 Task: Find connections with filter location Châtellerault with filter topic #sustainabilitywith filter profile language German with filter current company Altair with filter school Kendriya Vidyalaya with filter industry Plastics and Rubber Product Manufacturing with filter service category Life Insurance with filter keywords title Barber
Action: Mouse moved to (565, 72)
Screenshot: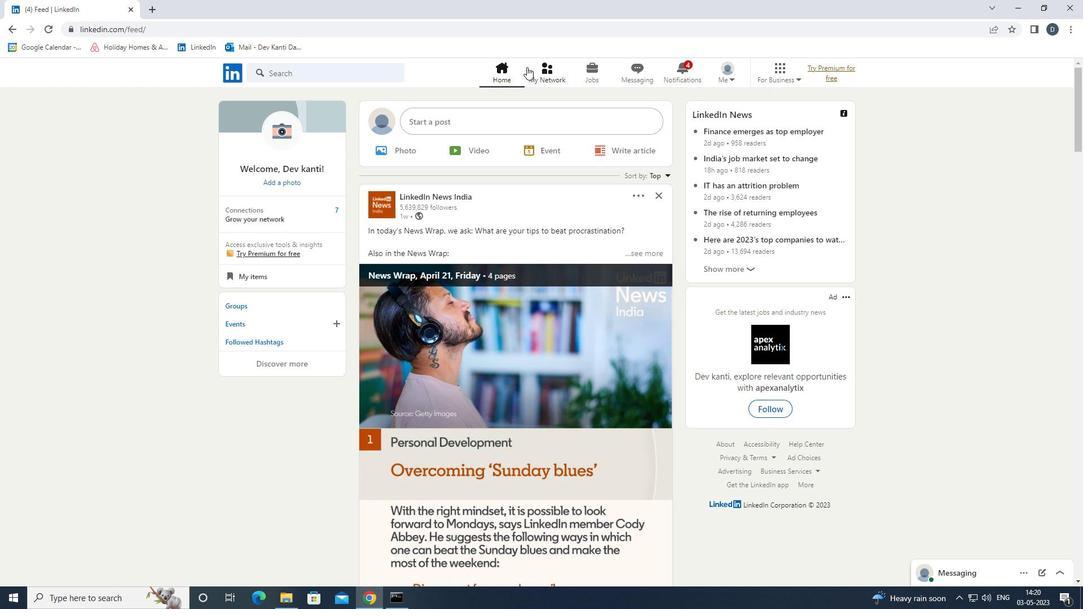 
Action: Mouse pressed left at (565, 72)
Screenshot: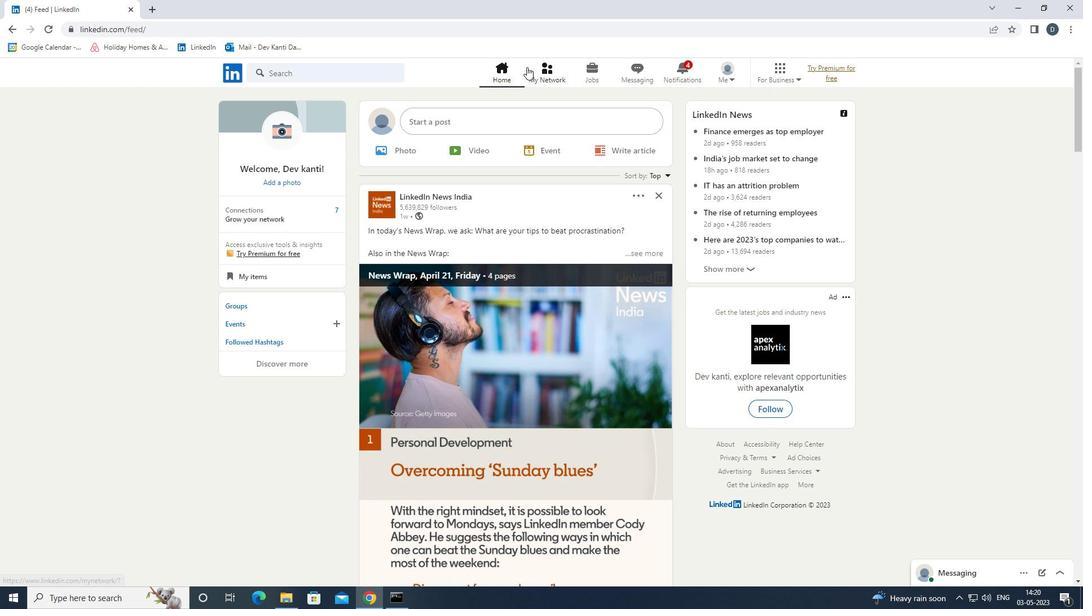 
Action: Mouse moved to (374, 131)
Screenshot: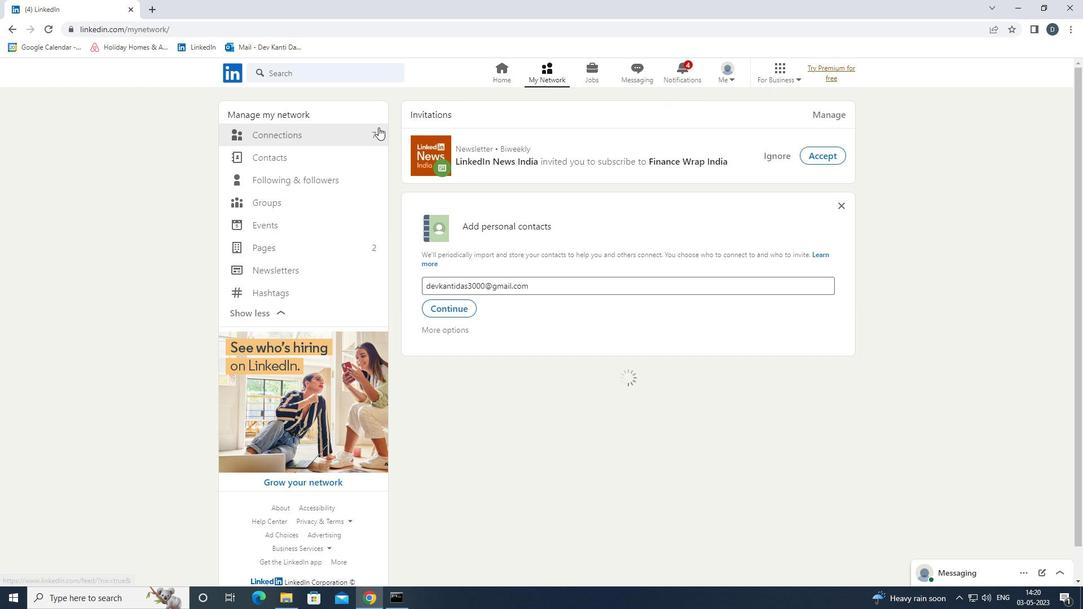 
Action: Mouse pressed left at (374, 131)
Screenshot: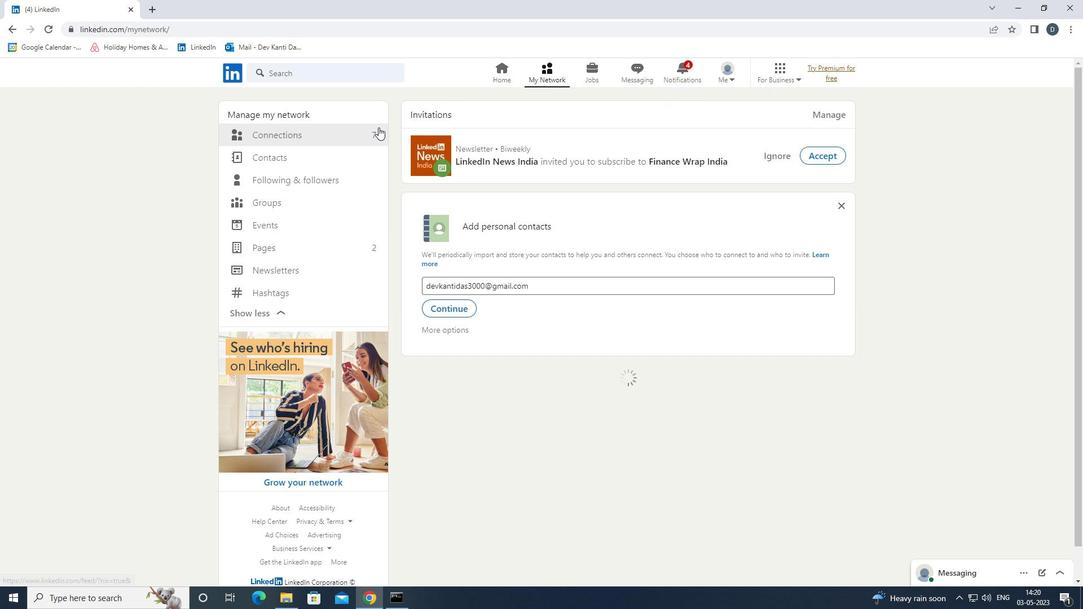 
Action: Mouse moved to (605, 134)
Screenshot: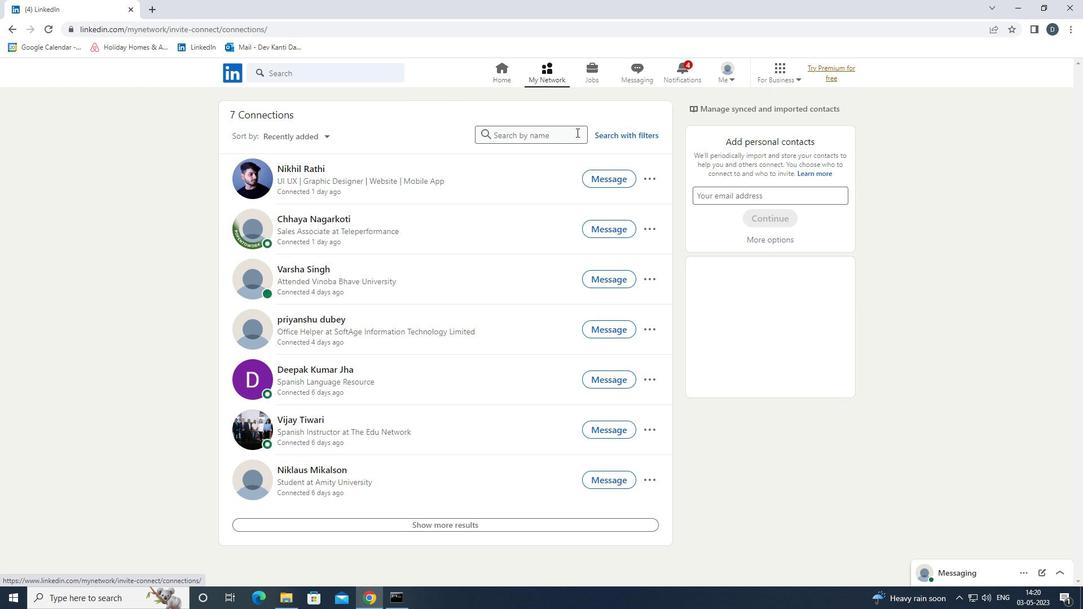 
Action: Mouse pressed left at (605, 134)
Screenshot: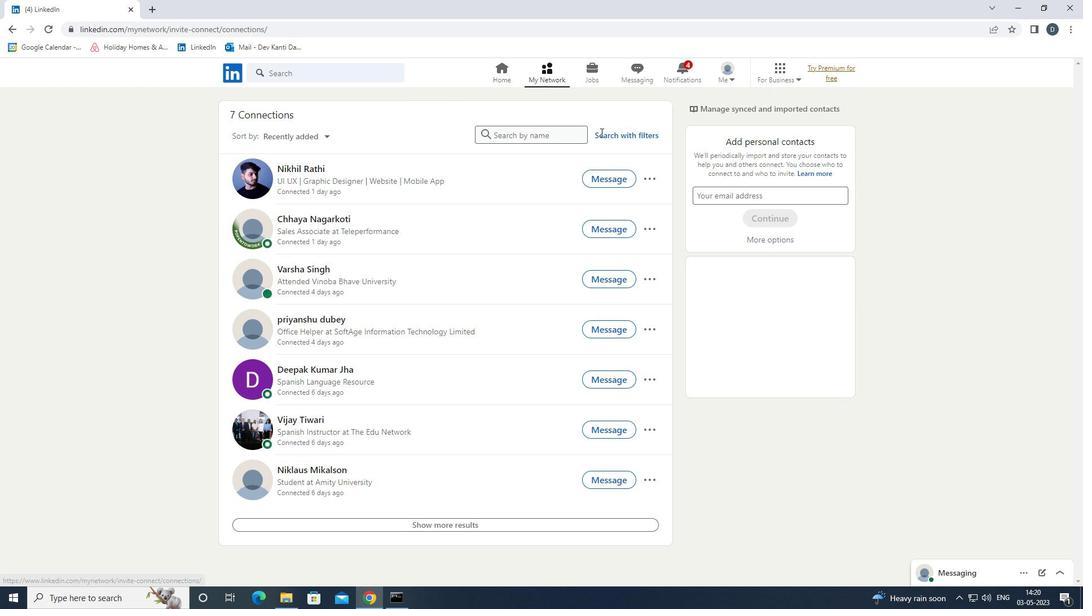 
Action: Mouse moved to (579, 105)
Screenshot: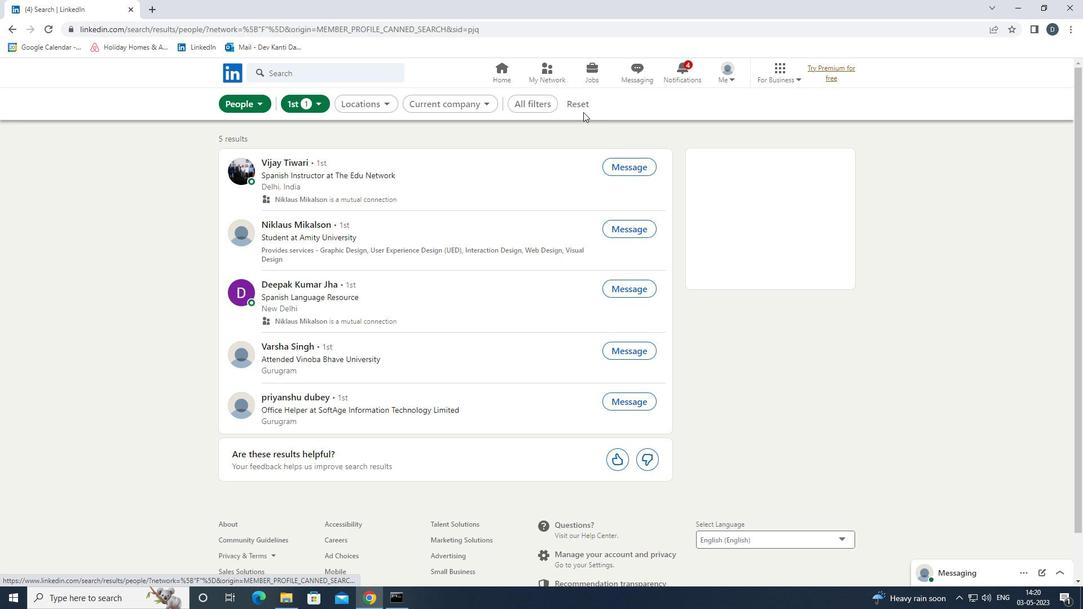 
Action: Mouse pressed left at (579, 105)
Screenshot: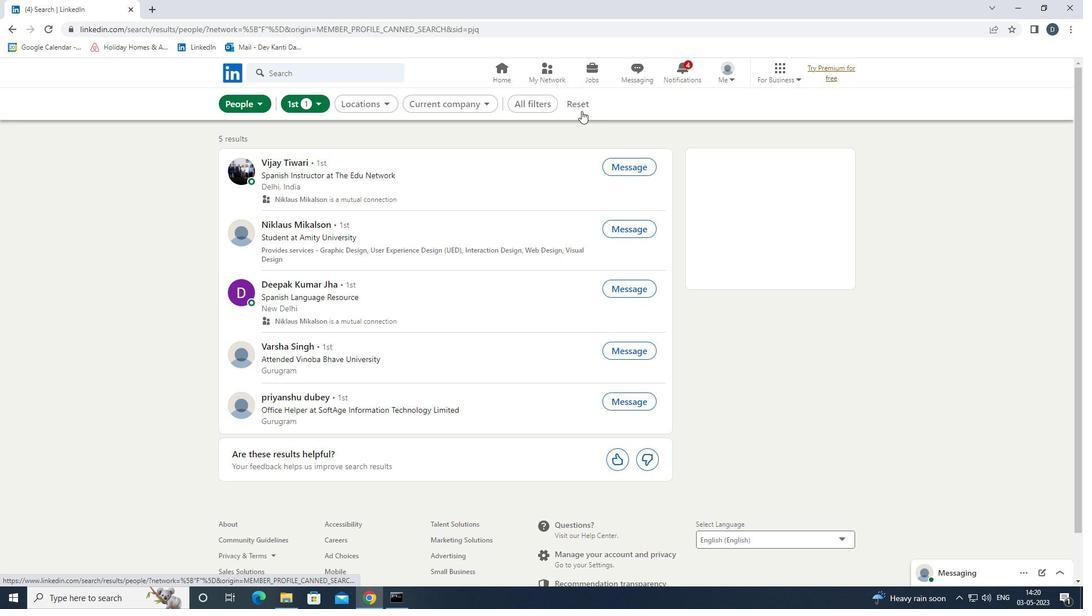 
Action: Mouse moved to (561, 106)
Screenshot: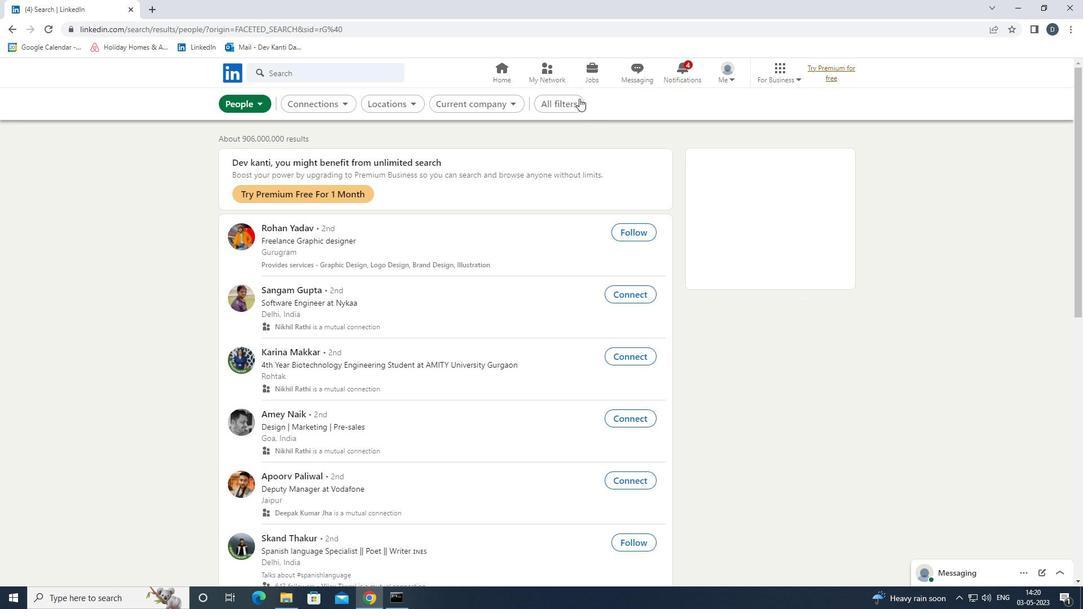 
Action: Mouse pressed left at (561, 106)
Screenshot: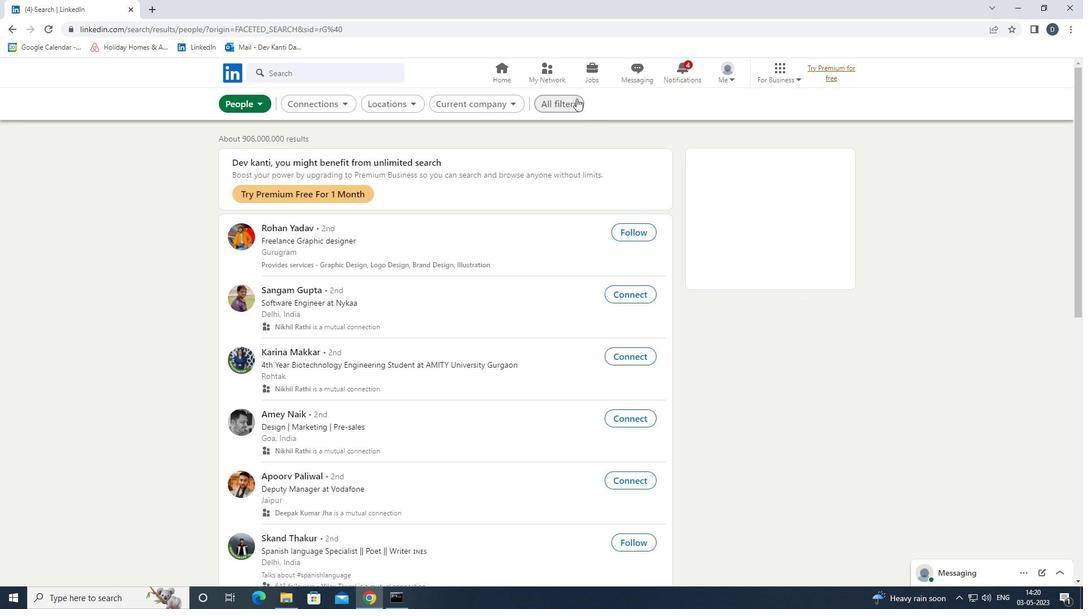 
Action: Mouse moved to (1029, 361)
Screenshot: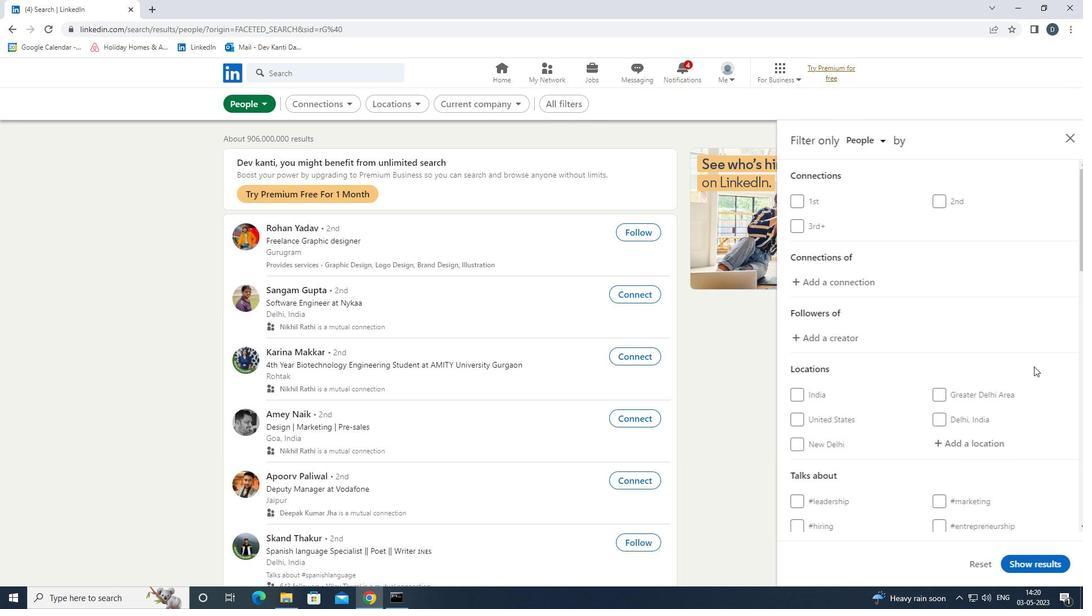 
Action: Mouse scrolled (1029, 361) with delta (0, 0)
Screenshot: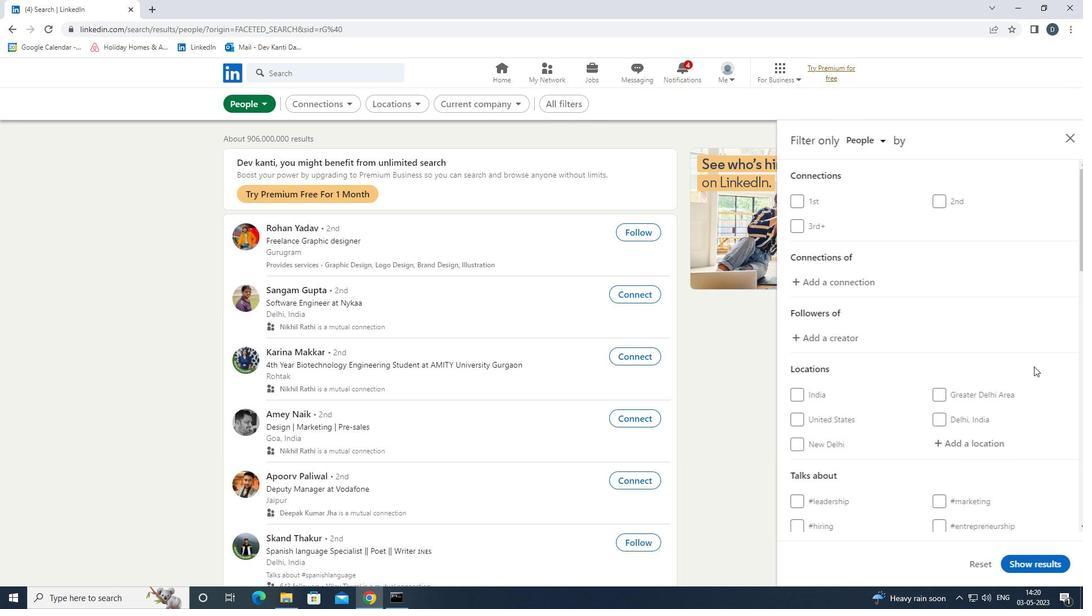 
Action: Mouse moved to (1028, 361)
Screenshot: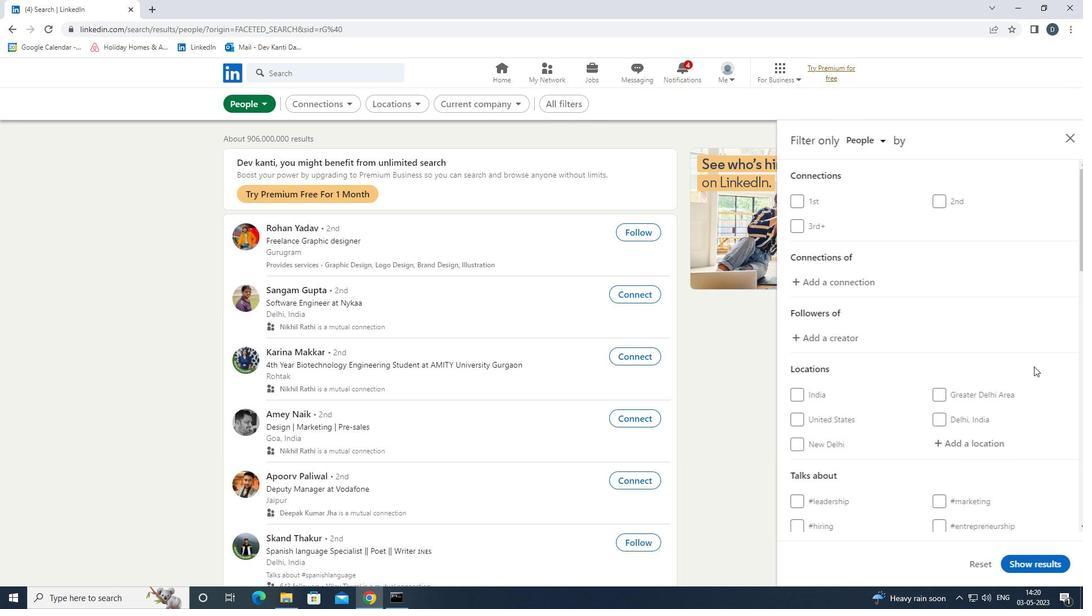 
Action: Mouse scrolled (1028, 360) with delta (0, 0)
Screenshot: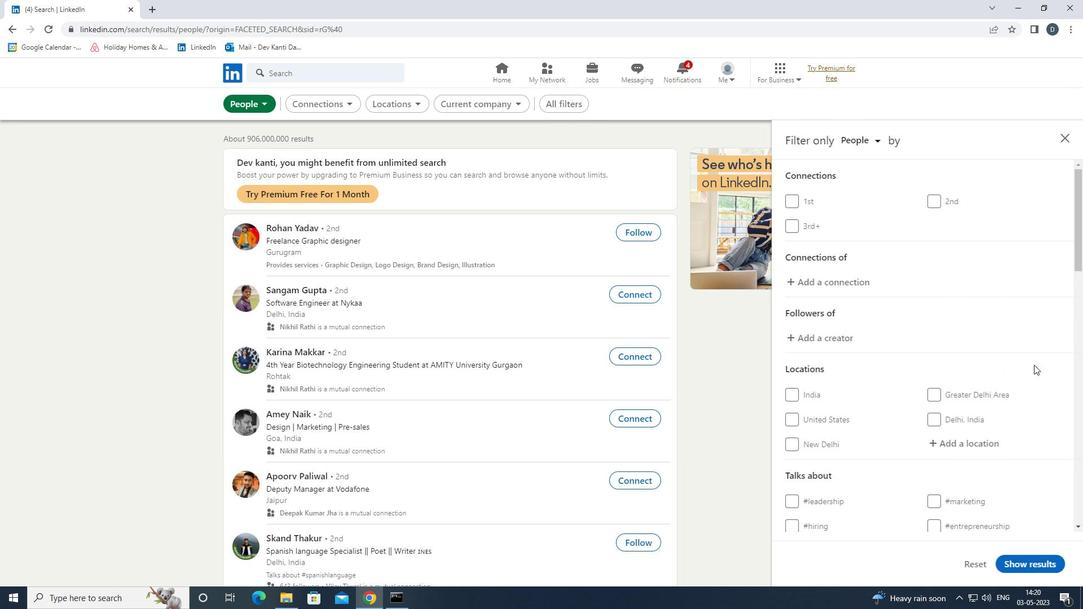 
Action: Mouse moved to (982, 335)
Screenshot: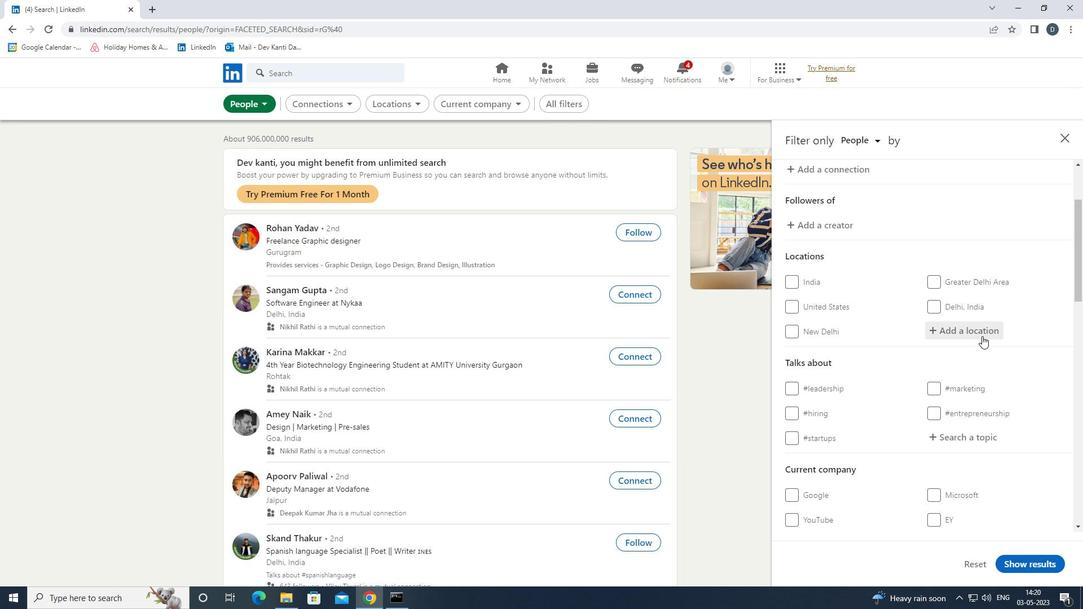 
Action: Mouse pressed left at (982, 335)
Screenshot: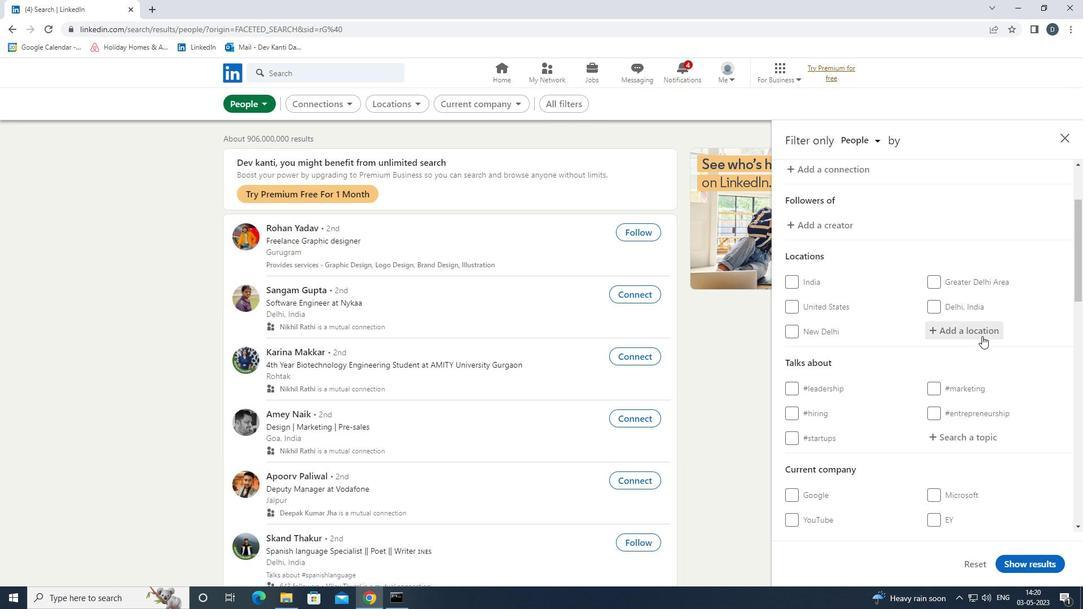 
Action: Mouse moved to (984, 334)
Screenshot: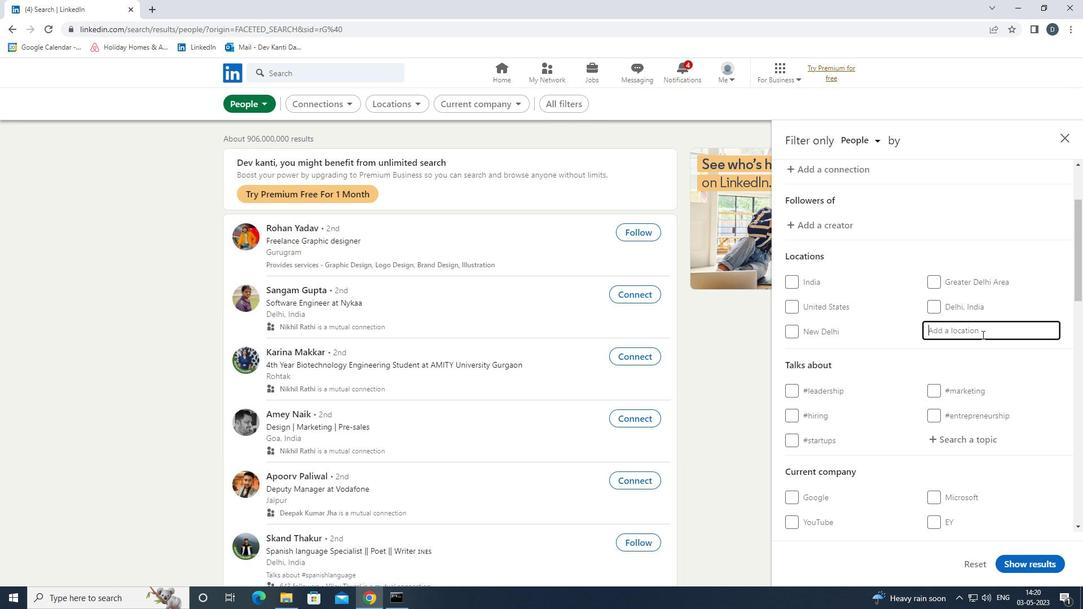 
Action: Key pressed <Key.shift>CHATELLER<Key.down><Key.enter>
Screenshot: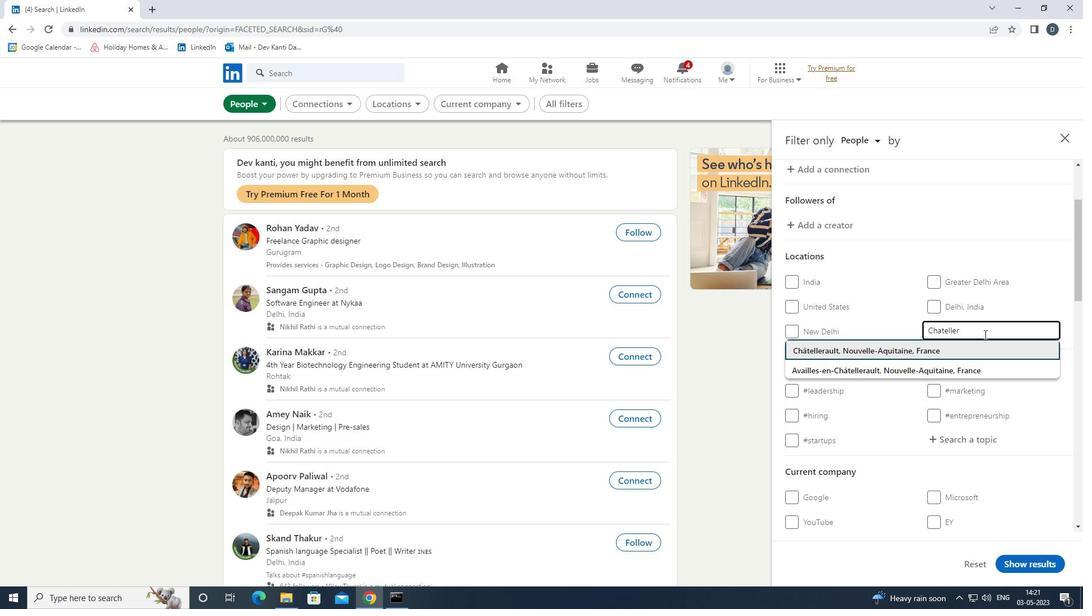 
Action: Mouse moved to (967, 327)
Screenshot: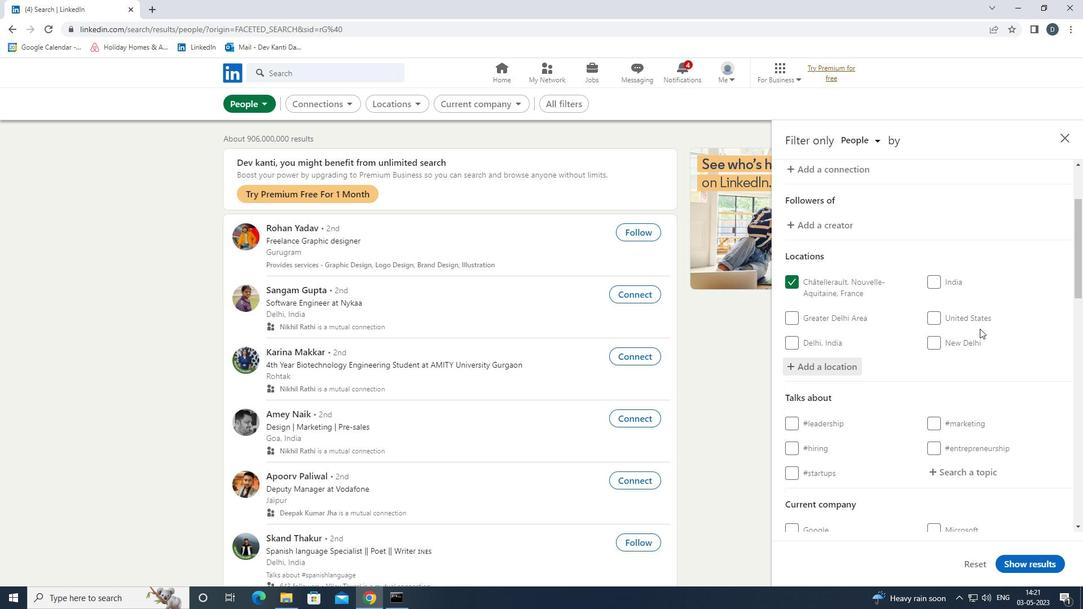 
Action: Mouse scrolled (967, 326) with delta (0, 0)
Screenshot: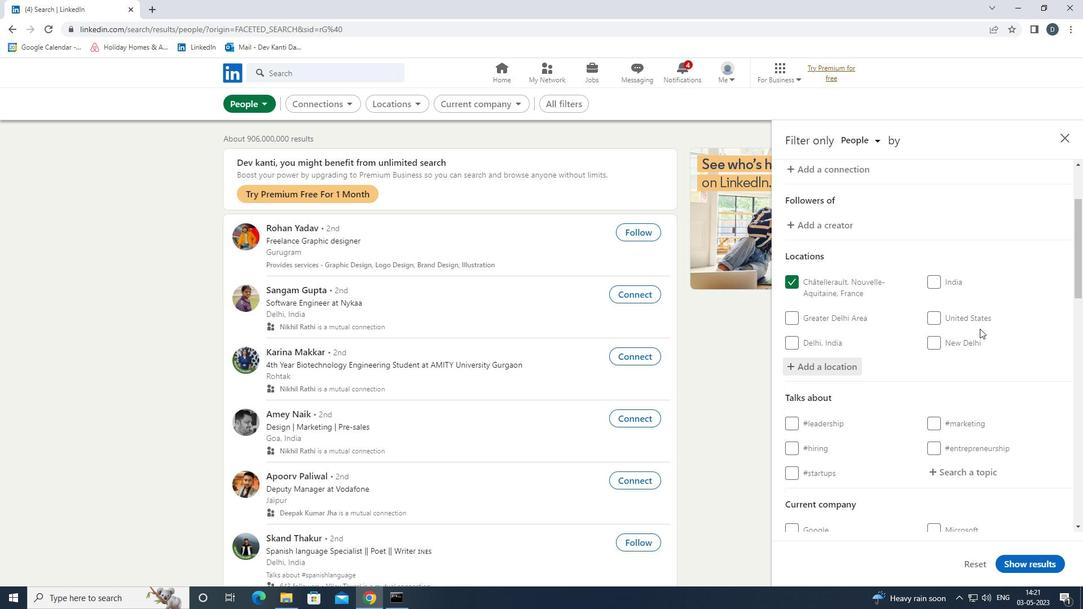 
Action: Mouse moved to (972, 331)
Screenshot: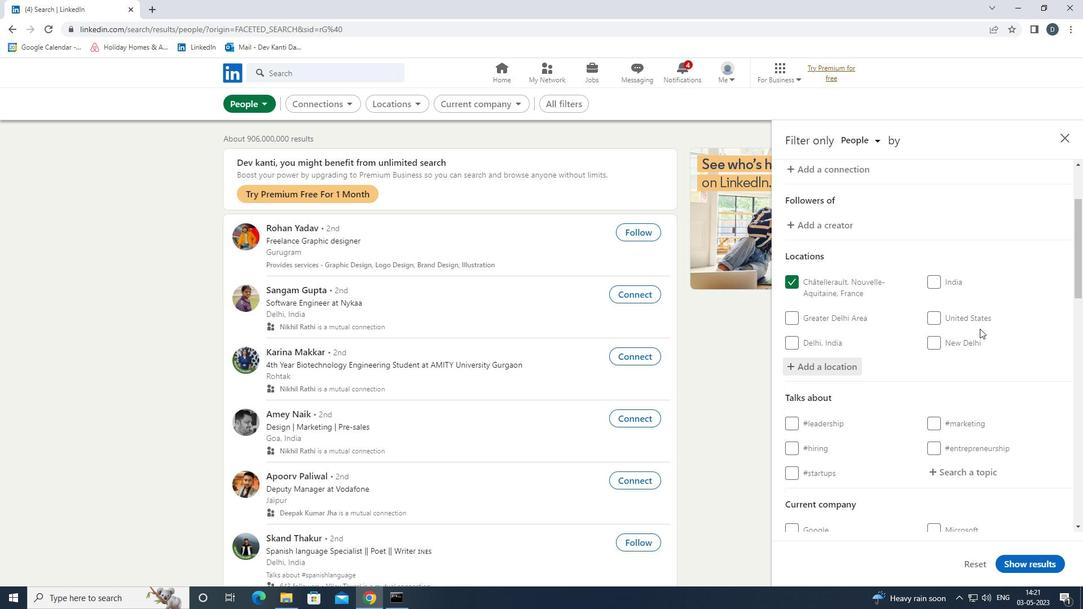 
Action: Mouse scrolled (972, 331) with delta (0, 0)
Screenshot: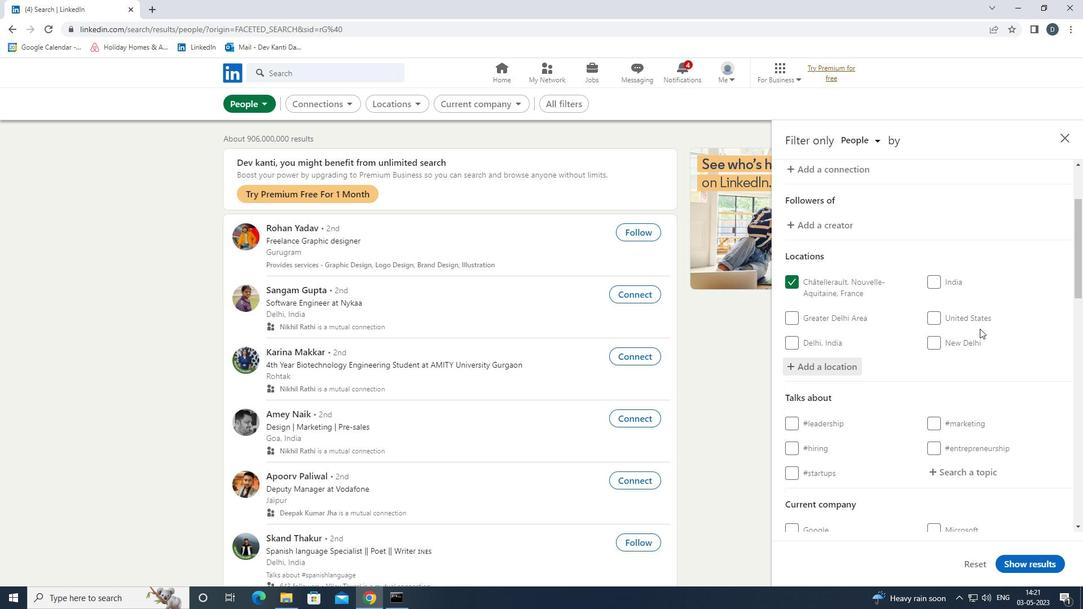 
Action: Mouse moved to (986, 356)
Screenshot: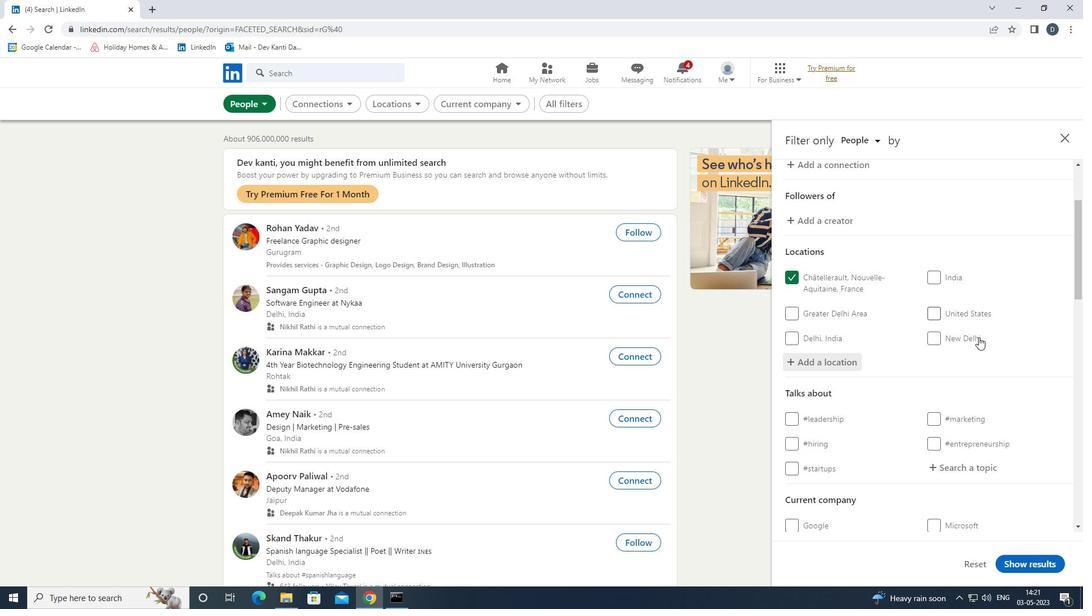 
Action: Mouse pressed left at (986, 356)
Screenshot: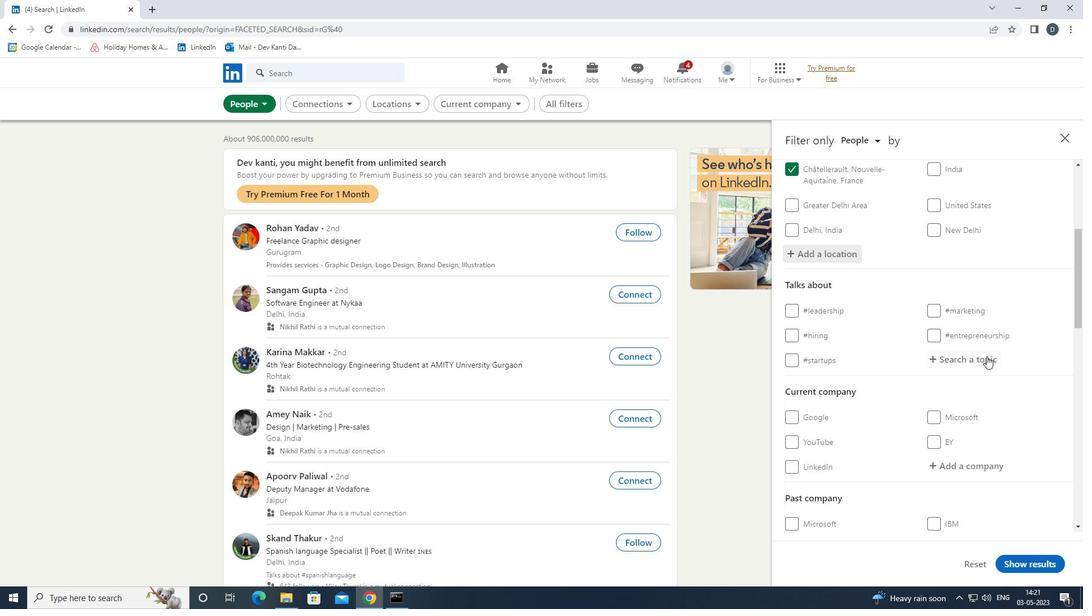 
Action: Key pressed US<Key.backspace><Key.backspace>U<Key.backspace><Key.backspace>SUSTAINIBILITY<Key.down><Key.enter>
Screenshot: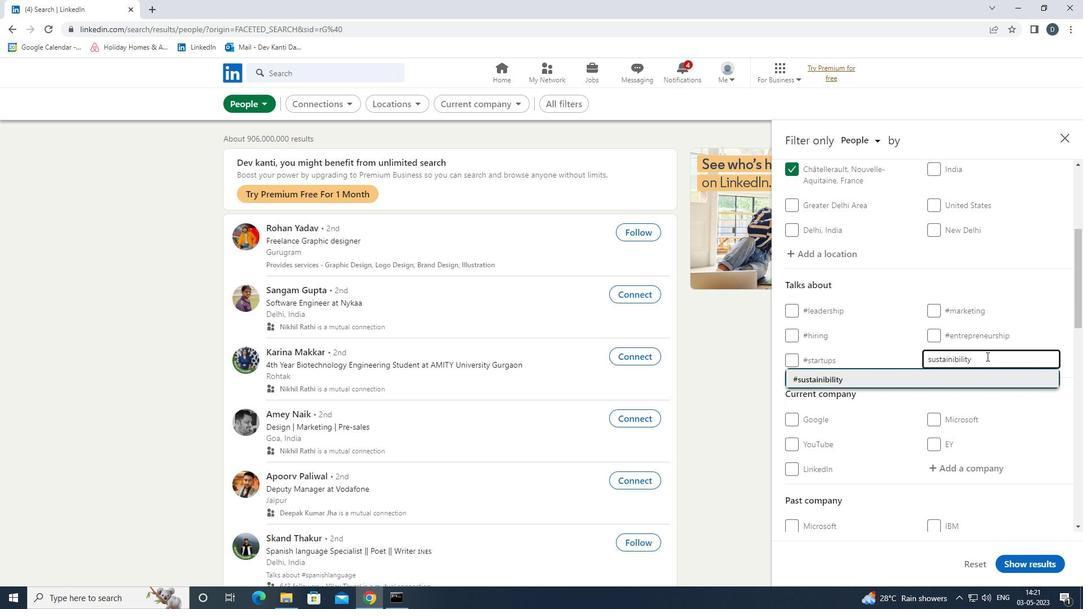 
Action: Mouse moved to (1011, 319)
Screenshot: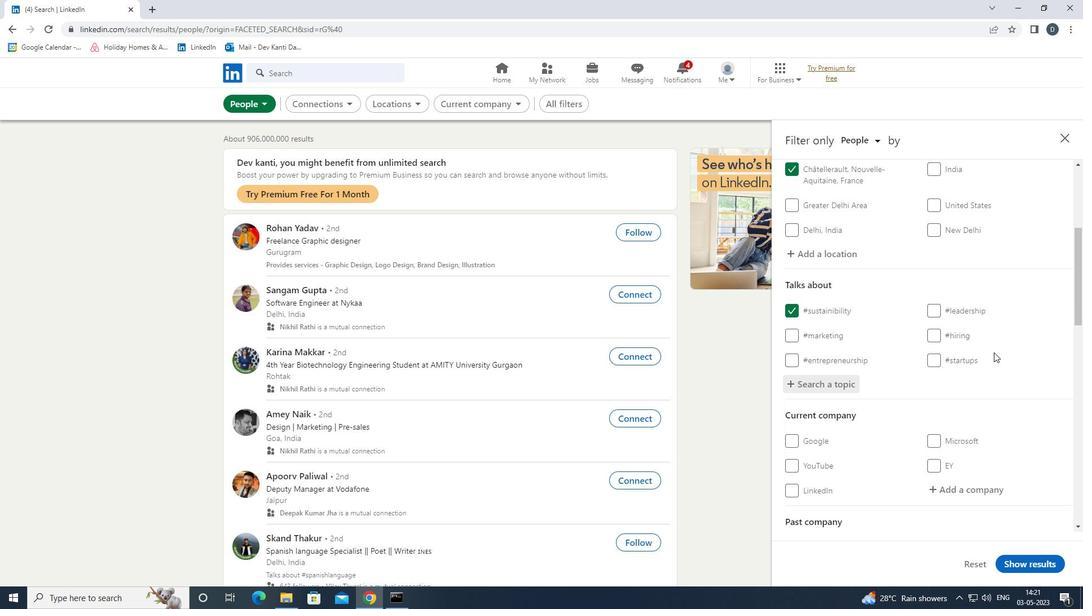 
Action: Mouse scrolled (1011, 318) with delta (0, 0)
Screenshot: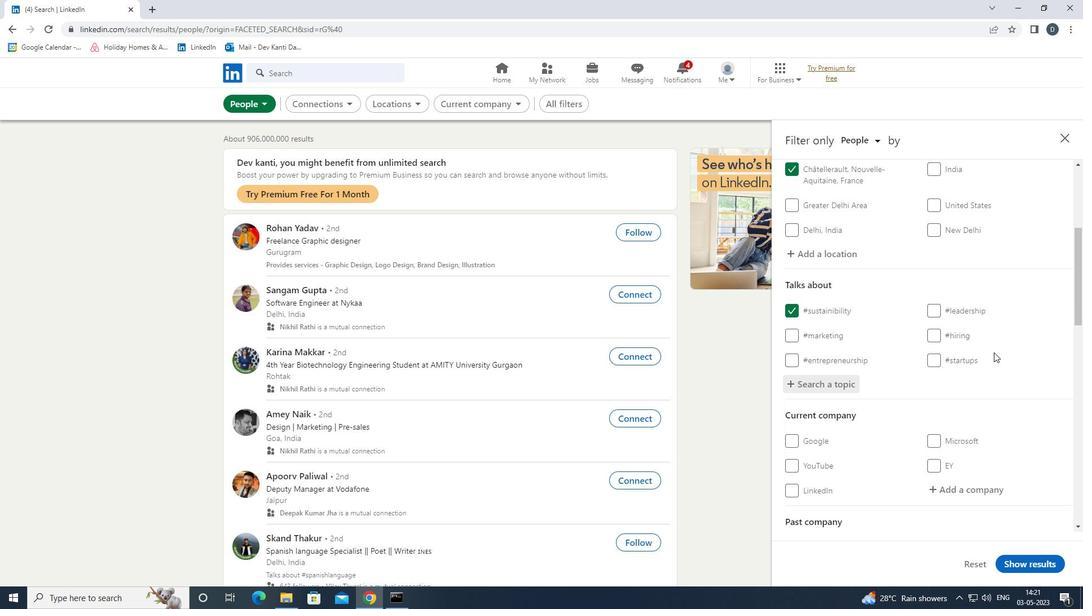 
Action: Mouse moved to (1009, 327)
Screenshot: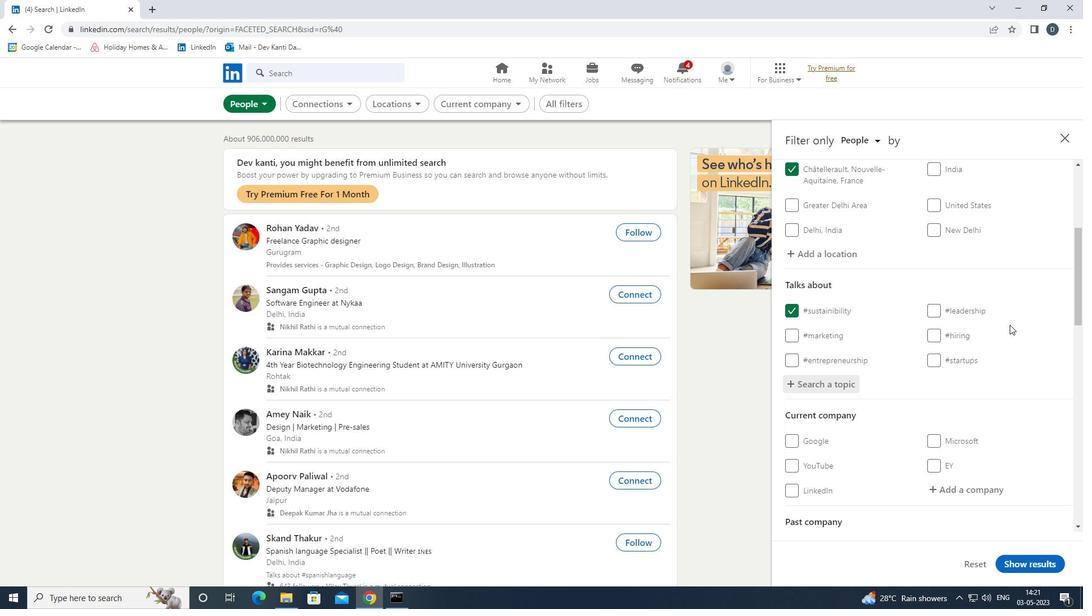 
Action: Mouse scrolled (1009, 327) with delta (0, 0)
Screenshot: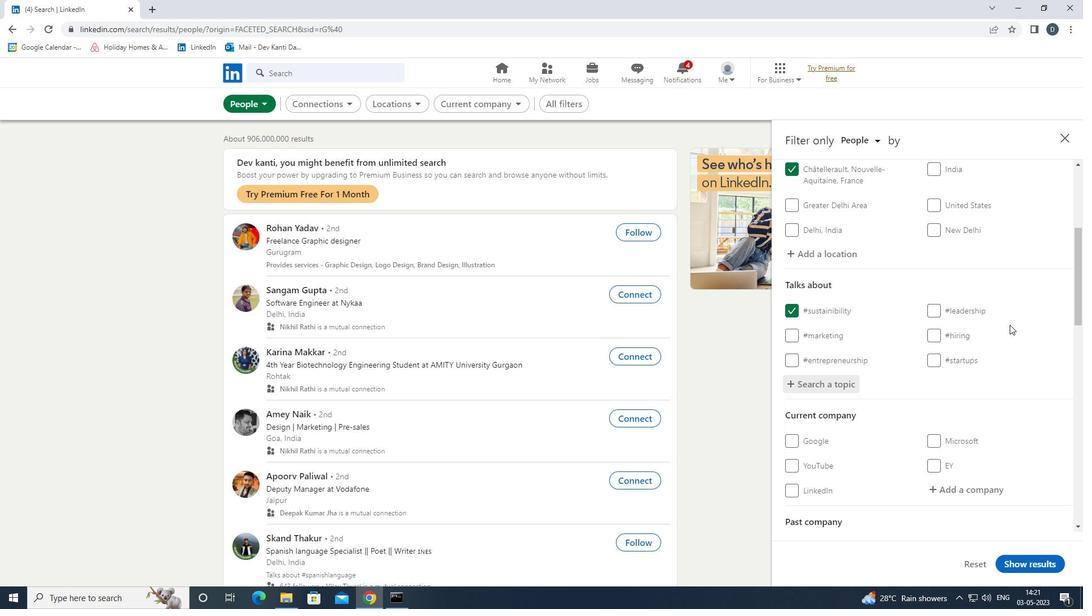 
Action: Mouse moved to (1008, 332)
Screenshot: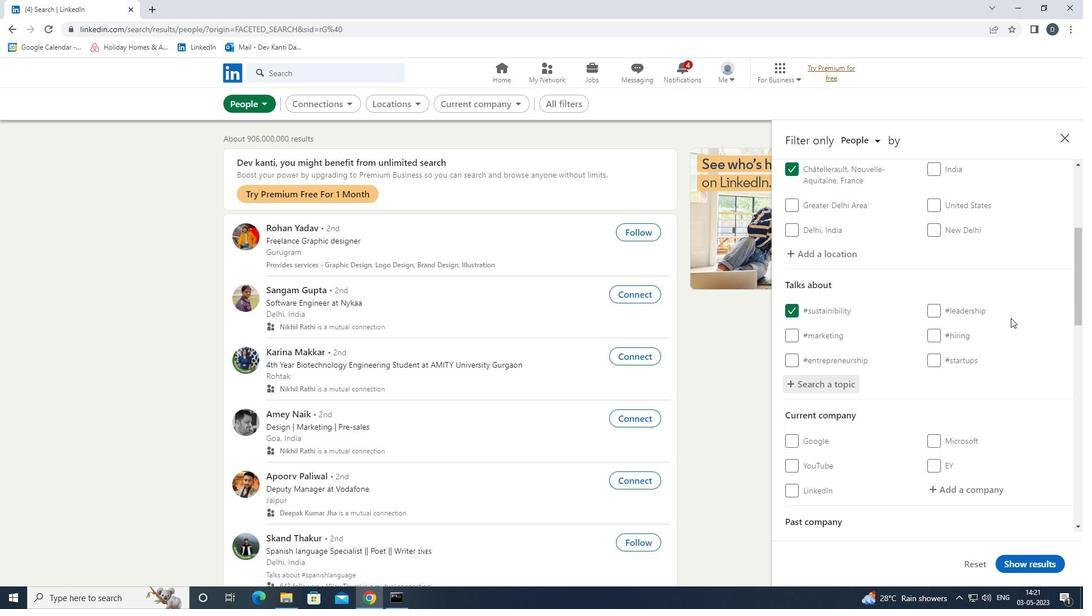 
Action: Mouse scrolled (1008, 331) with delta (0, 0)
Screenshot: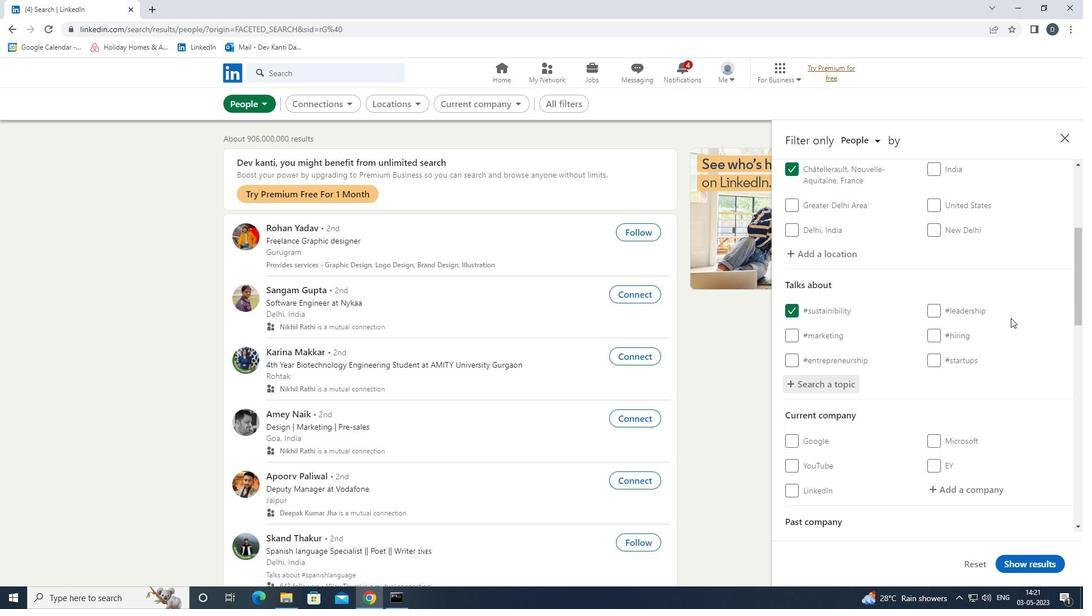 
Action: Mouse moved to (1008, 332)
Screenshot: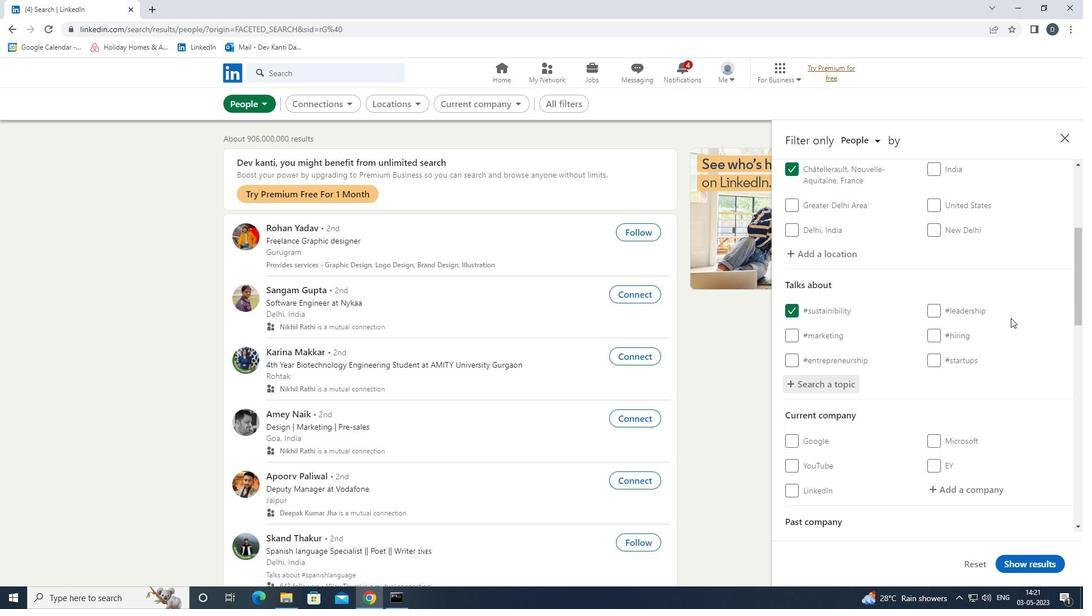 
Action: Mouse scrolled (1008, 332) with delta (0, 0)
Screenshot: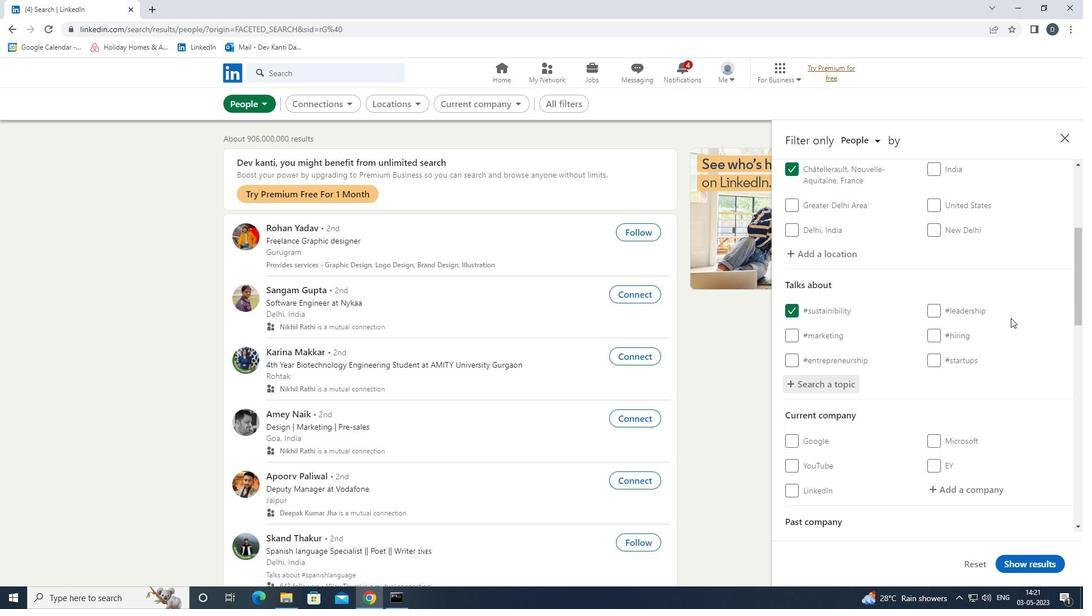 
Action: Mouse moved to (1008, 333)
Screenshot: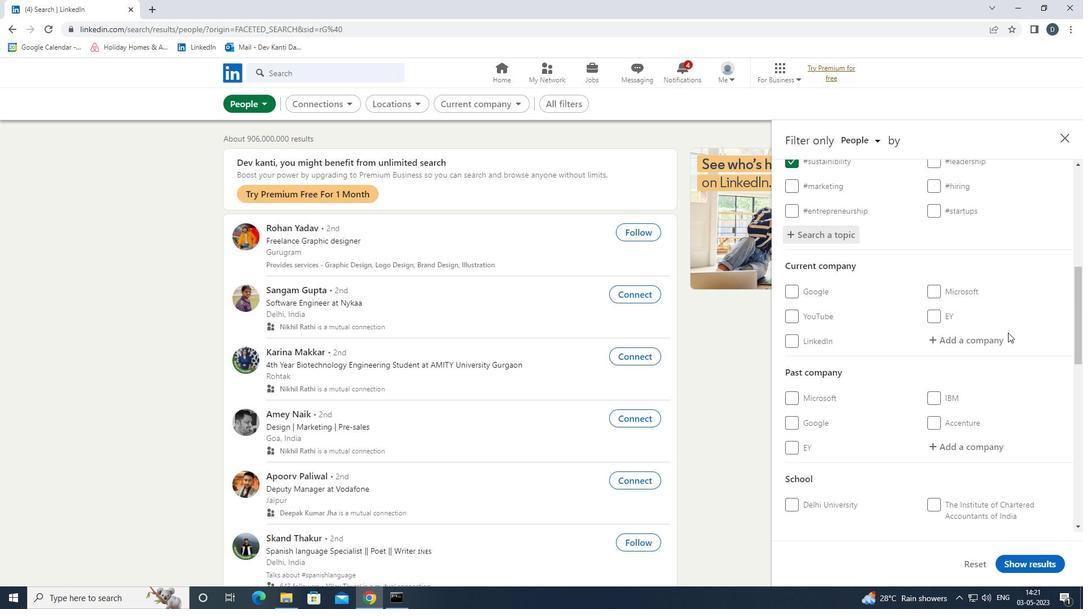 
Action: Mouse scrolled (1008, 332) with delta (0, 0)
Screenshot: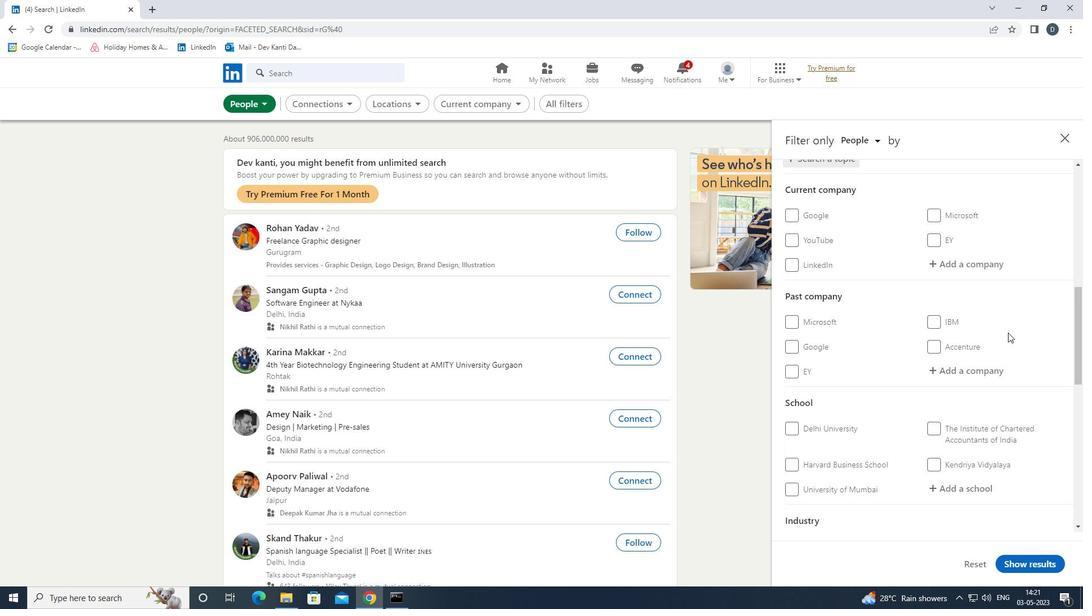 
Action: Mouse moved to (1008, 333)
Screenshot: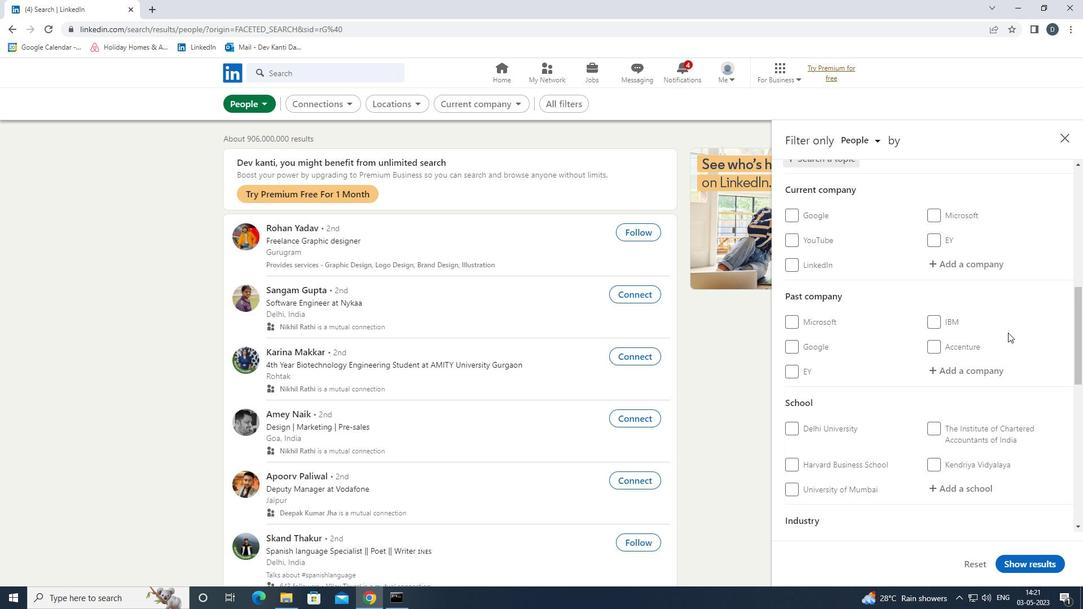 
Action: Mouse scrolled (1008, 332) with delta (0, 0)
Screenshot: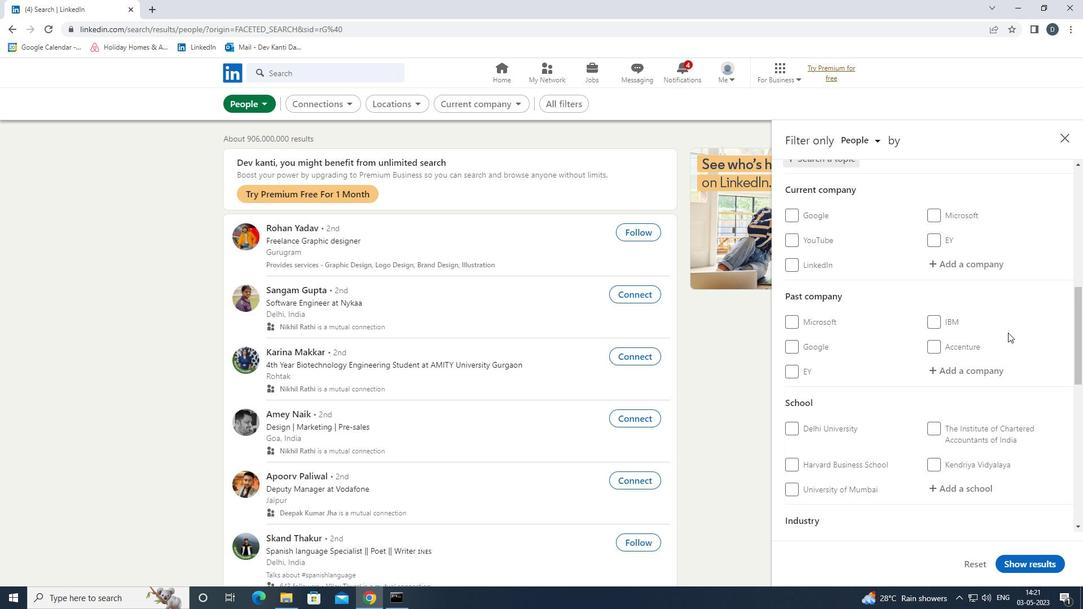 
Action: Mouse moved to (955, 376)
Screenshot: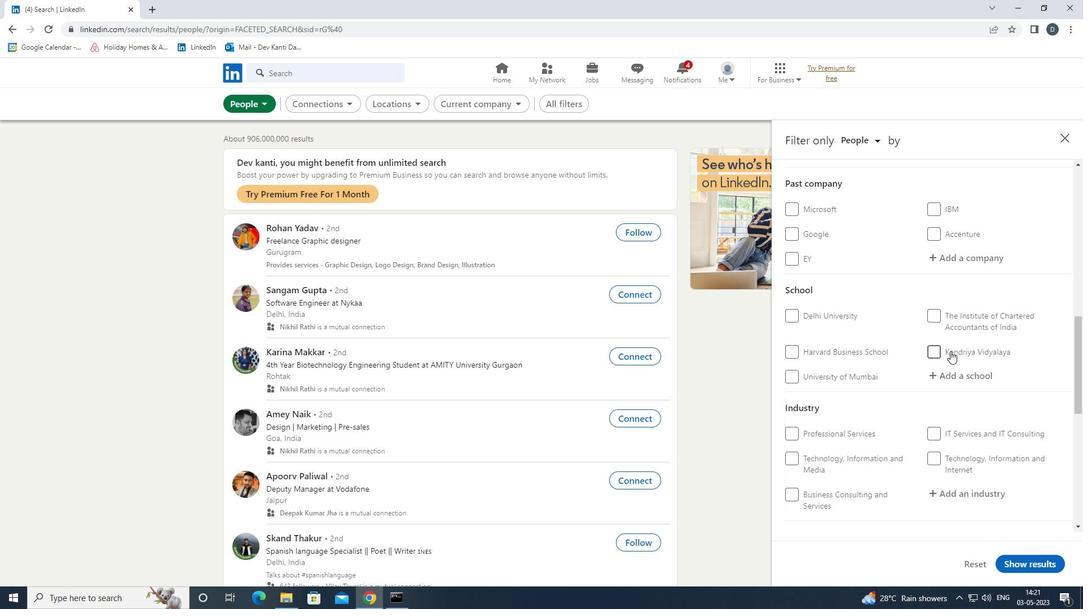 
Action: Mouse scrolled (955, 376) with delta (0, 0)
Screenshot: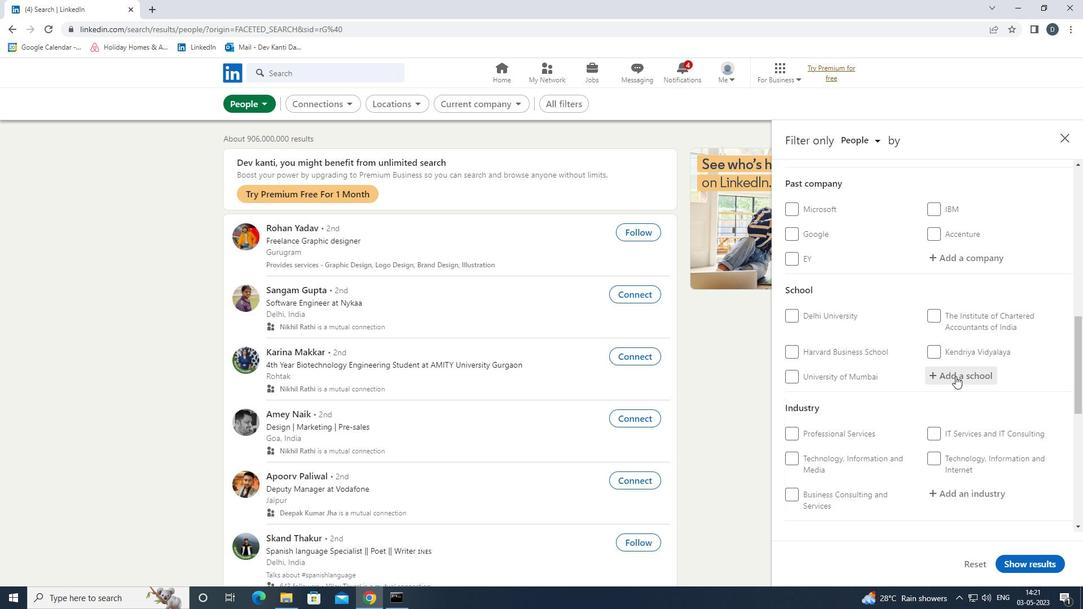 
Action: Mouse scrolled (955, 376) with delta (0, 0)
Screenshot: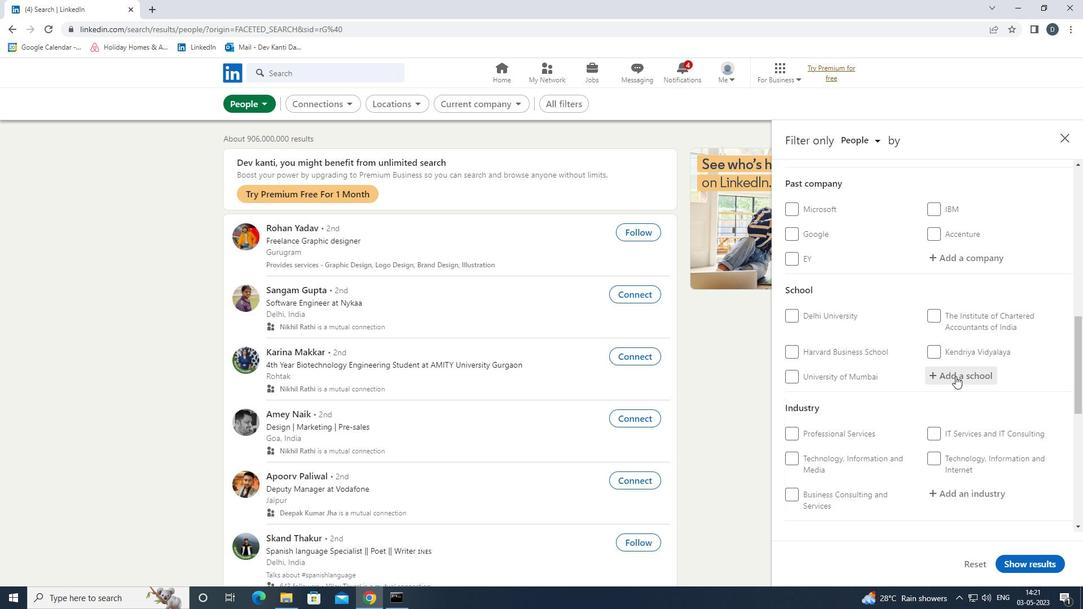
Action: Mouse scrolled (955, 376) with delta (0, 0)
Screenshot: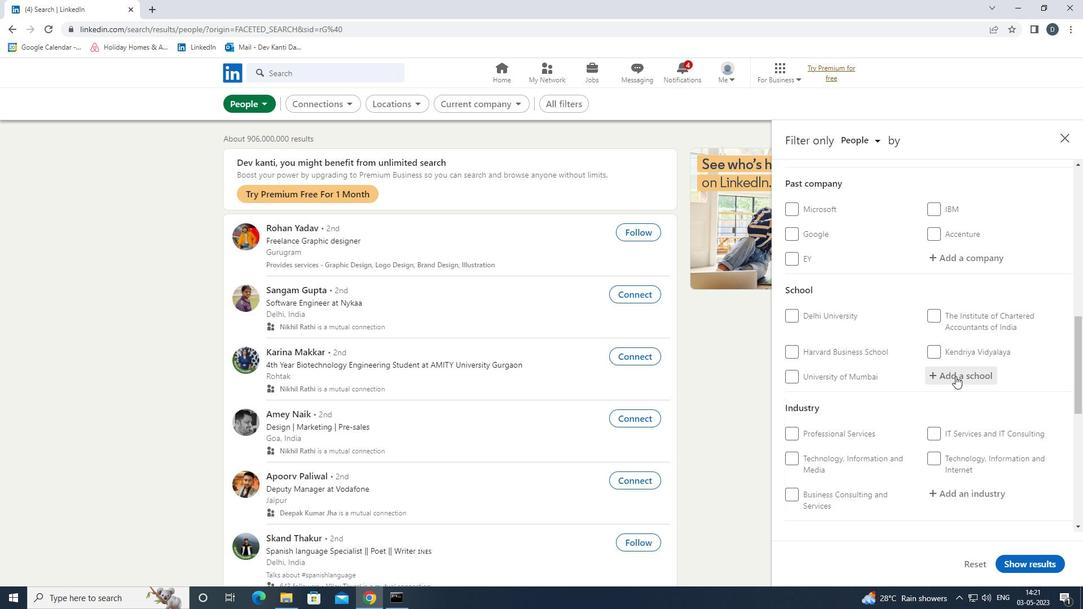 
Action: Mouse scrolled (955, 376) with delta (0, 0)
Screenshot: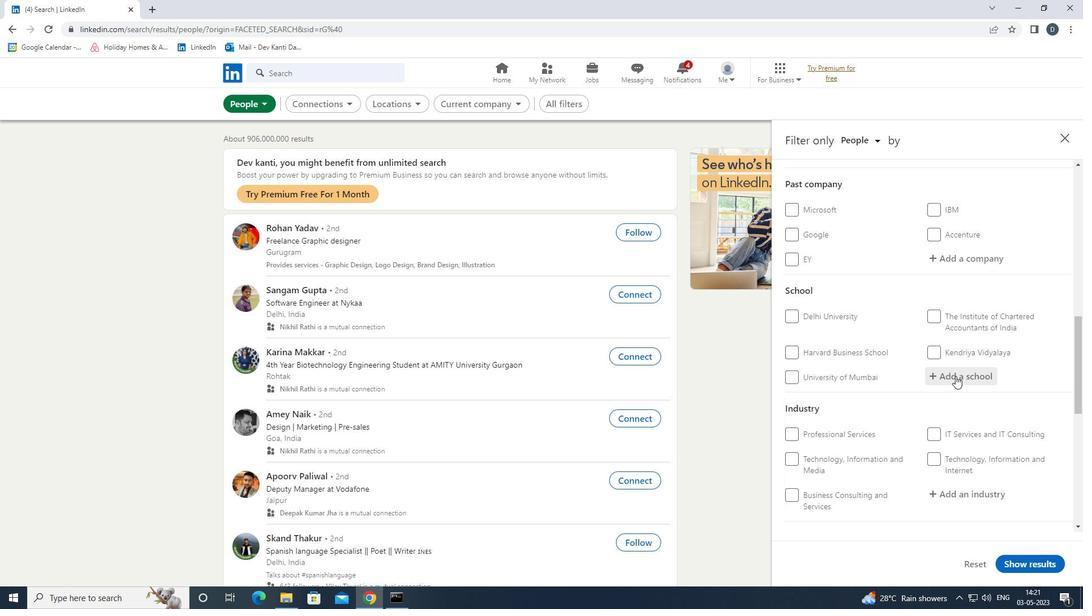 
Action: Mouse scrolled (955, 375) with delta (0, 0)
Screenshot: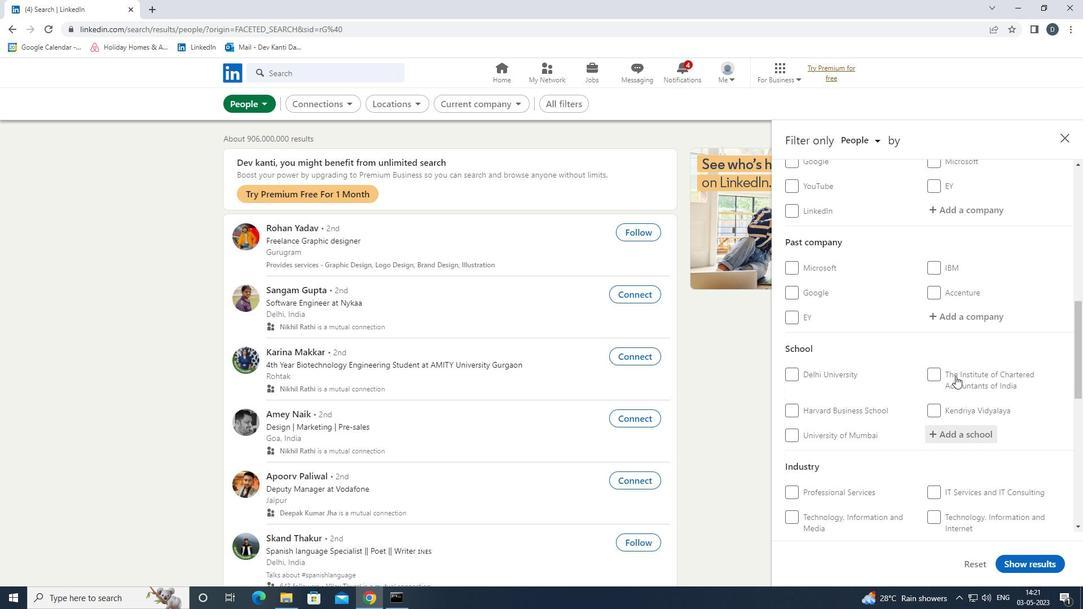 
Action: Mouse scrolled (955, 375) with delta (0, 0)
Screenshot: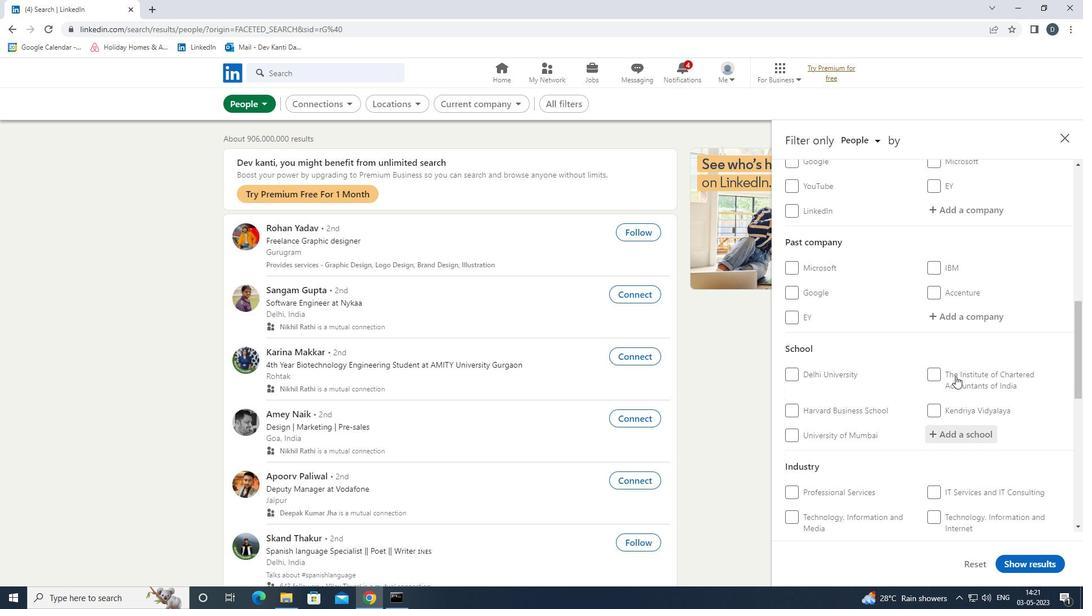 
Action: Mouse scrolled (955, 375) with delta (0, 0)
Screenshot: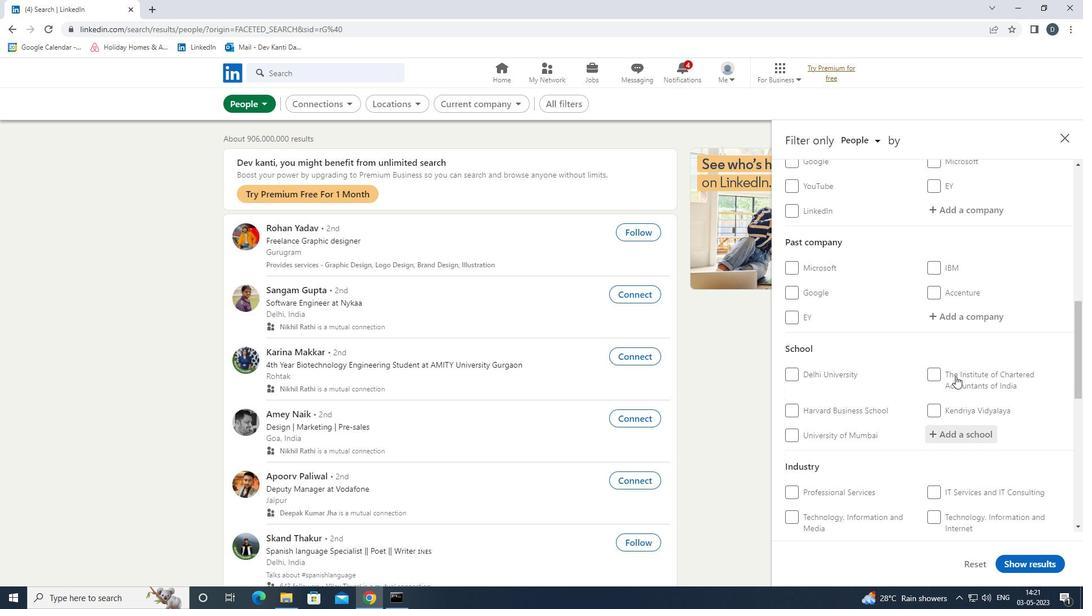 
Action: Mouse scrolled (955, 375) with delta (0, 0)
Screenshot: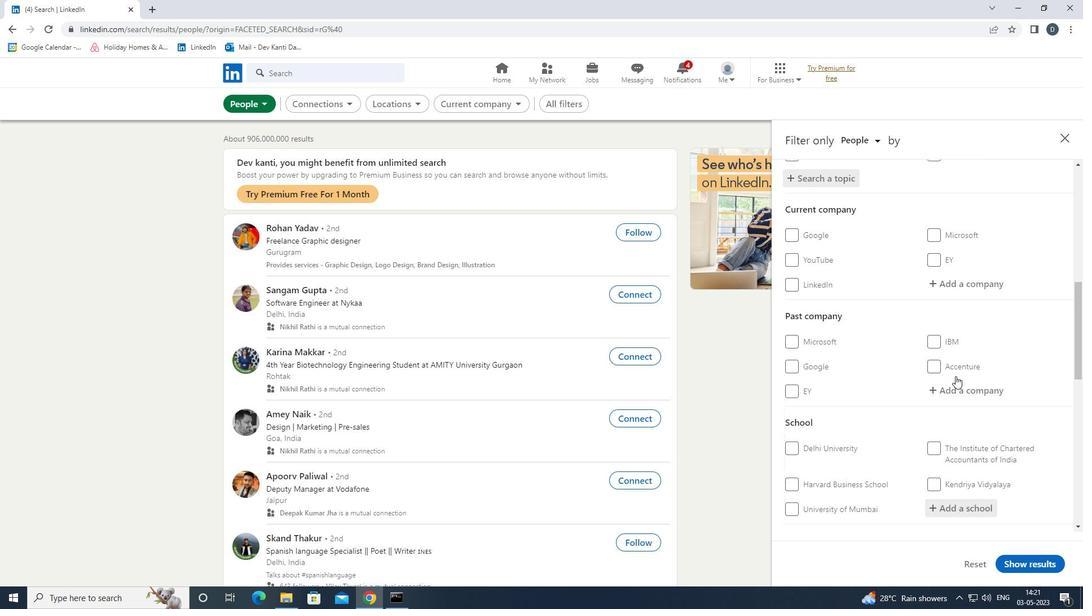 
Action: Mouse scrolled (955, 375) with delta (0, 0)
Screenshot: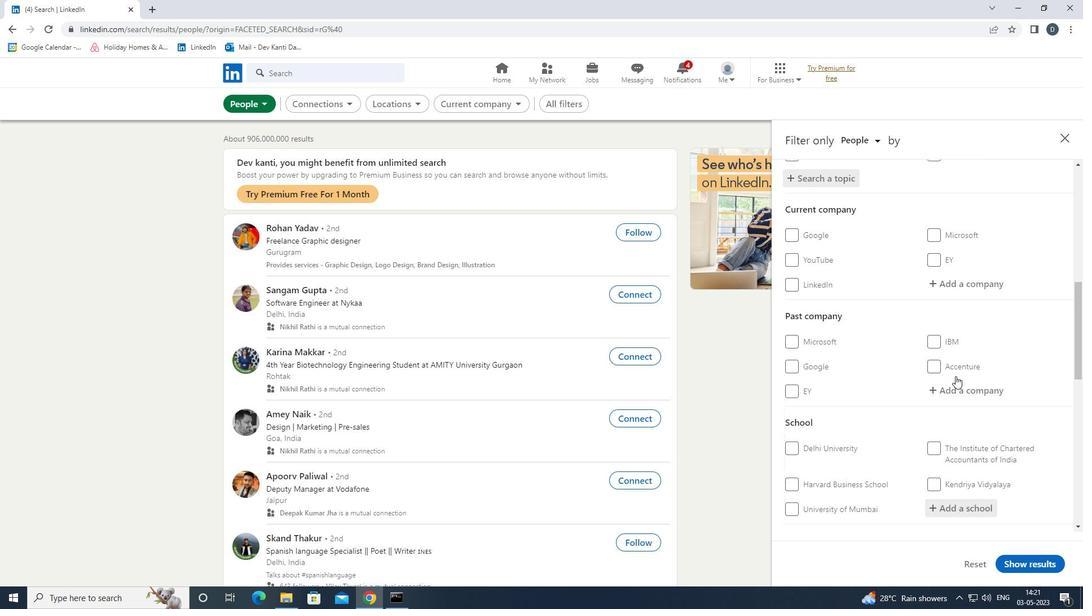 
Action: Mouse scrolled (955, 375) with delta (0, 0)
Screenshot: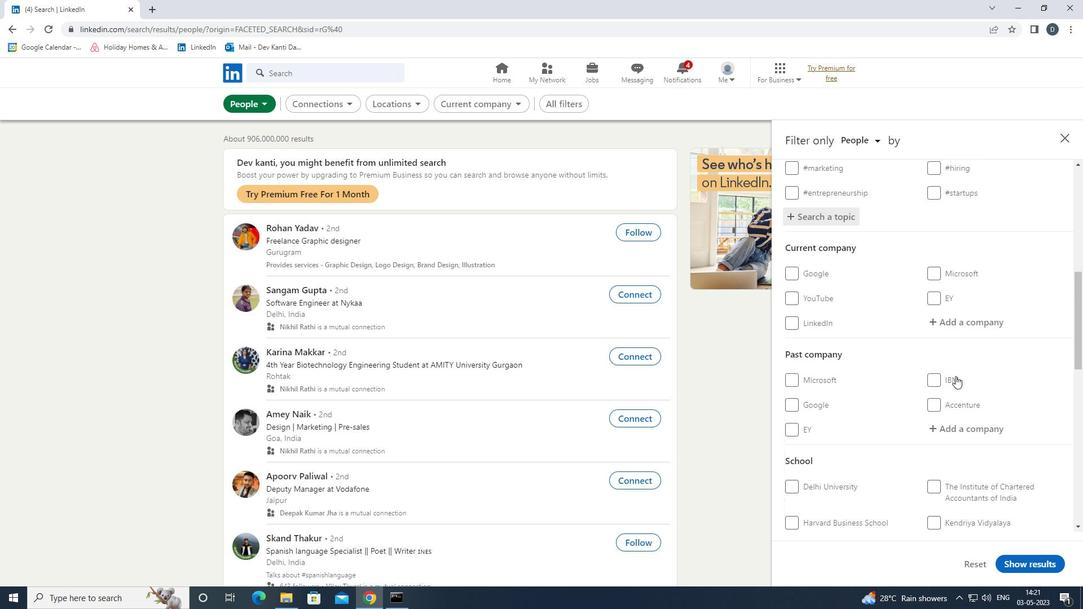 
Action: Mouse scrolled (955, 375) with delta (0, 0)
Screenshot: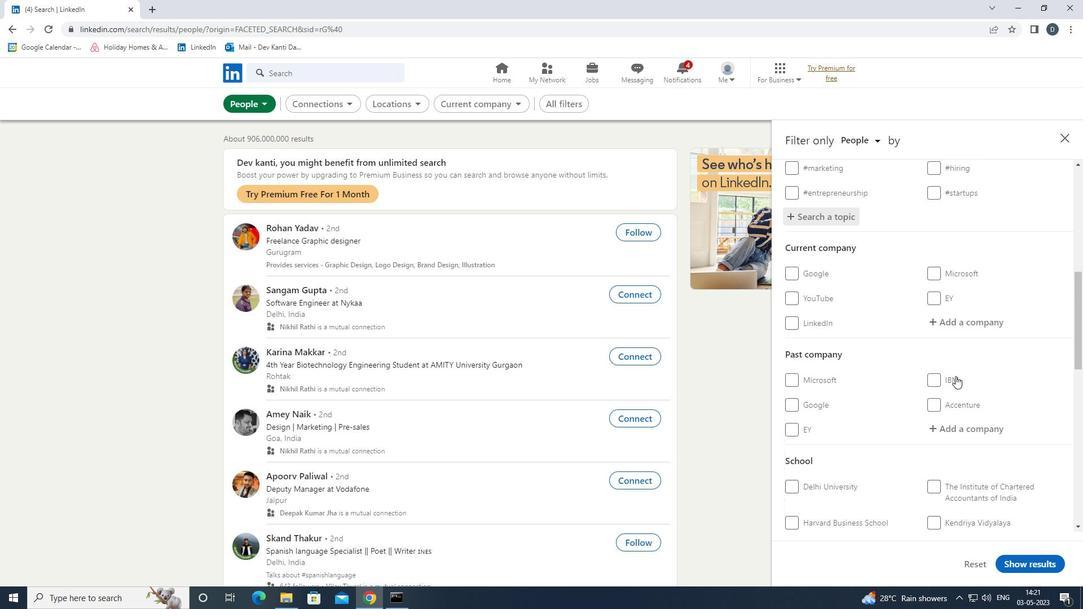 
Action: Mouse scrolled (955, 375) with delta (0, 0)
Screenshot: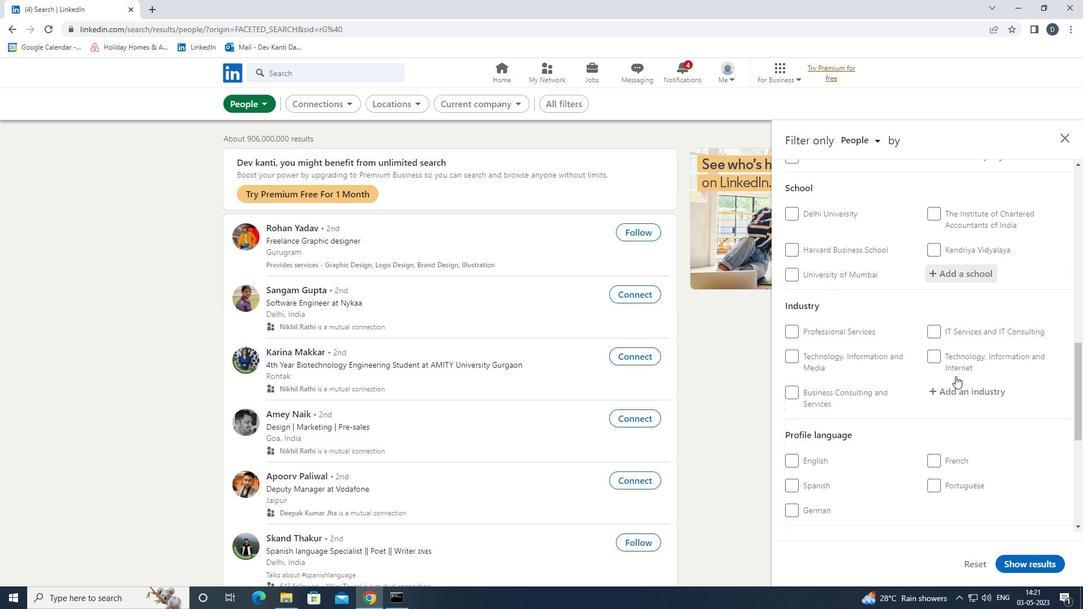 
Action: Mouse scrolled (955, 375) with delta (0, 0)
Screenshot: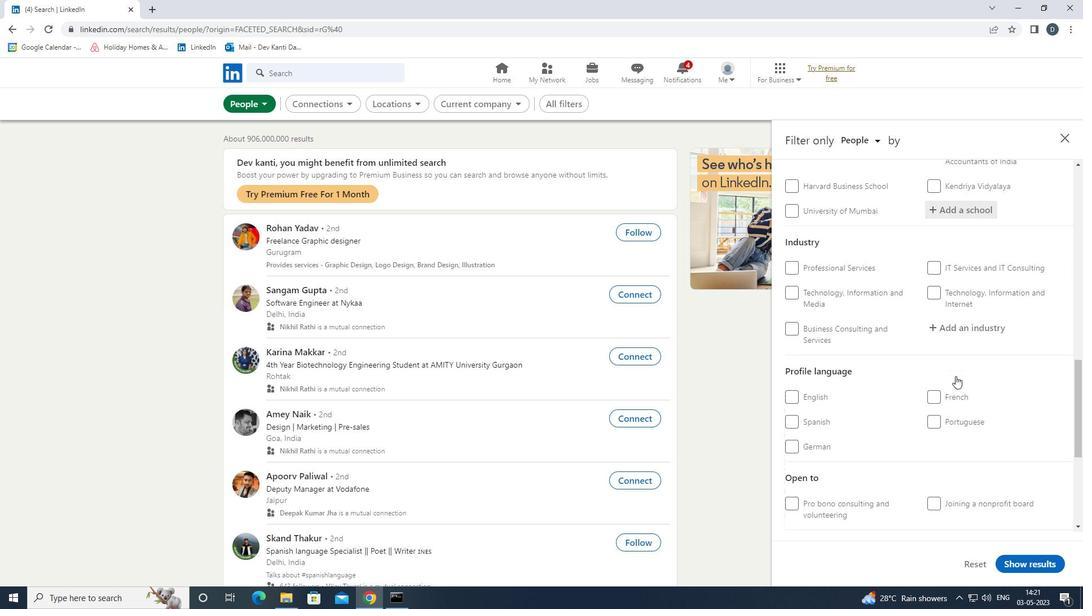 
Action: Mouse moved to (806, 333)
Screenshot: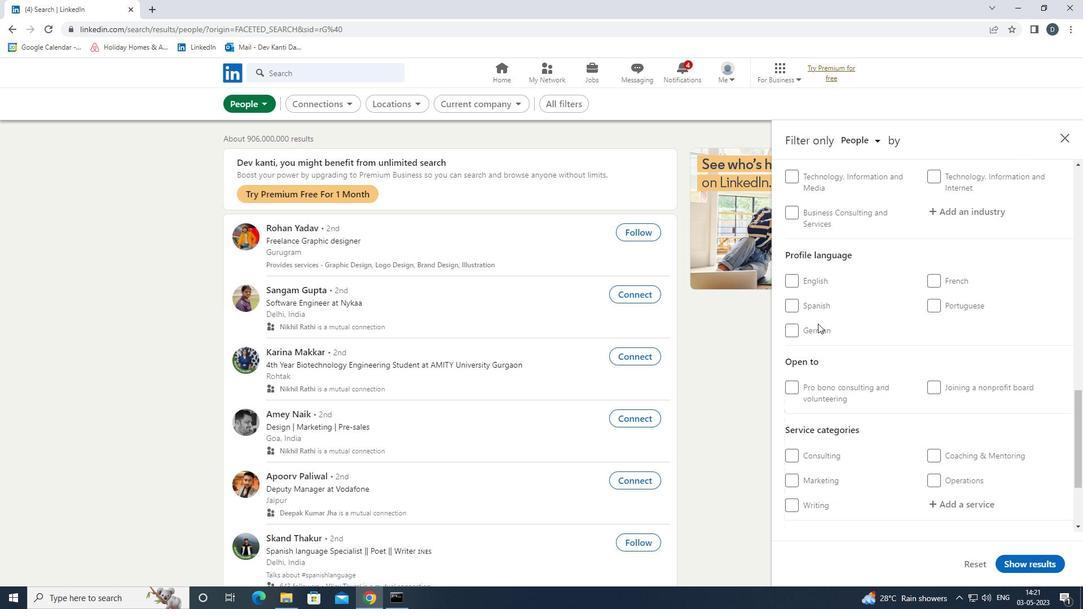 
Action: Mouse pressed left at (806, 333)
Screenshot: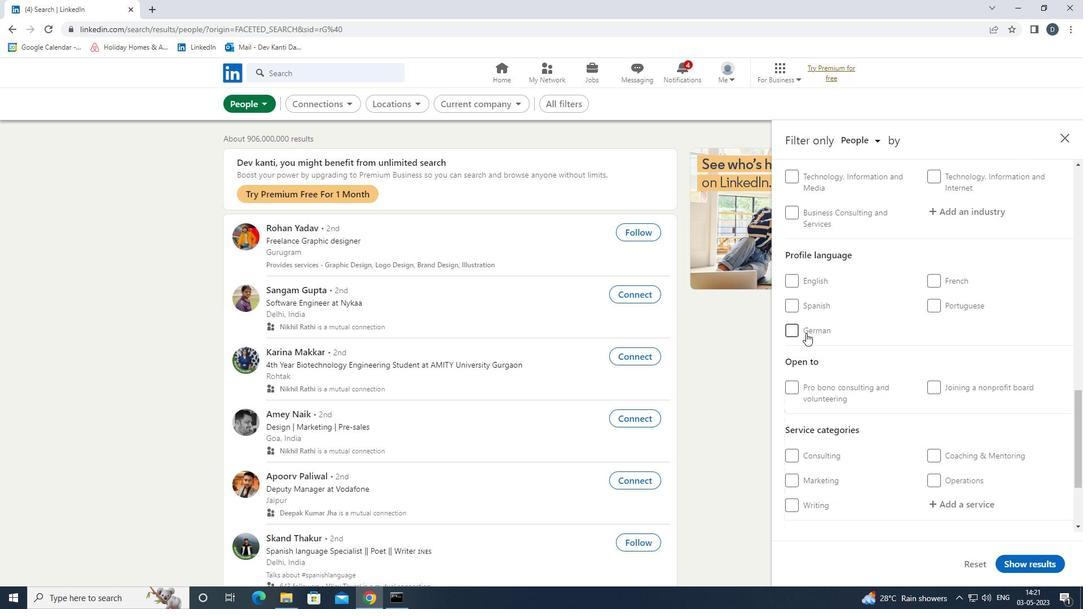 
Action: Mouse moved to (849, 334)
Screenshot: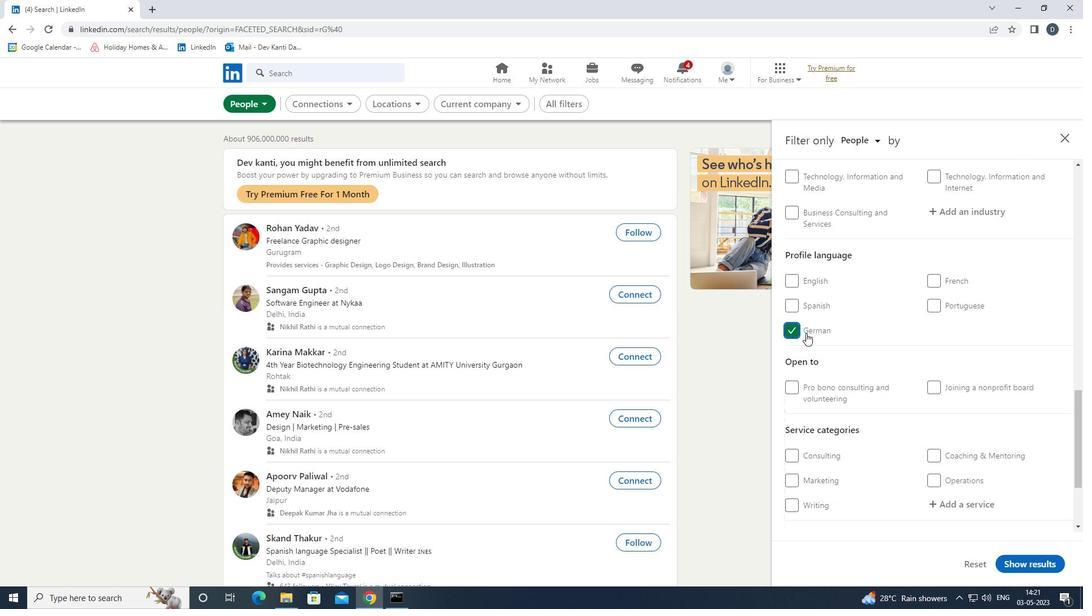
Action: Mouse scrolled (849, 335) with delta (0, 0)
Screenshot: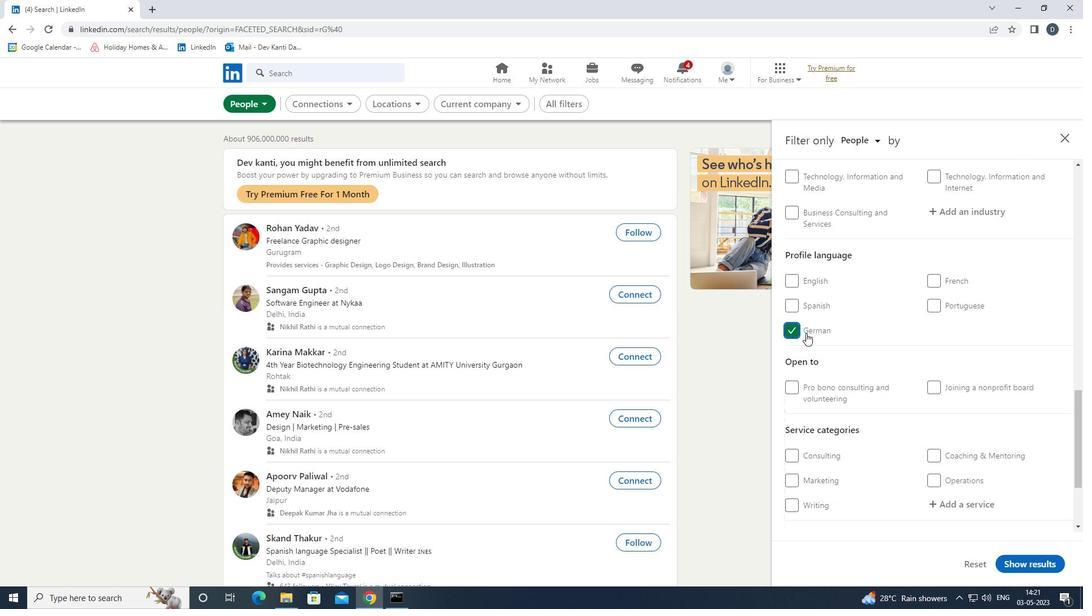
Action: Mouse moved to (849, 334)
Screenshot: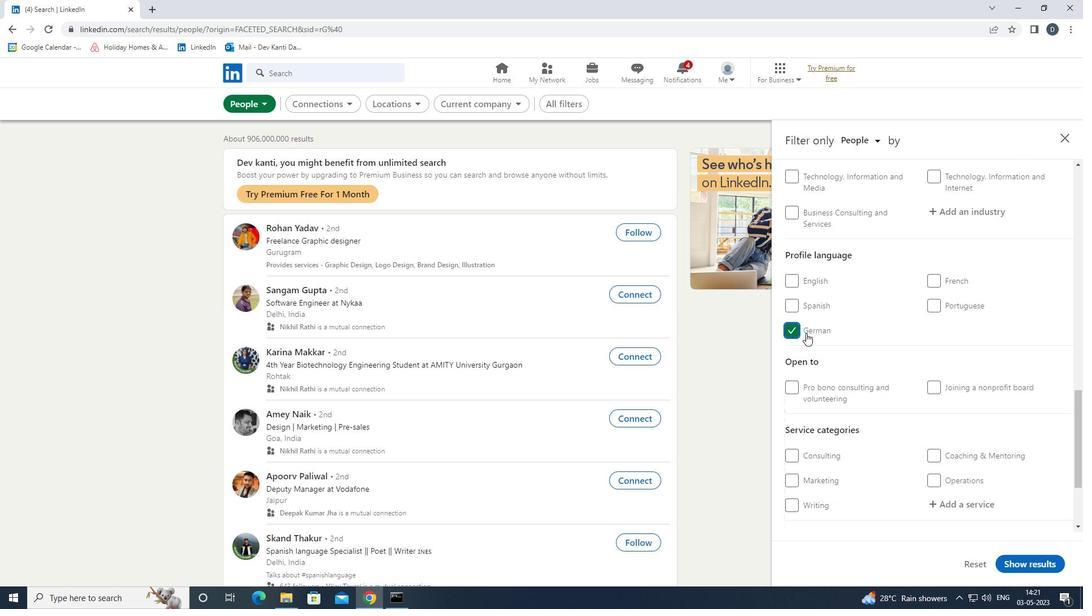 
Action: Mouse scrolled (849, 335) with delta (0, 0)
Screenshot: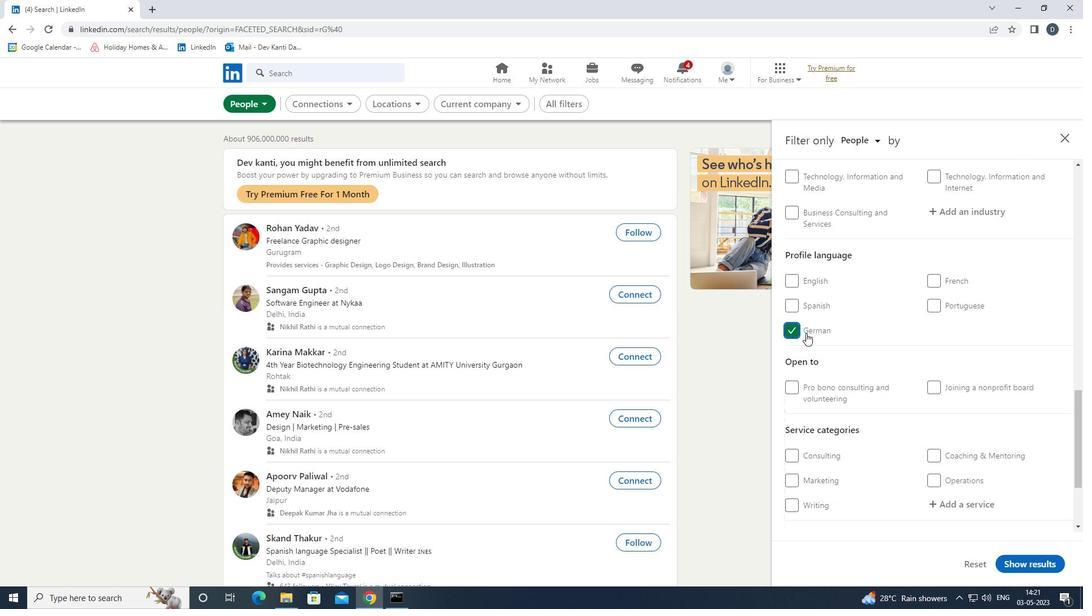 
Action: Mouse scrolled (849, 335) with delta (0, 0)
Screenshot: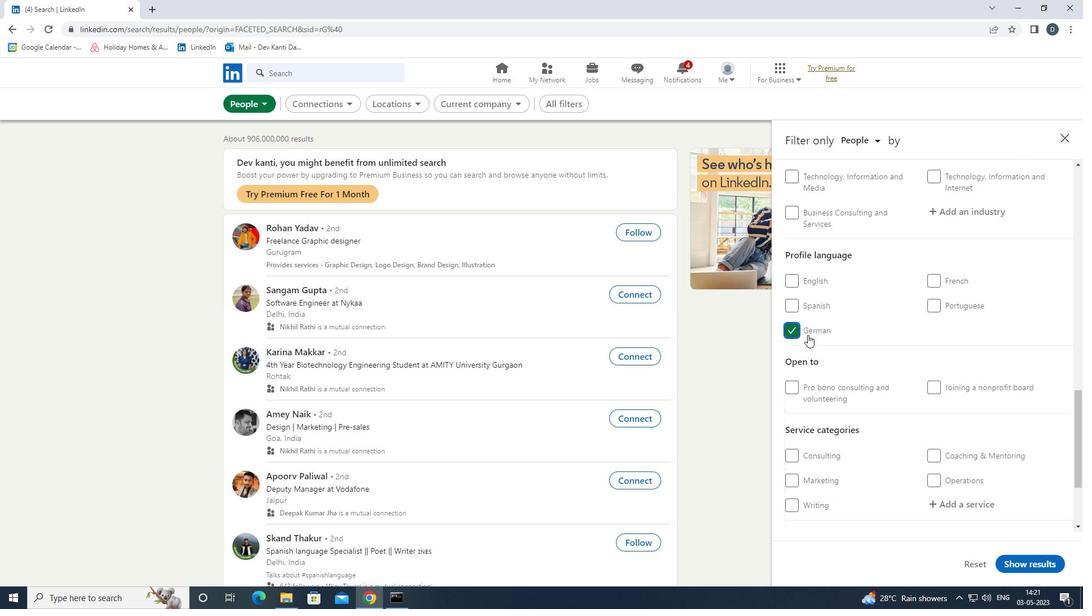 
Action: Mouse scrolled (849, 335) with delta (0, 0)
Screenshot: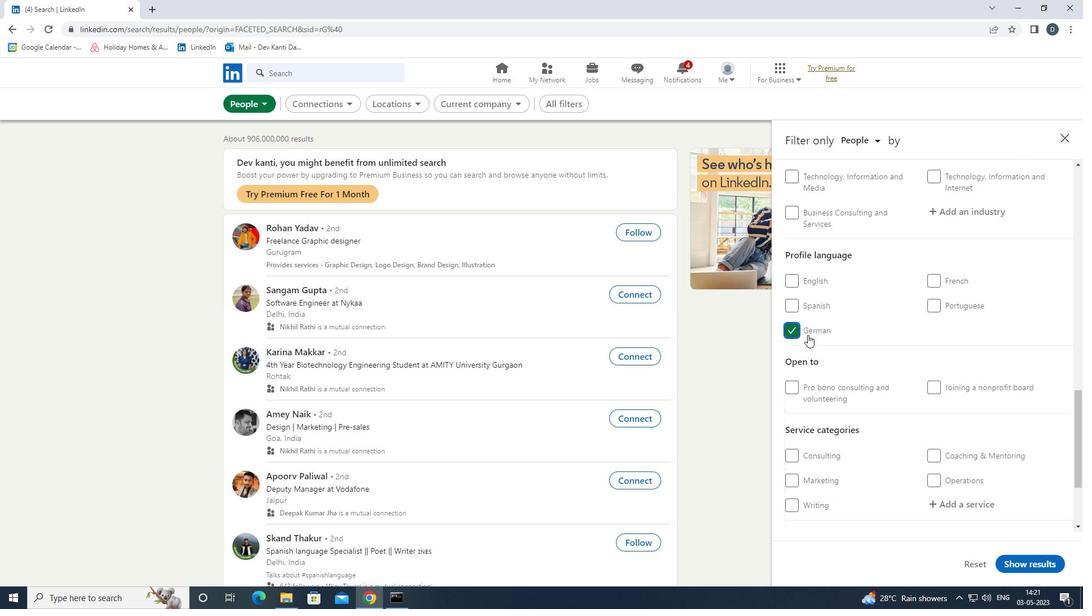 
Action: Mouse scrolled (849, 335) with delta (0, 0)
Screenshot: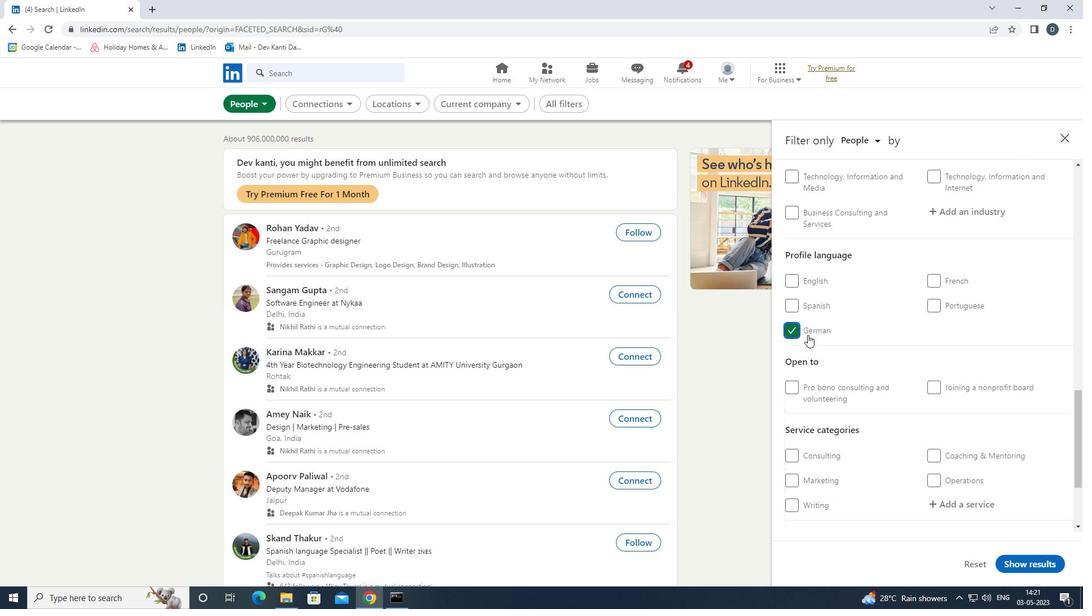 
Action: Mouse scrolled (849, 335) with delta (0, 0)
Screenshot: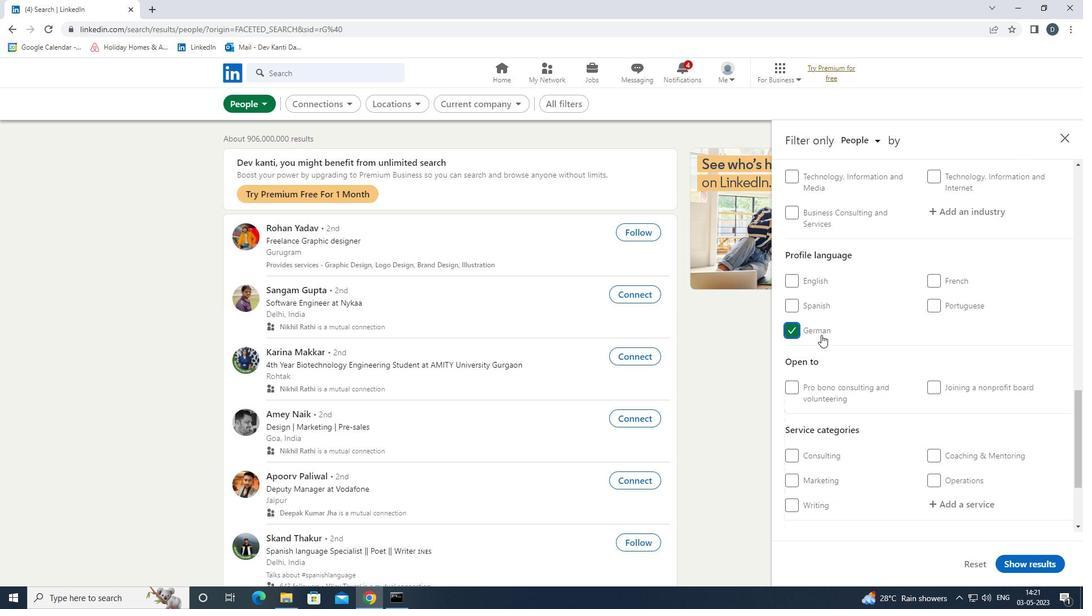 
Action: Mouse scrolled (849, 335) with delta (0, 0)
Screenshot: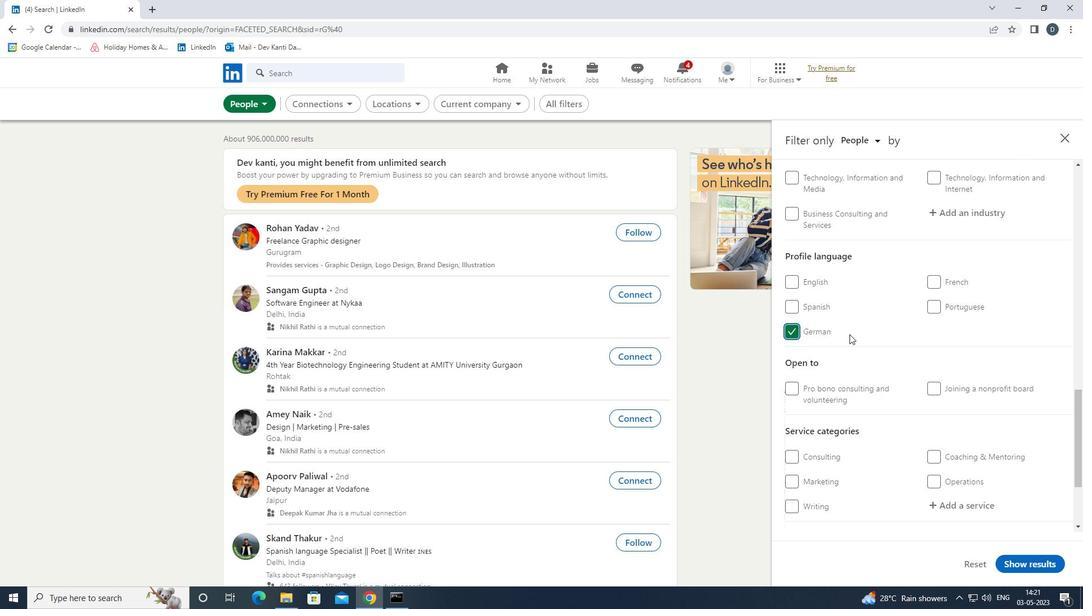 
Action: Mouse moved to (959, 267)
Screenshot: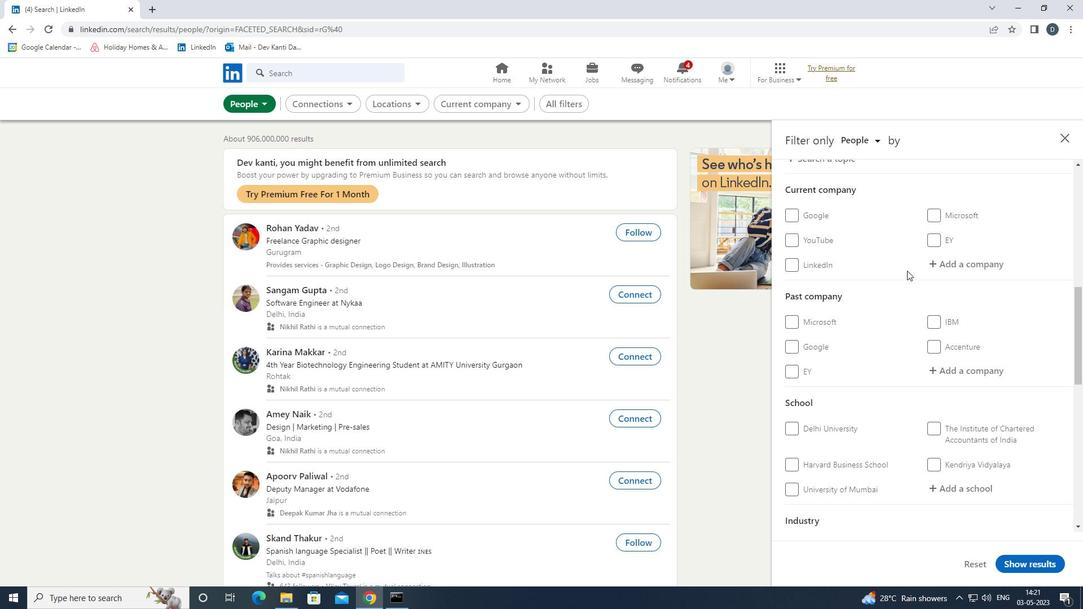 
Action: Mouse pressed left at (959, 267)
Screenshot: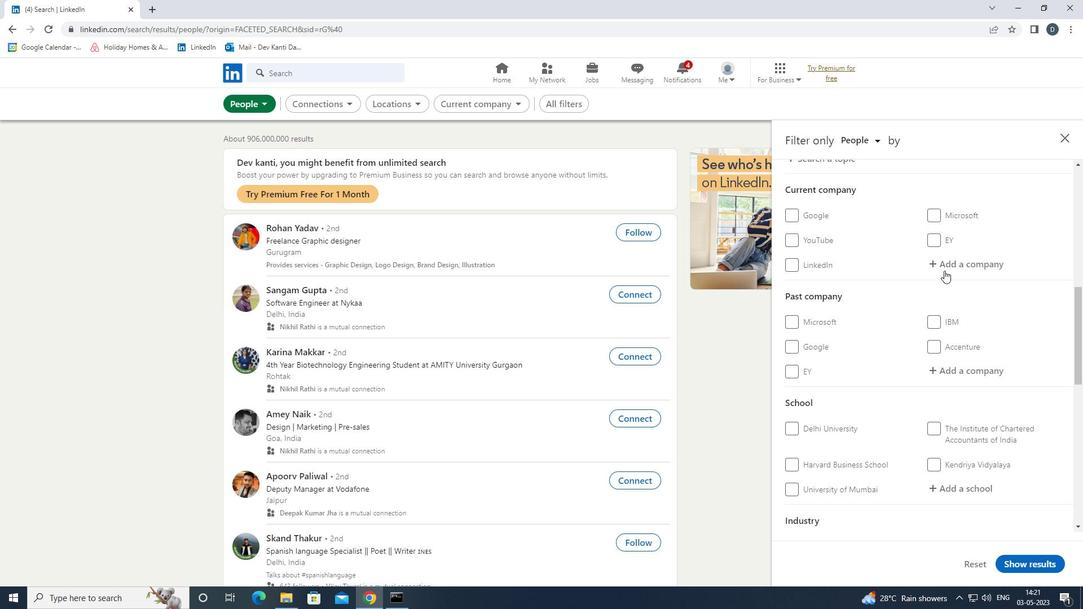 
Action: Key pressed <Key.shift><Key.shift>ALTAIR<Key.down><Key.enter>
Screenshot: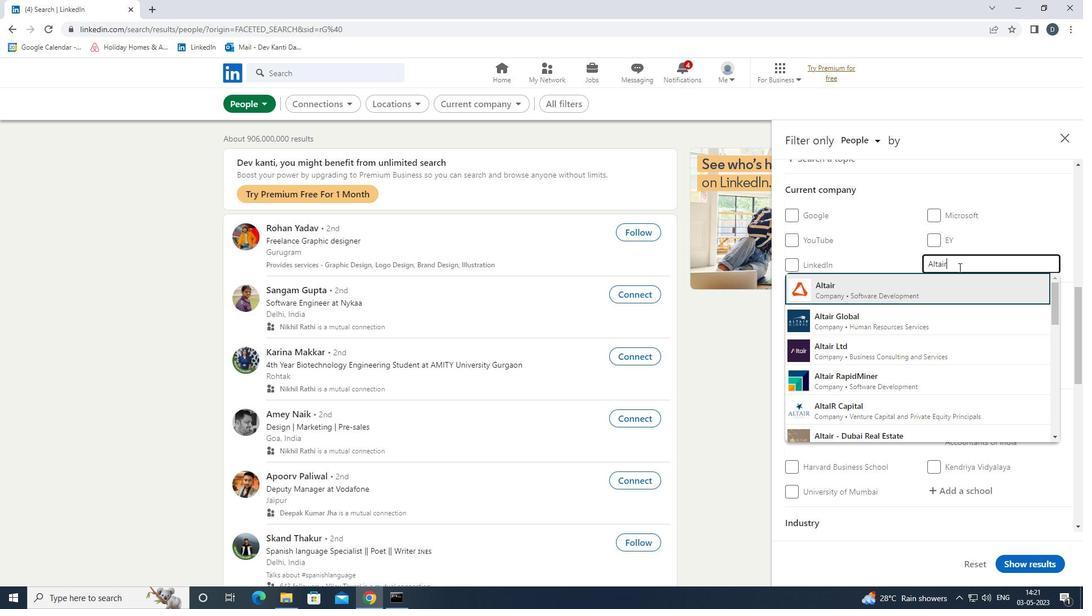 
Action: Mouse scrolled (959, 266) with delta (0, 0)
Screenshot: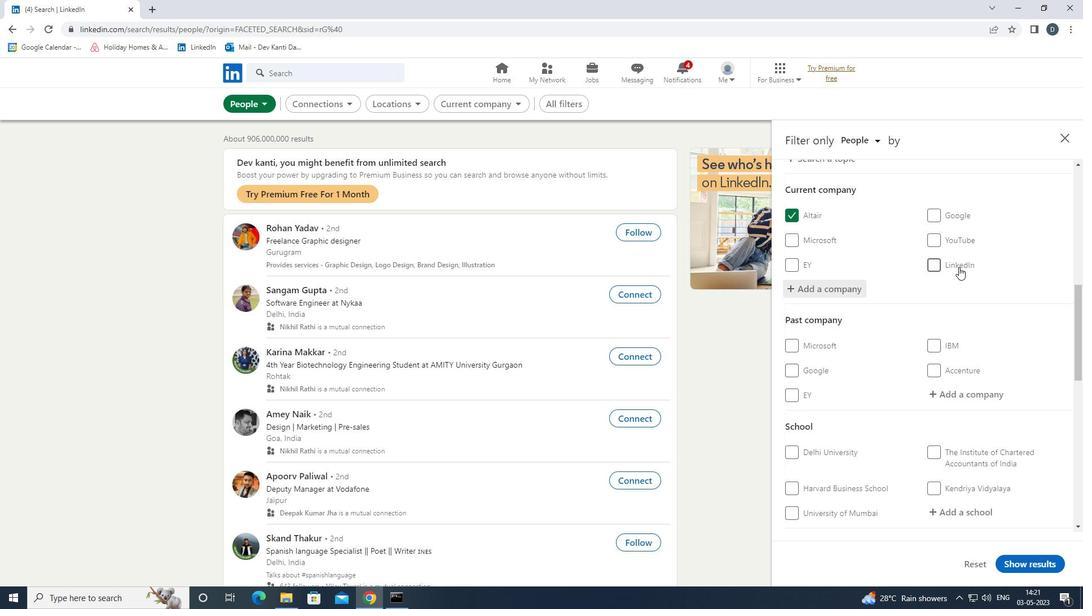 
Action: Mouse scrolled (959, 266) with delta (0, 0)
Screenshot: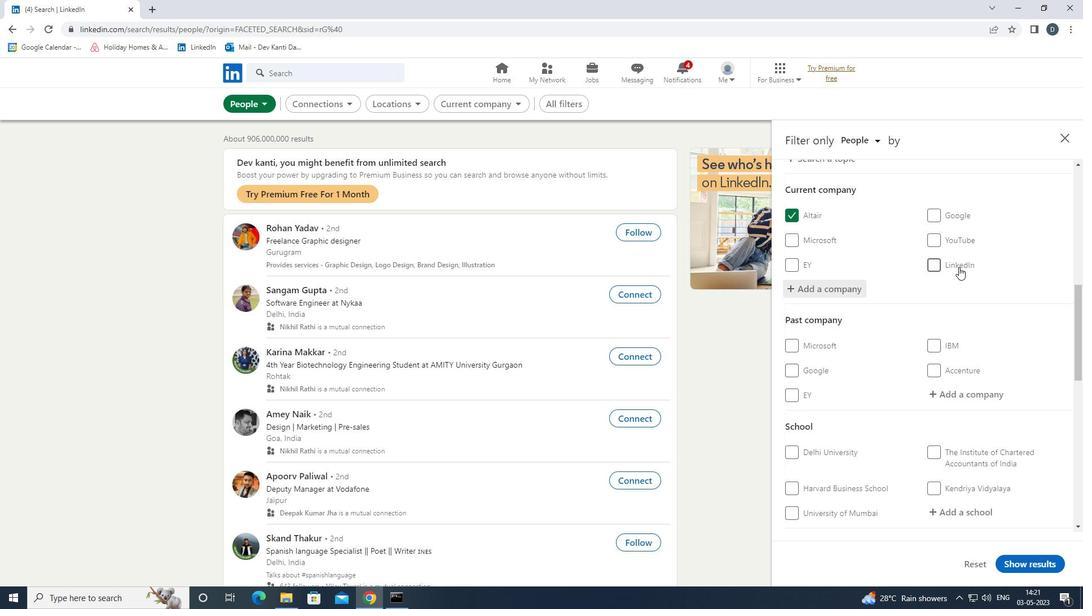 
Action: Mouse scrolled (959, 266) with delta (0, 0)
Screenshot: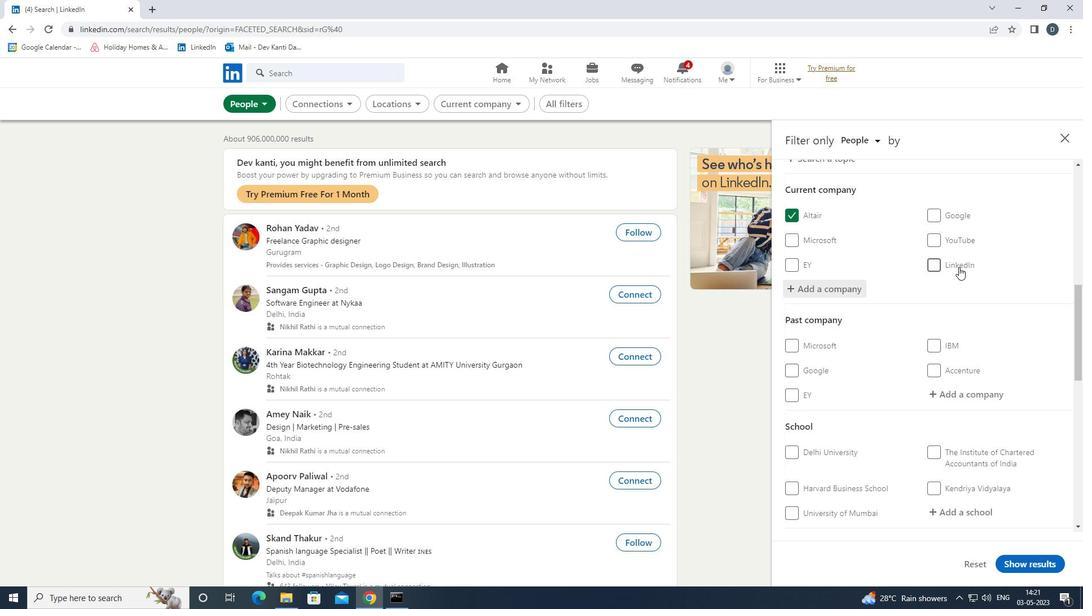 
Action: Mouse scrolled (959, 266) with delta (0, 0)
Screenshot: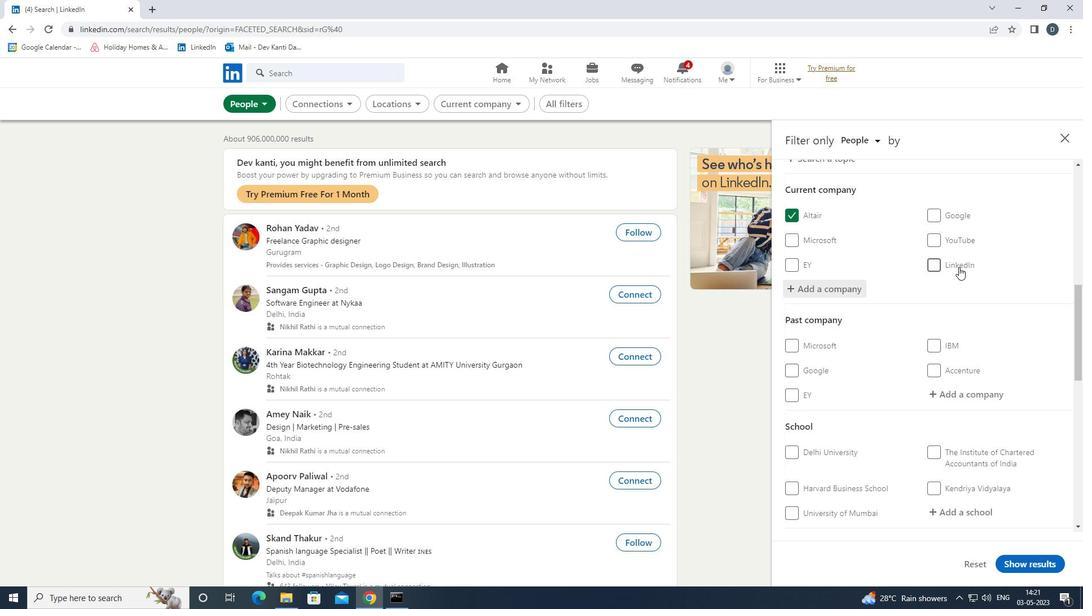 
Action: Mouse moved to (968, 288)
Screenshot: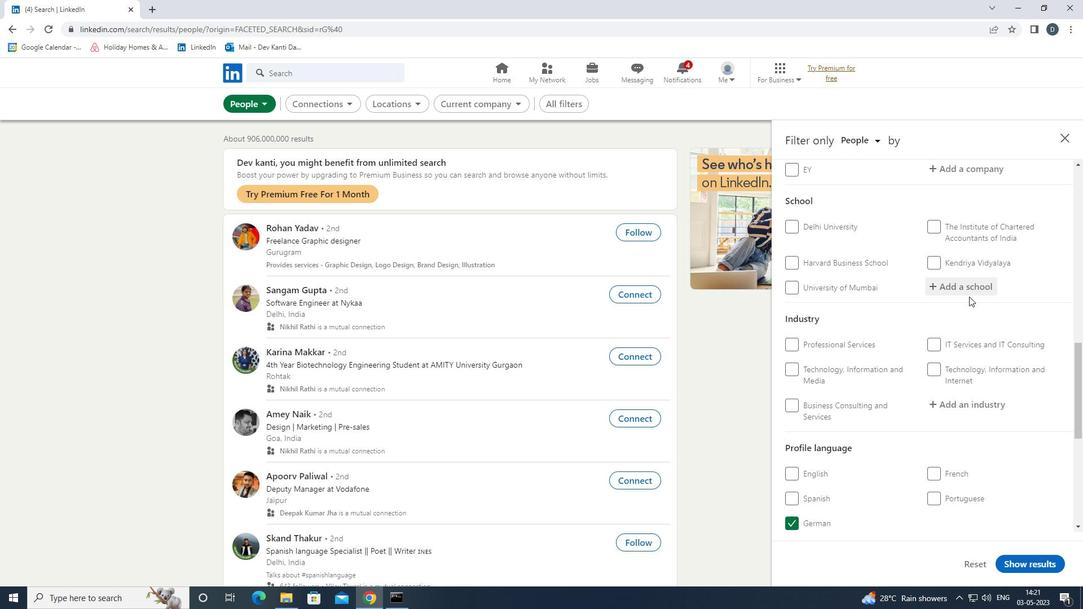 
Action: Mouse pressed left at (968, 288)
Screenshot: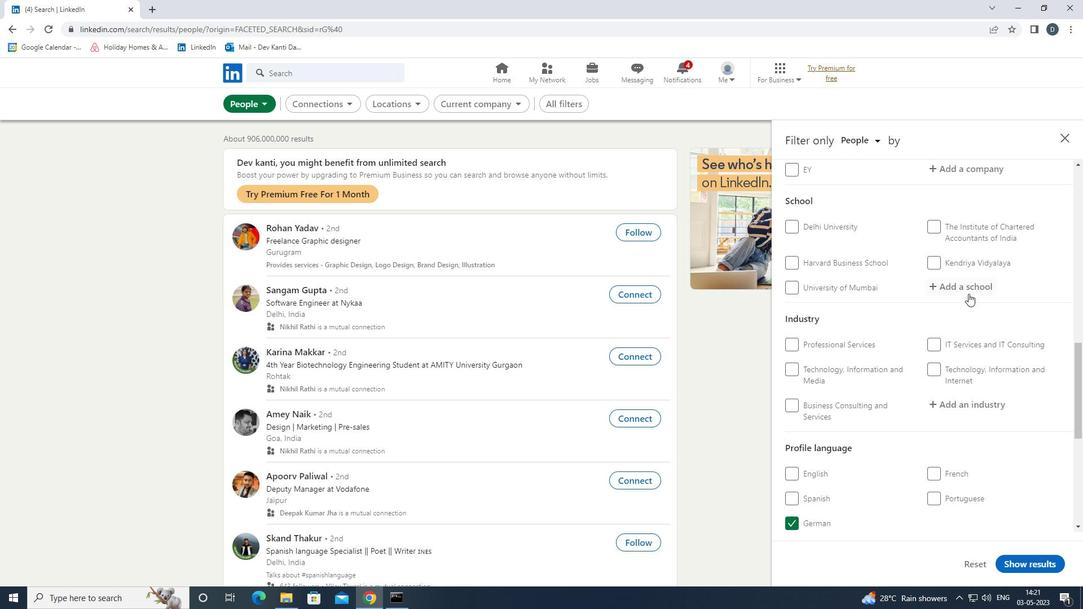 
Action: Key pressed <Key.shift>KENDRIYA<Key.space><Key.down><Key.enter>
Screenshot: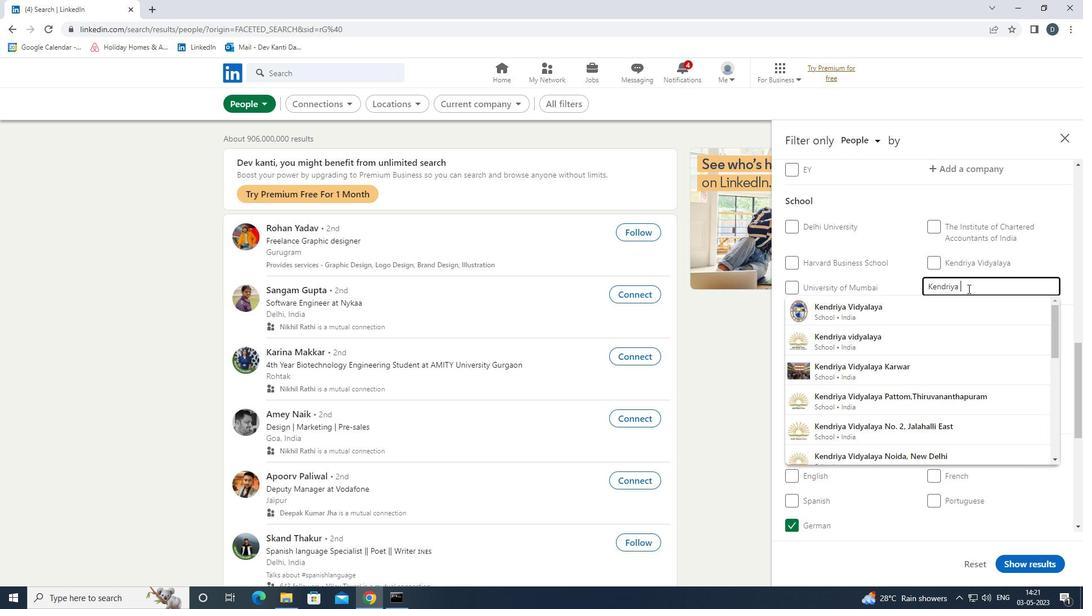 
Action: Mouse moved to (967, 288)
Screenshot: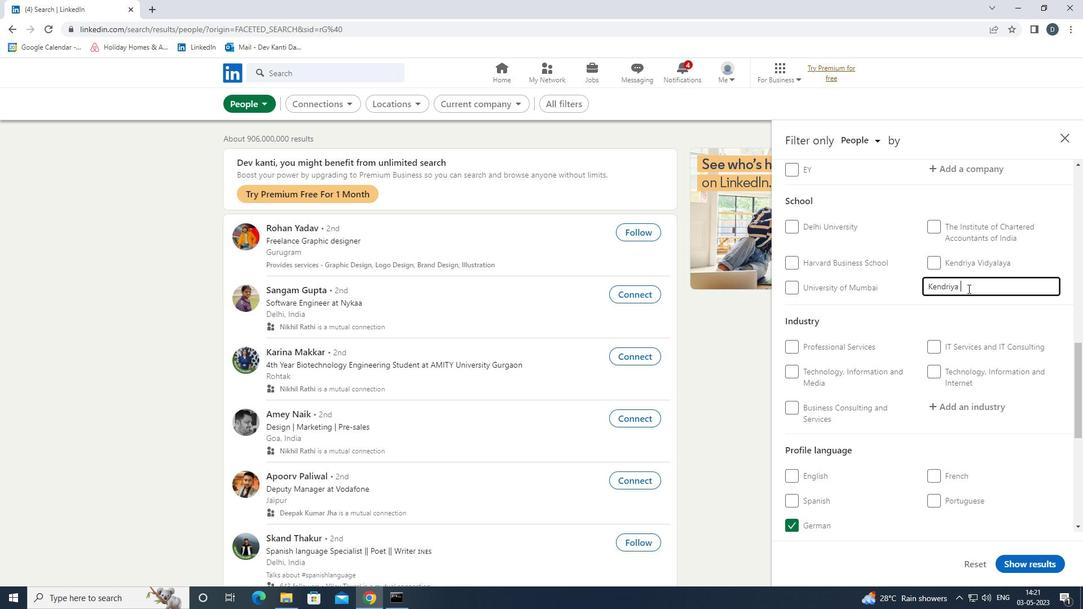 
Action: Key pressed <Key.down><Key.down><Key.down><Key.down><Key.enter>
Screenshot: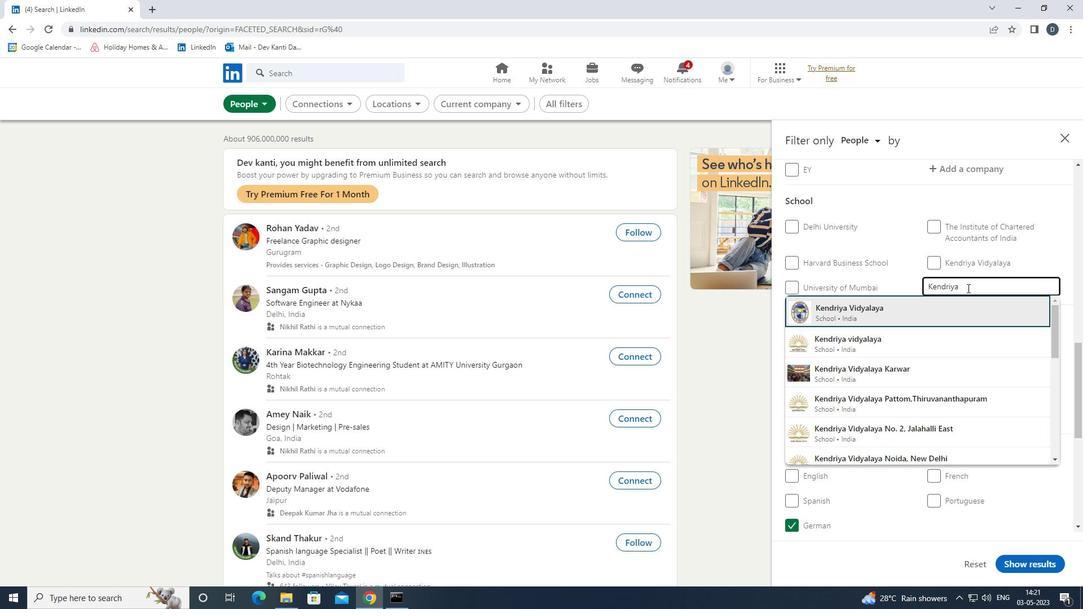 
Action: Mouse moved to (967, 288)
Screenshot: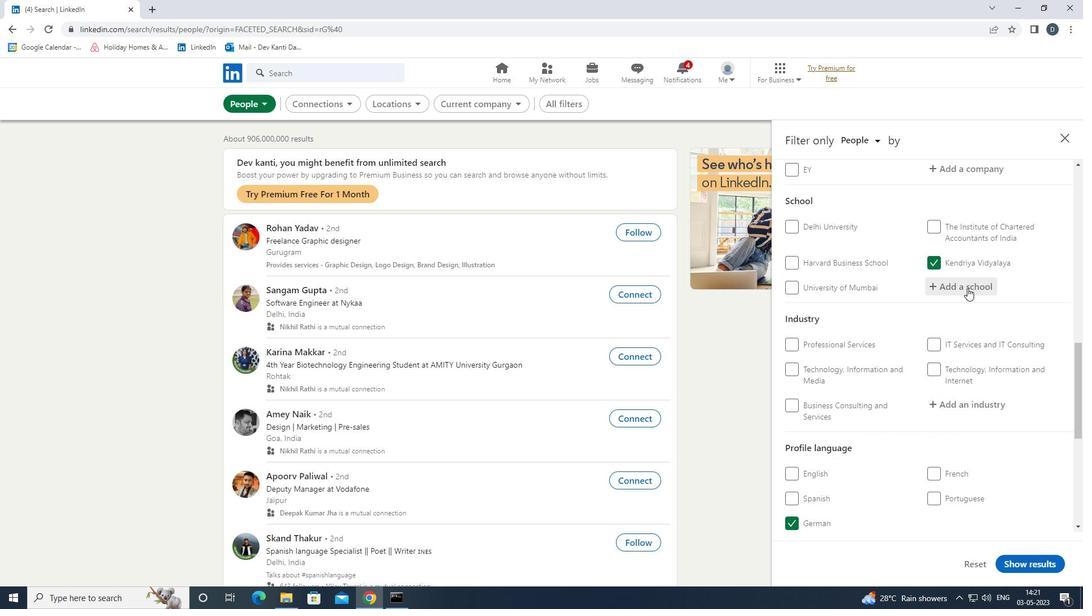 
Action: Mouse scrolled (967, 287) with delta (0, 0)
Screenshot: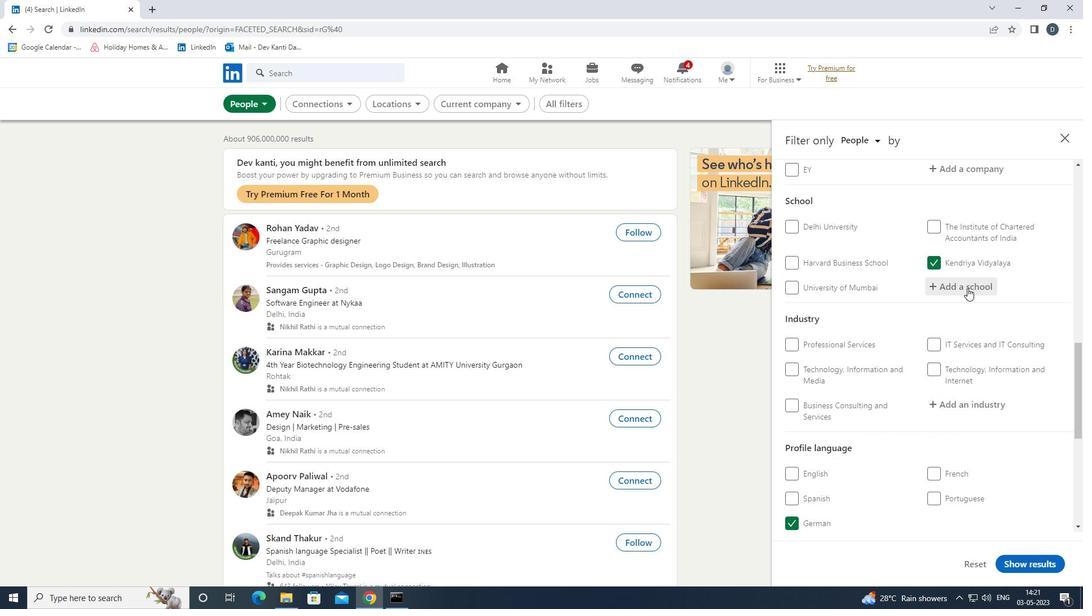 
Action: Mouse scrolled (967, 287) with delta (0, 0)
Screenshot: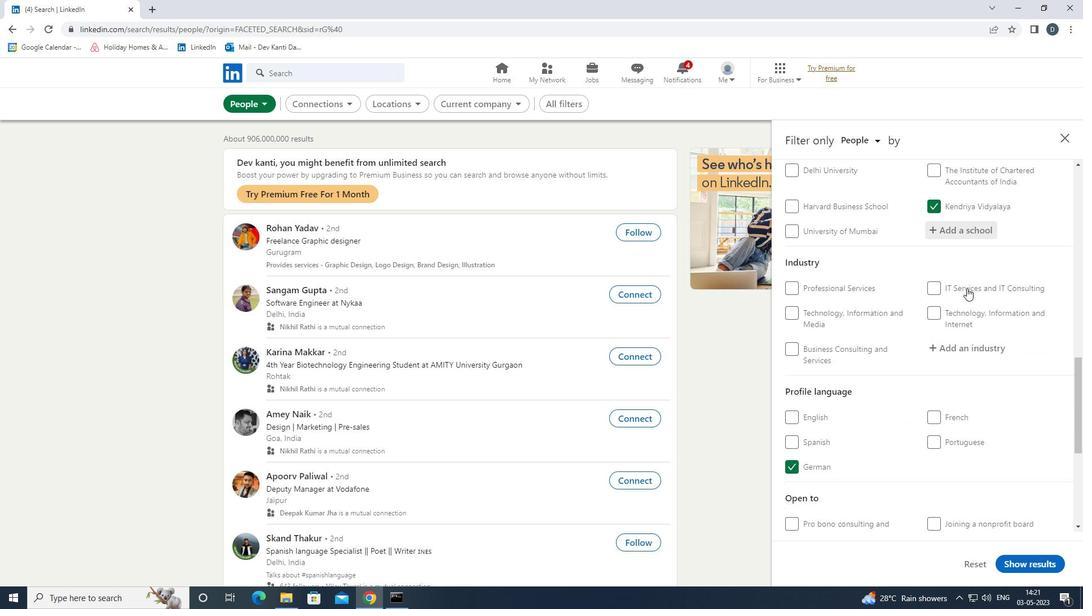 
Action: Mouse scrolled (967, 287) with delta (0, 0)
Screenshot: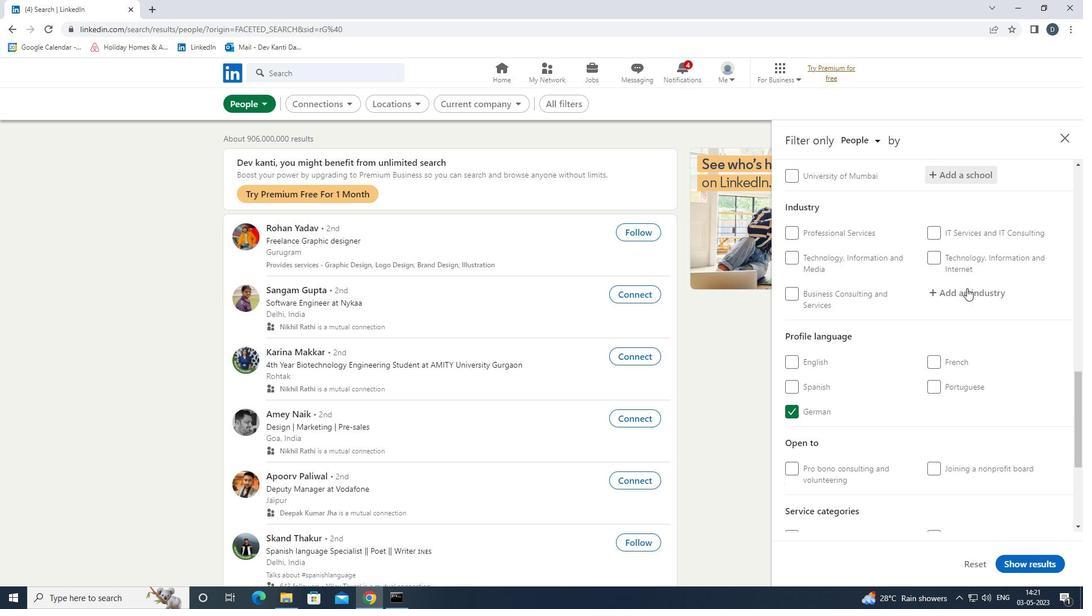 
Action: Mouse moved to (956, 280)
Screenshot: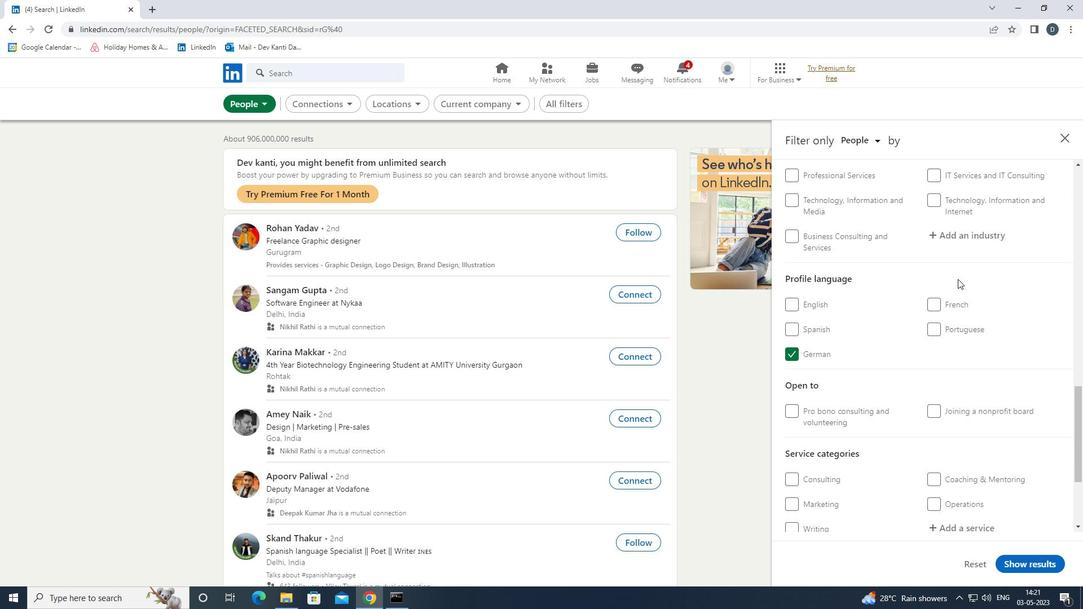 
Action: Mouse scrolled (956, 280) with delta (0, 0)
Screenshot: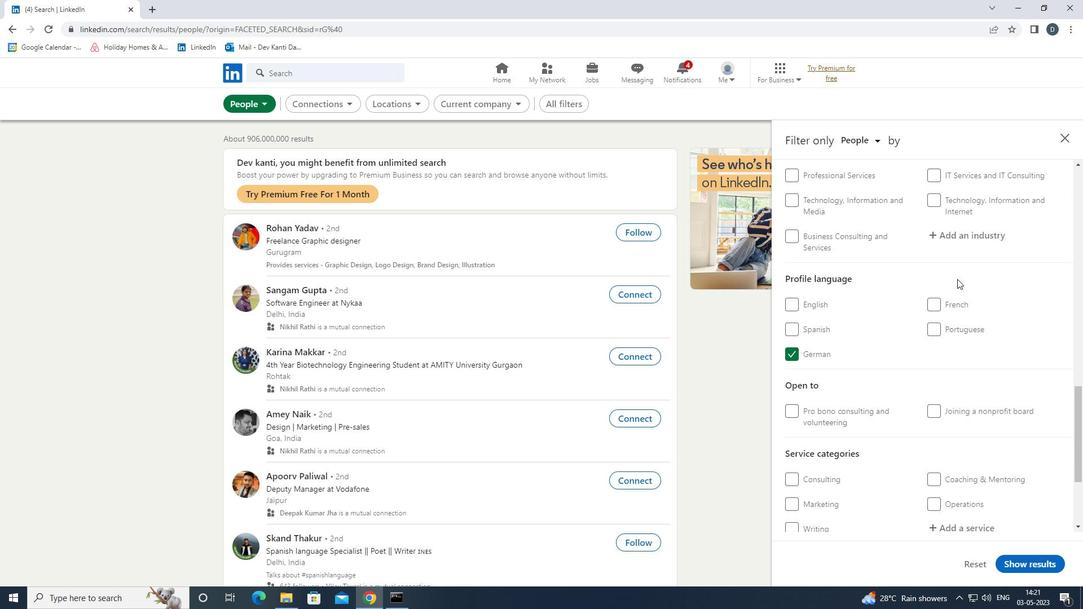 
Action: Mouse scrolled (956, 280) with delta (0, 0)
Screenshot: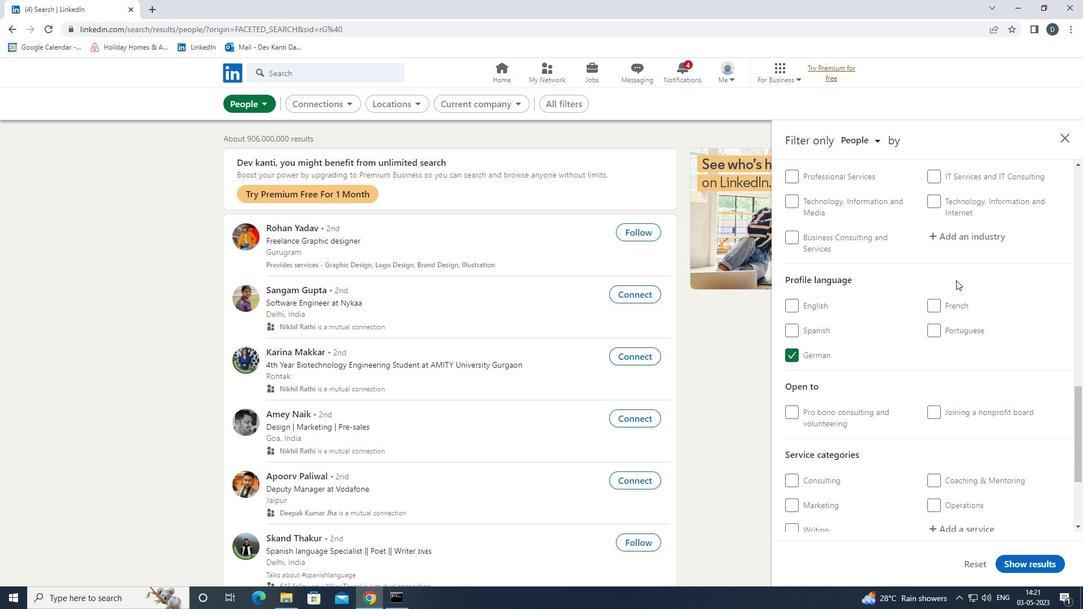 
Action: Mouse scrolled (956, 279) with delta (0, 0)
Screenshot: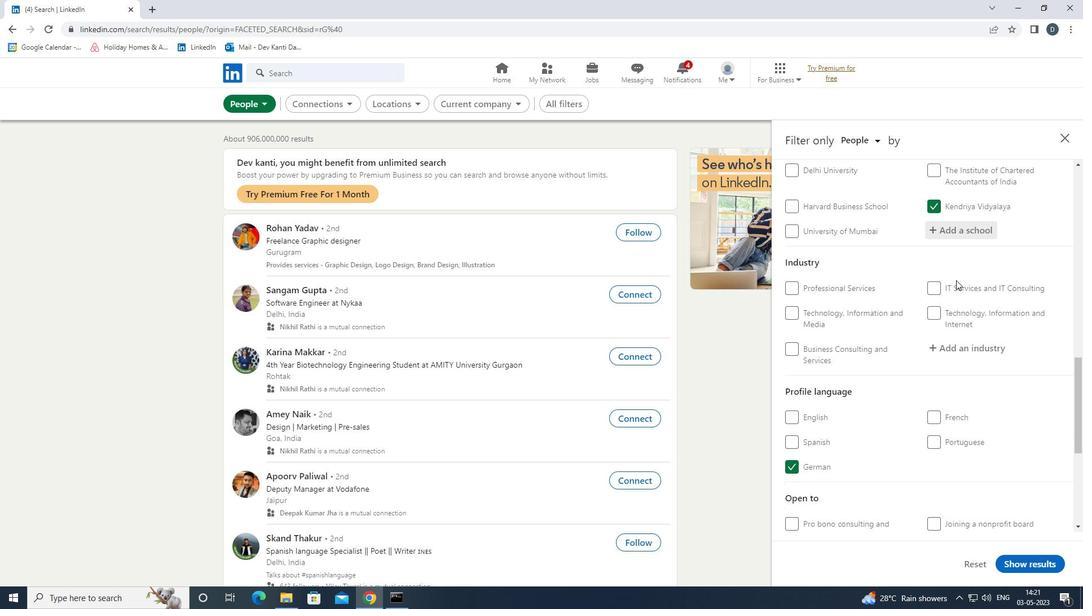 
Action: Mouse scrolled (956, 279) with delta (0, 0)
Screenshot: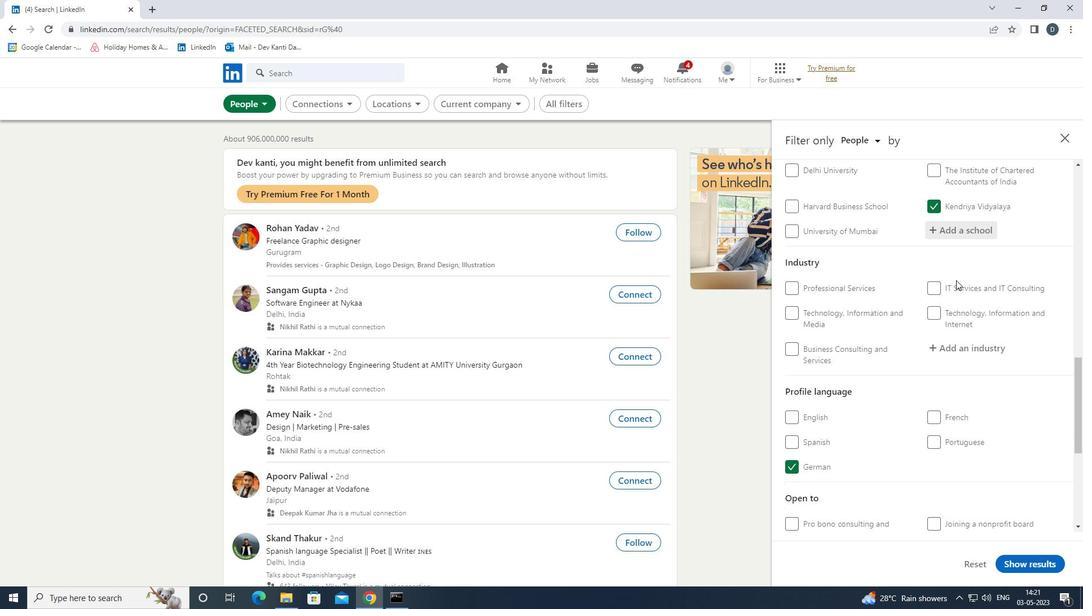 
Action: Mouse moved to (956, 326)
Screenshot: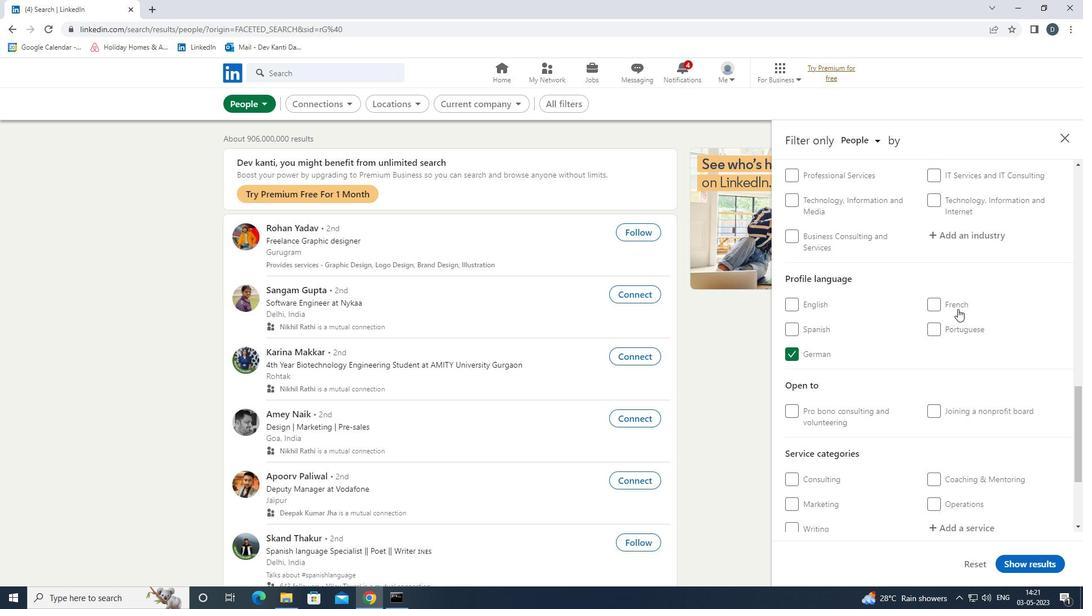 
Action: Mouse scrolled (956, 325) with delta (0, 0)
Screenshot: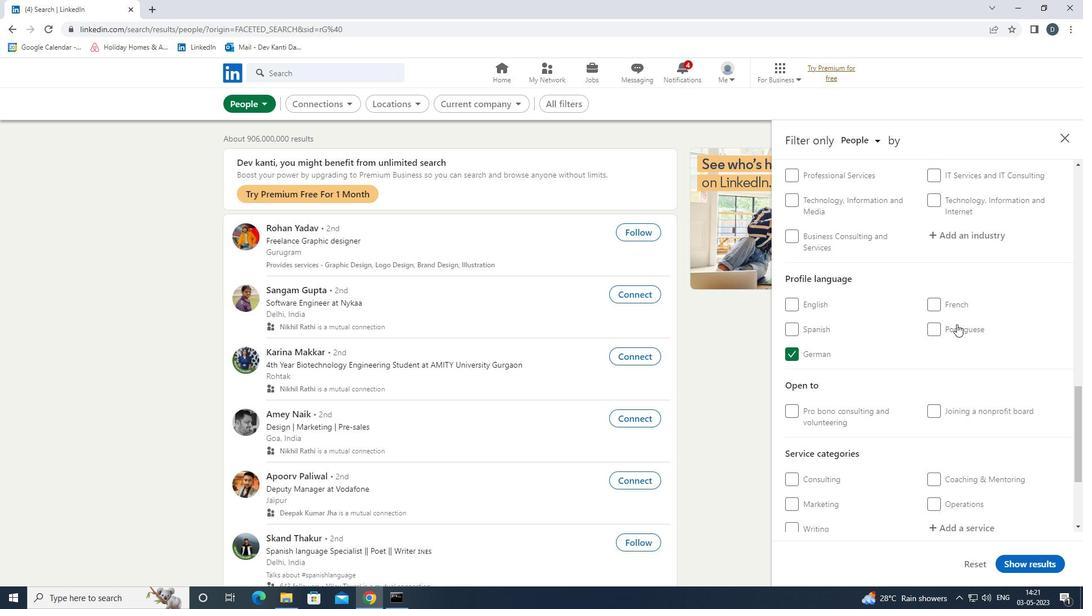 
Action: Mouse scrolled (956, 325) with delta (0, 0)
Screenshot: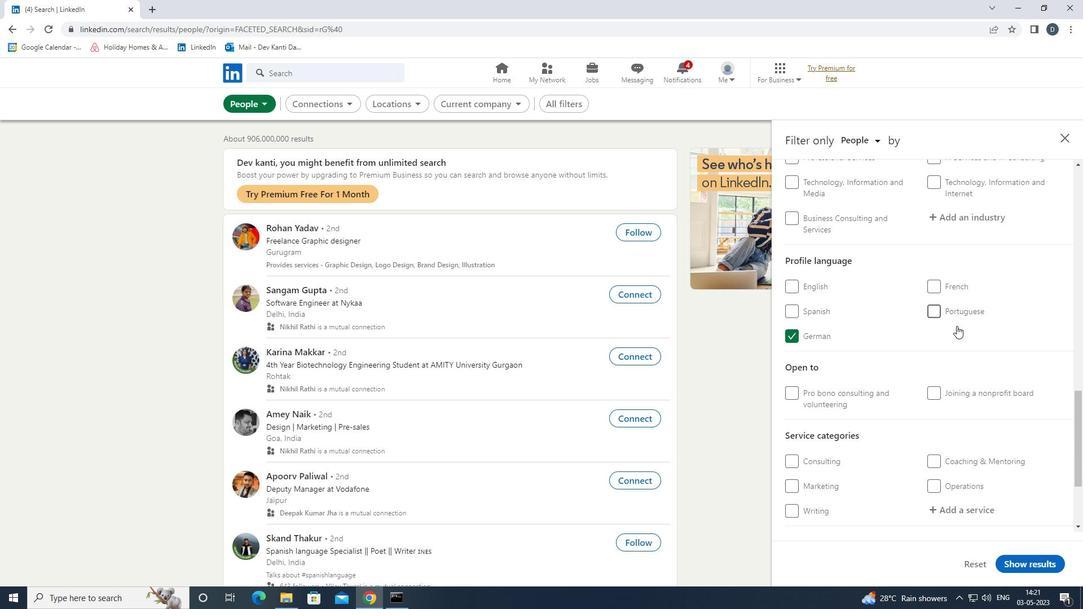 
Action: Mouse scrolled (956, 325) with delta (0, 0)
Screenshot: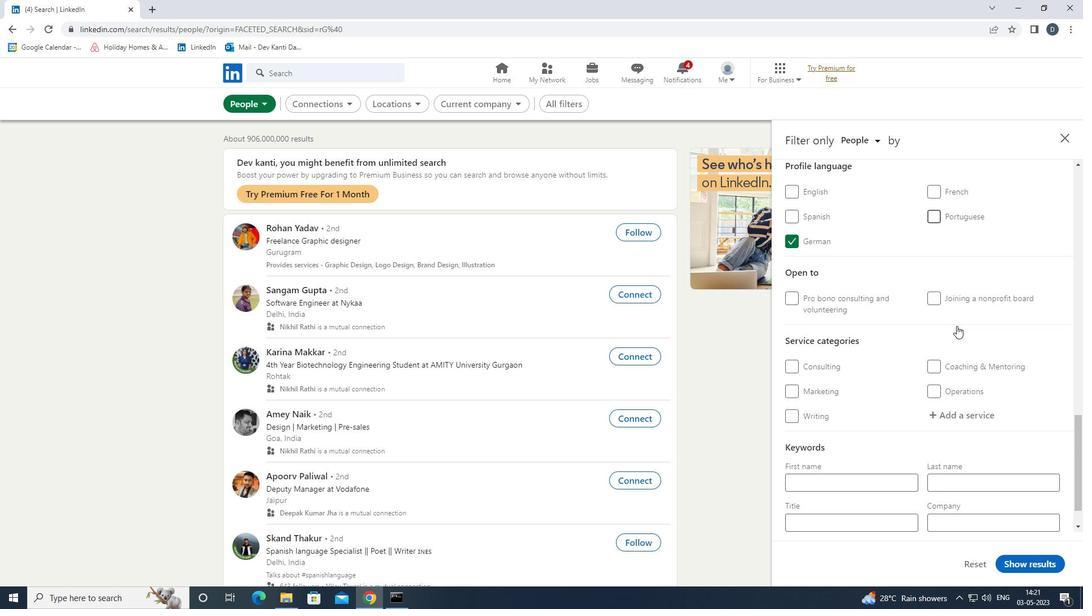 
Action: Mouse scrolled (956, 325) with delta (0, 0)
Screenshot: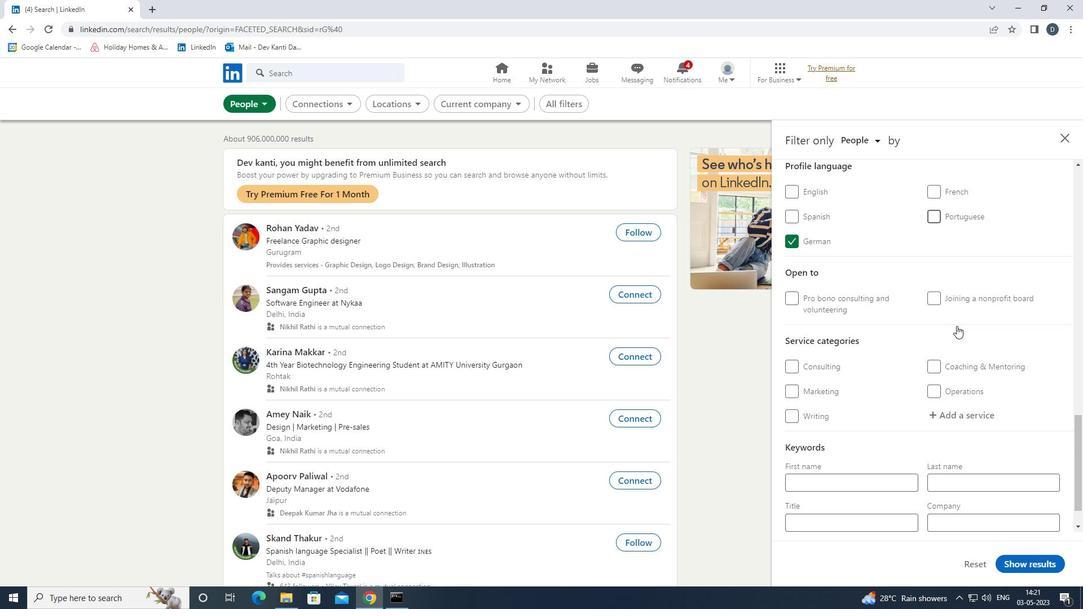 
Action: Mouse moved to (959, 366)
Screenshot: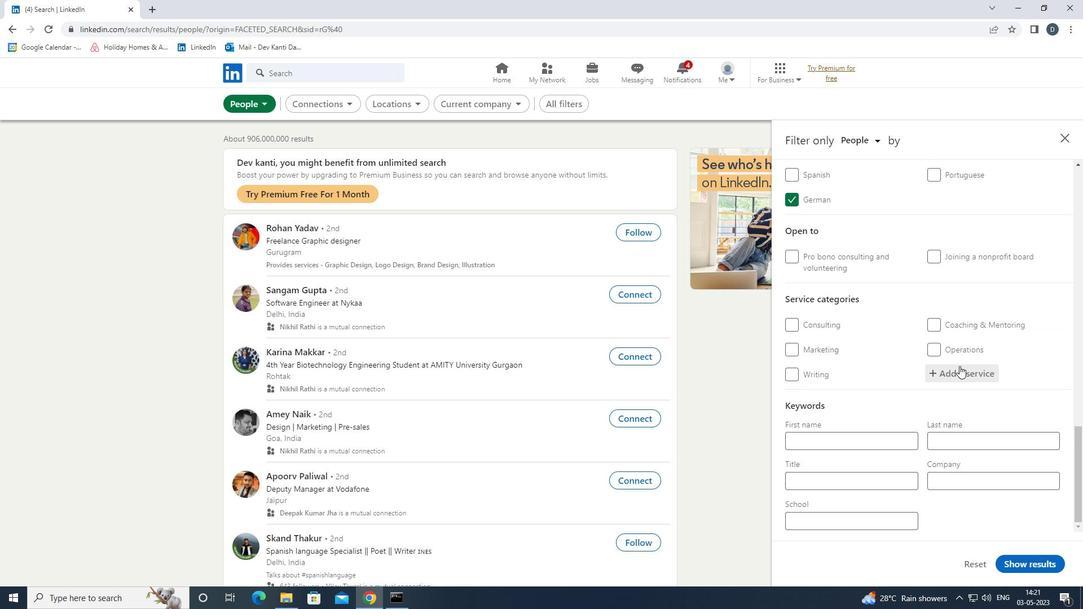 
Action: Mouse scrolled (959, 367) with delta (0, 0)
Screenshot: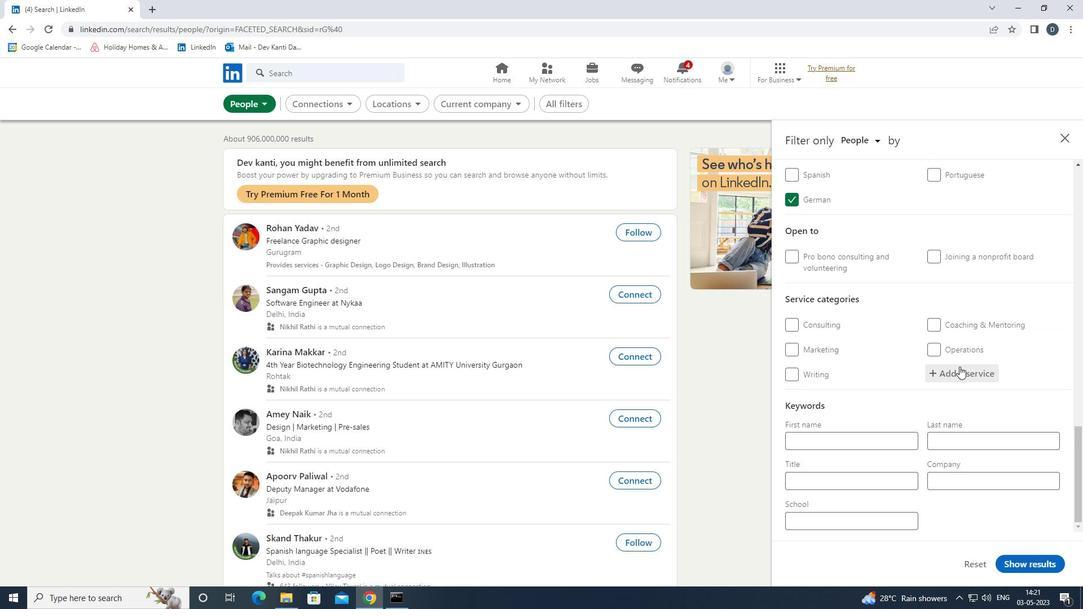 
Action: Mouse scrolled (959, 367) with delta (0, 0)
Screenshot: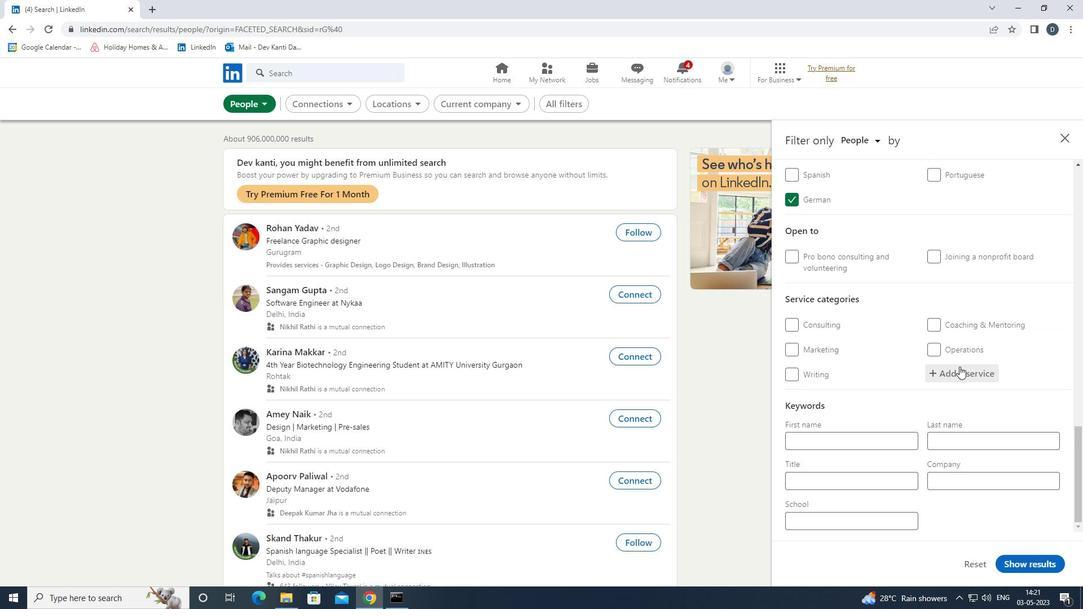 
Action: Mouse scrolled (959, 367) with delta (0, 0)
Screenshot: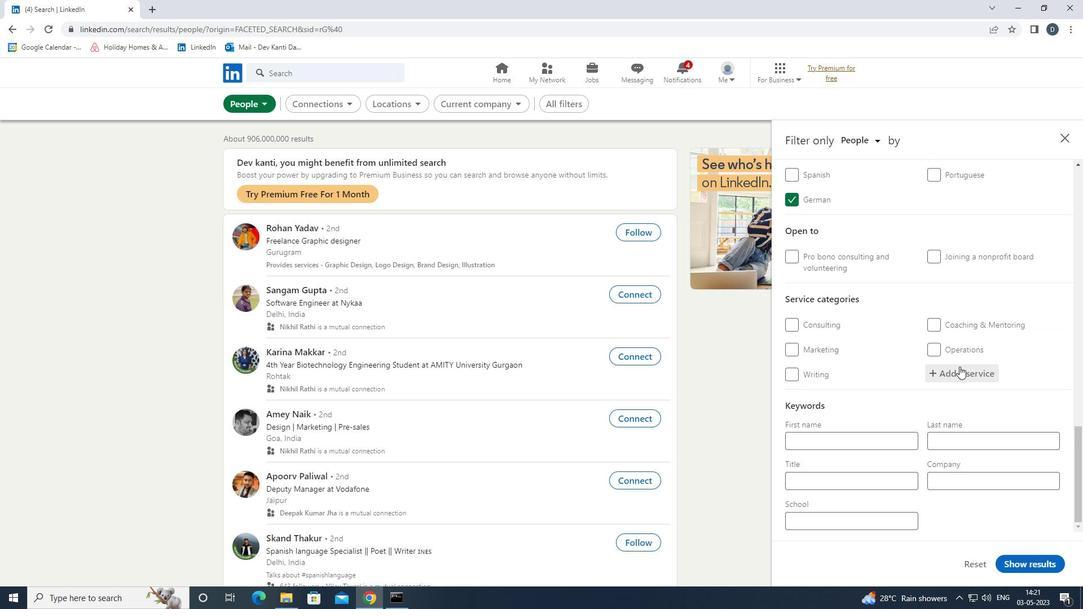 
Action: Mouse scrolled (959, 367) with delta (0, 0)
Screenshot: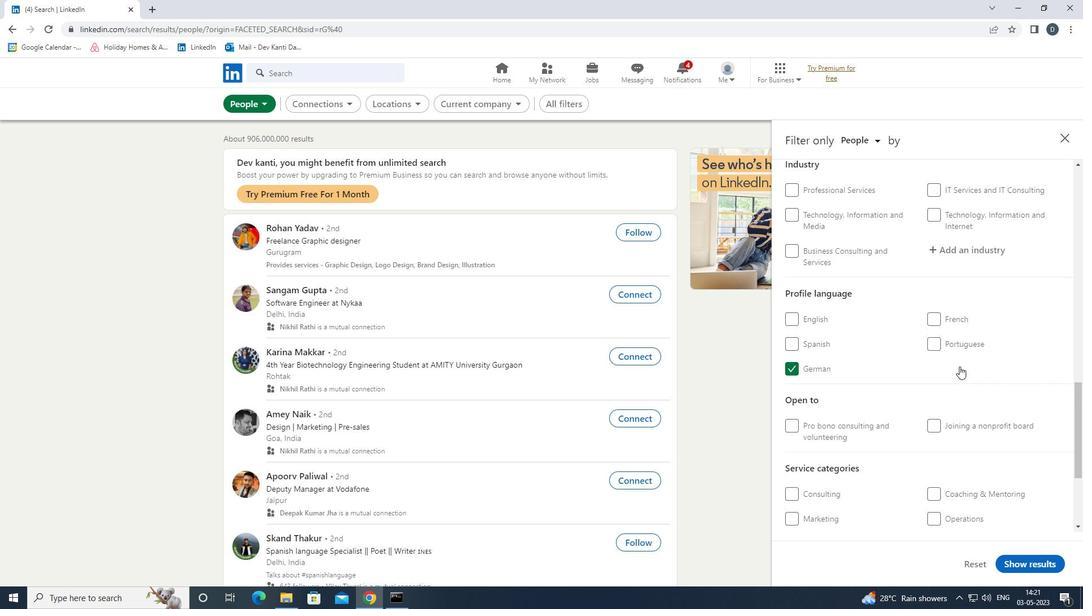 
Action: Mouse moved to (962, 318)
Screenshot: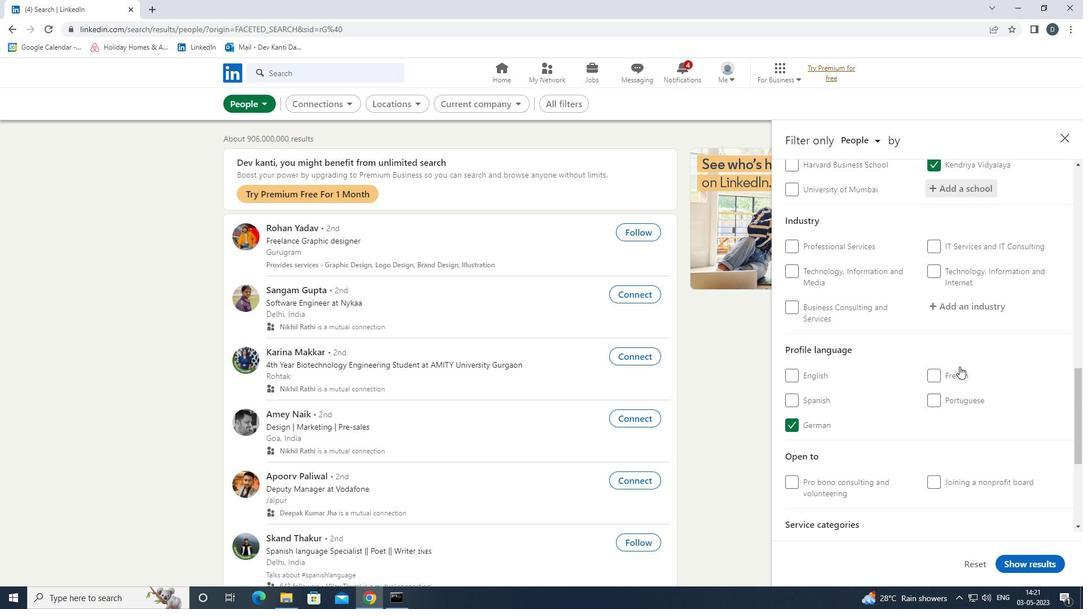 
Action: Mouse pressed left at (962, 318)
Screenshot: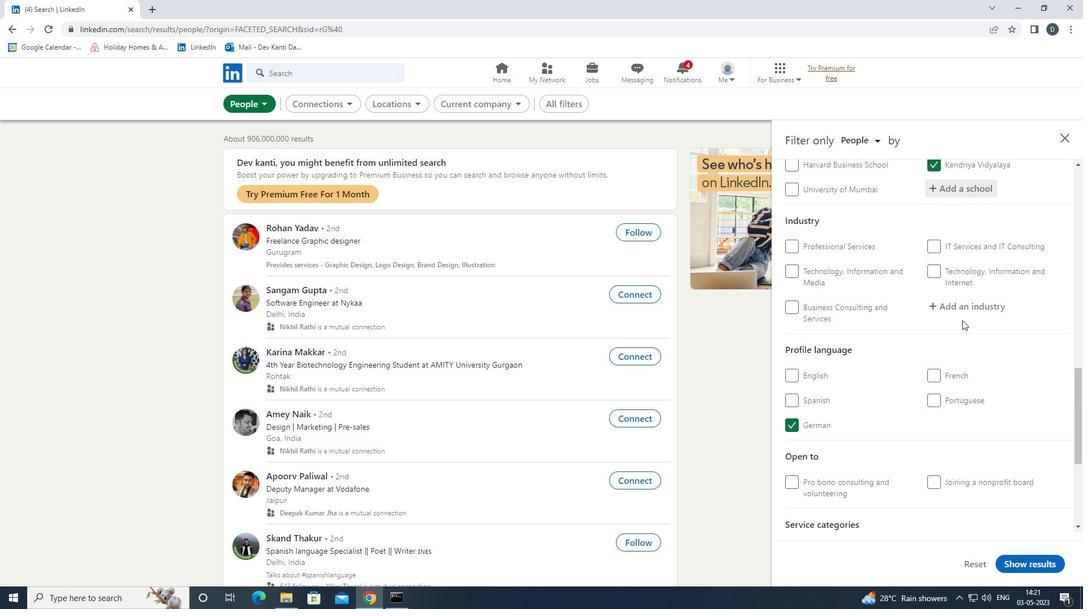 
Action: Mouse moved to (969, 300)
Screenshot: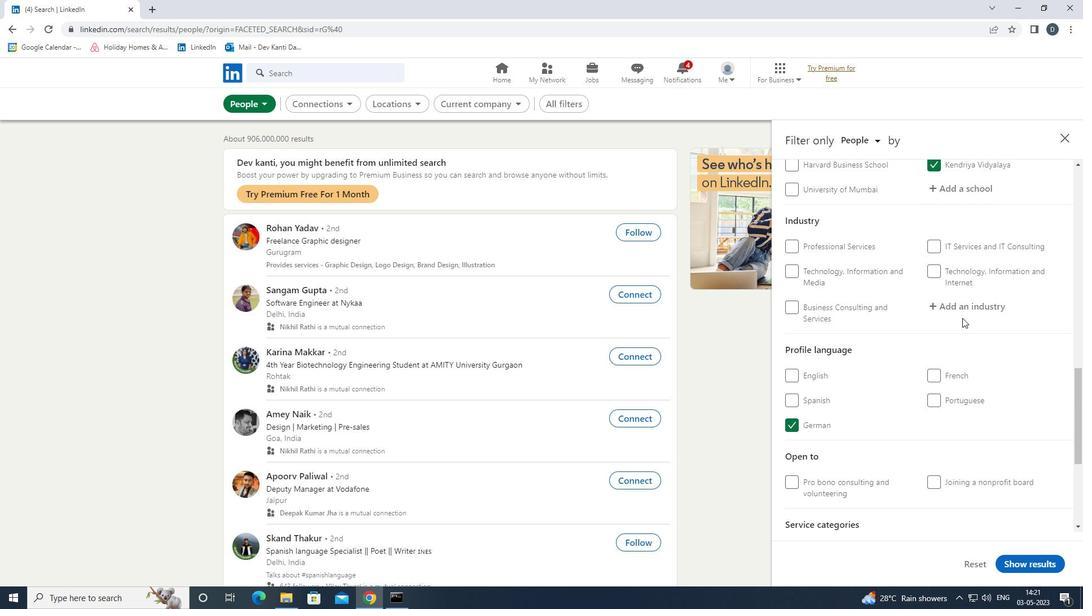 
Action: Mouse pressed left at (969, 300)
Screenshot: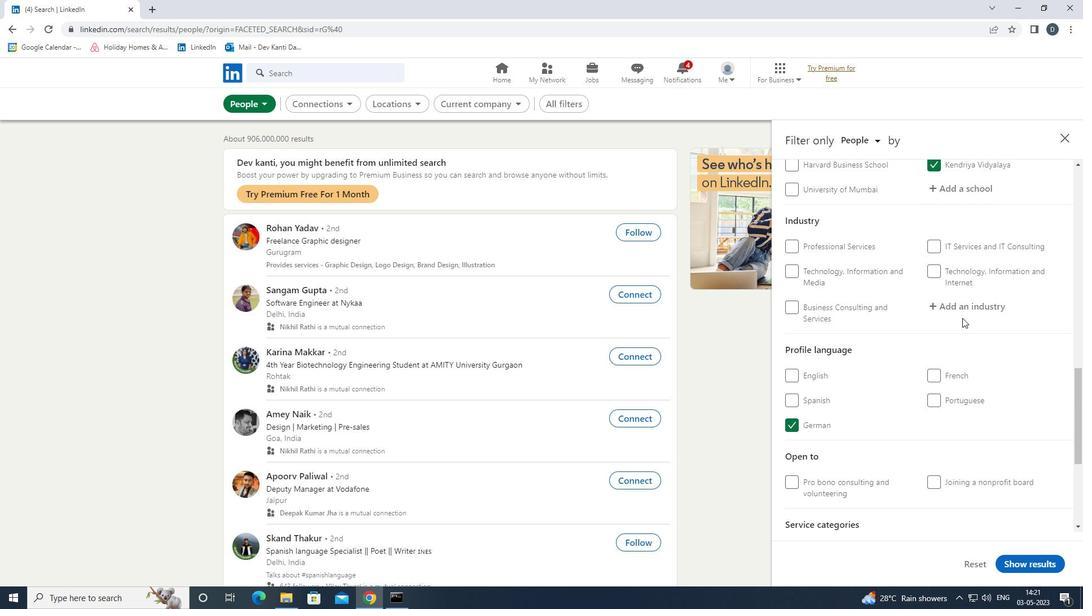 
Action: Key pressed <Key.shift>PLASTIC<Key.down><Key.down><Key.enter>
Screenshot: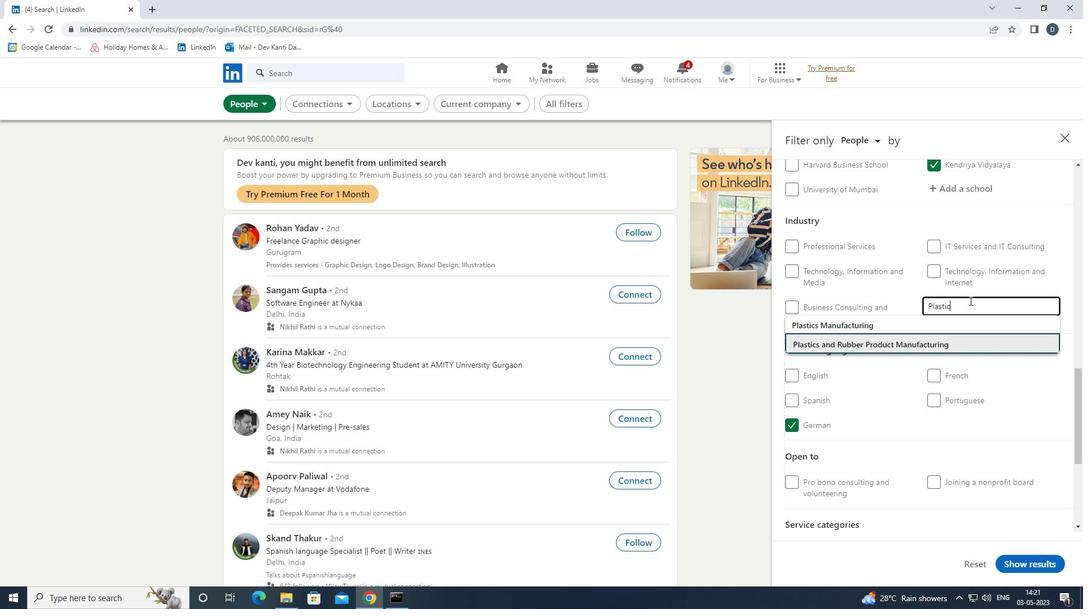 
Action: Mouse scrolled (969, 300) with delta (0, 0)
Screenshot: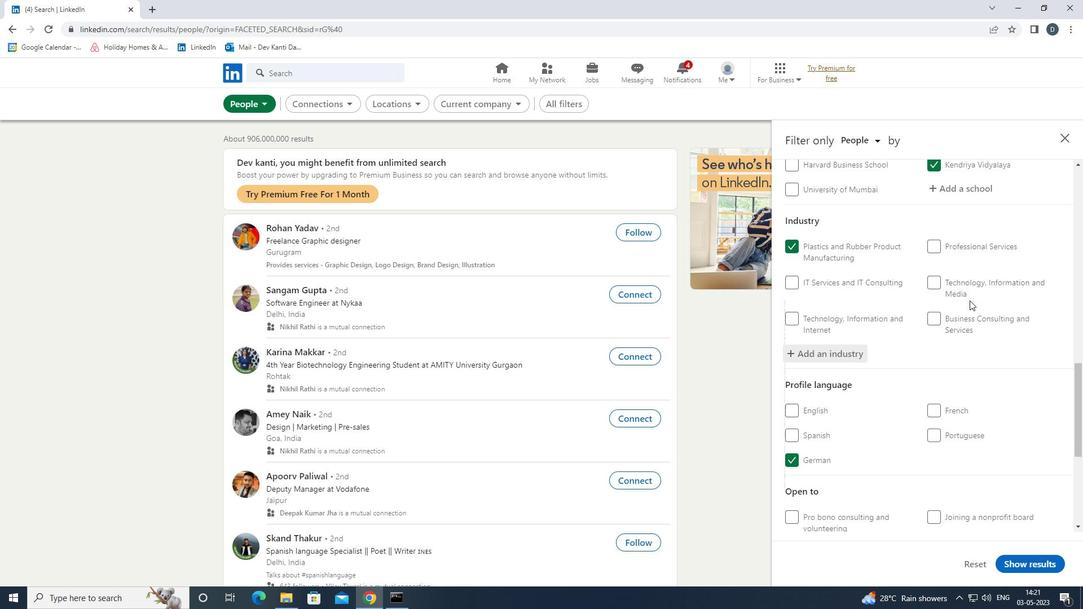 
Action: Mouse scrolled (969, 300) with delta (0, 0)
Screenshot: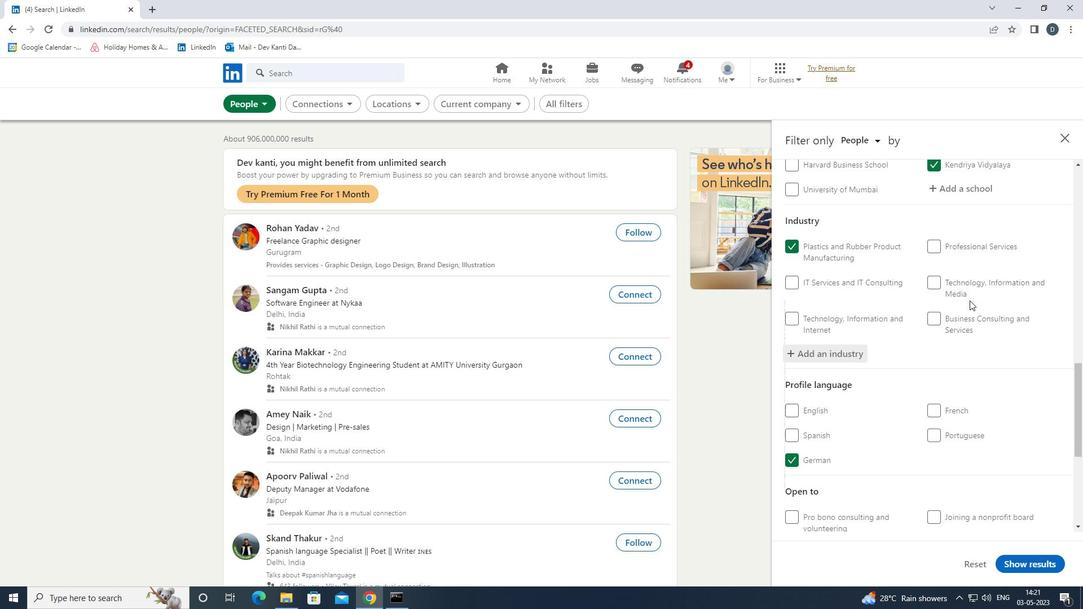 
Action: Mouse moved to (969, 306)
Screenshot: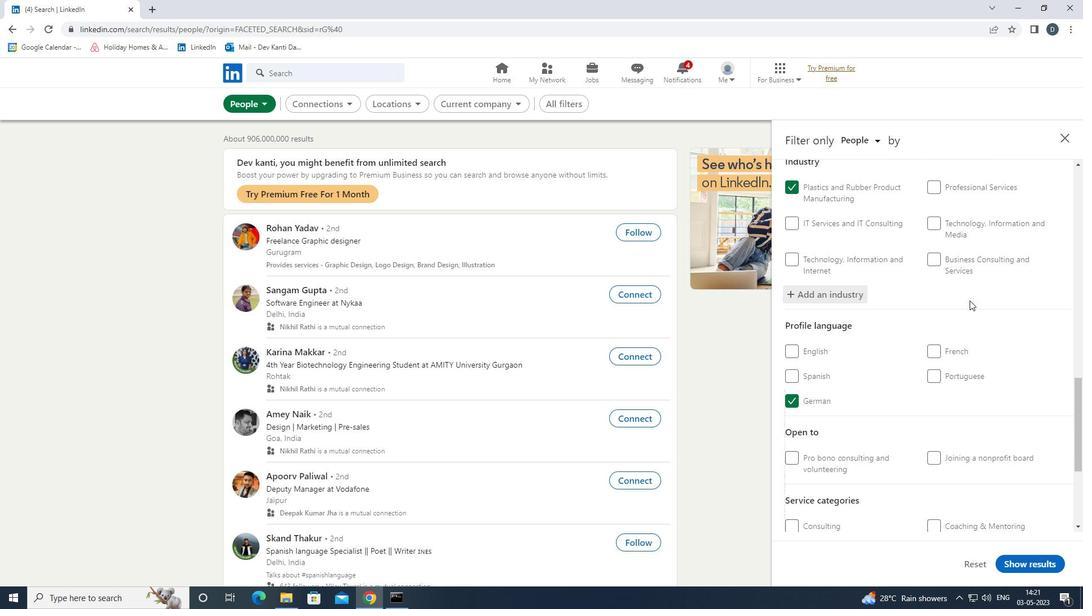 
Action: Mouse scrolled (969, 305) with delta (0, 0)
Screenshot: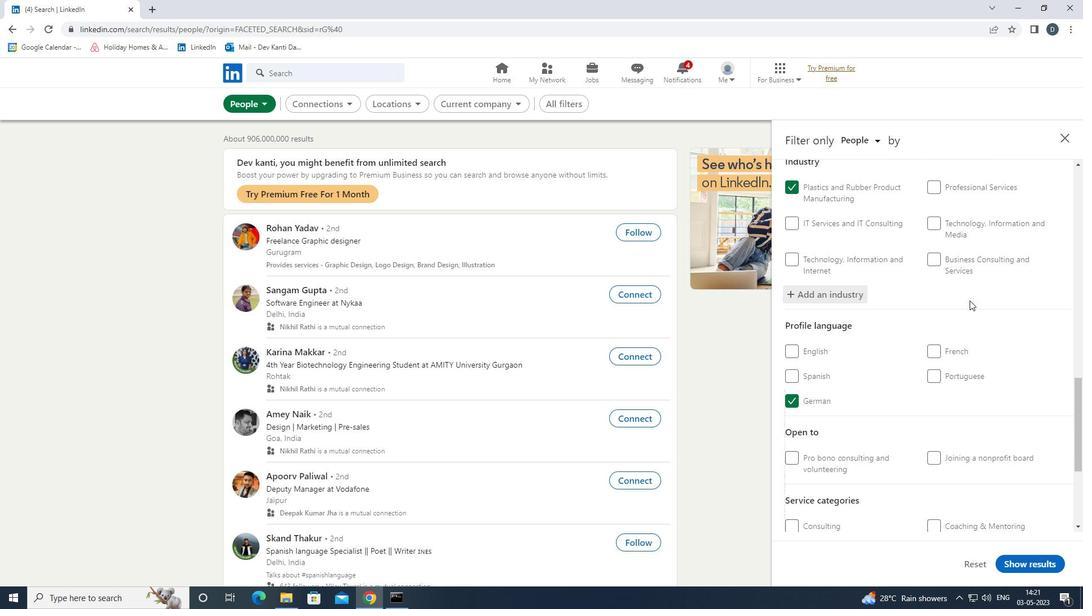 
Action: Mouse moved to (969, 309)
Screenshot: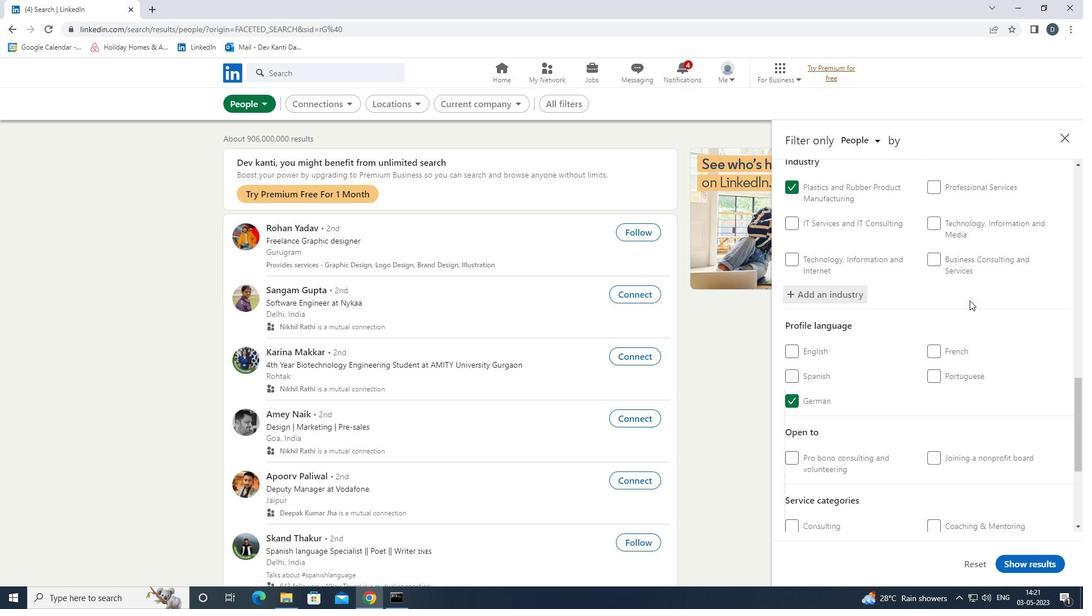 
Action: Mouse scrolled (969, 309) with delta (0, 0)
Screenshot: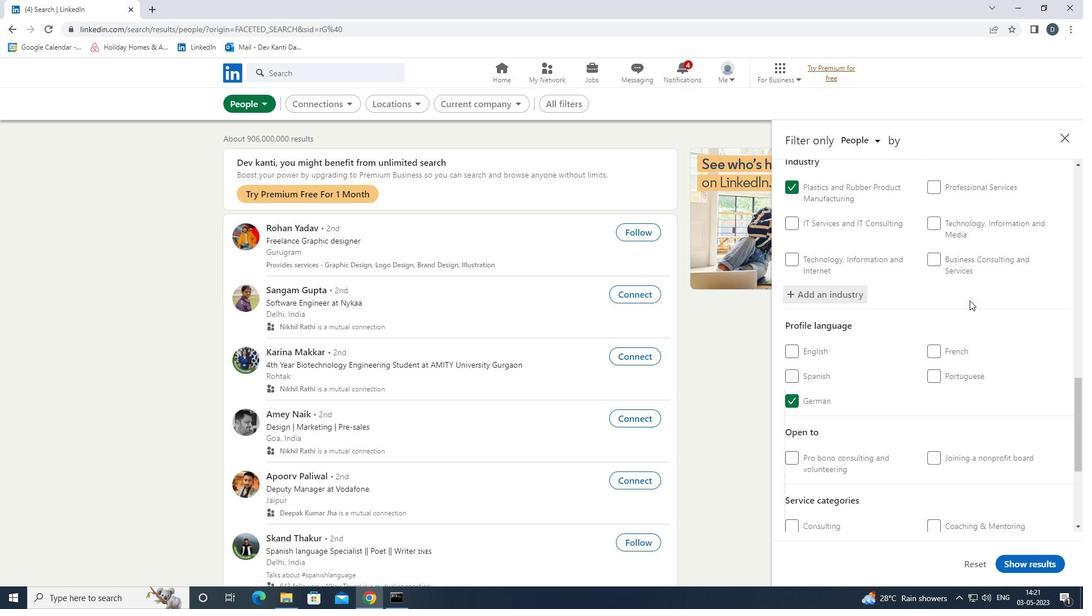
Action: Mouse moved to (981, 406)
Screenshot: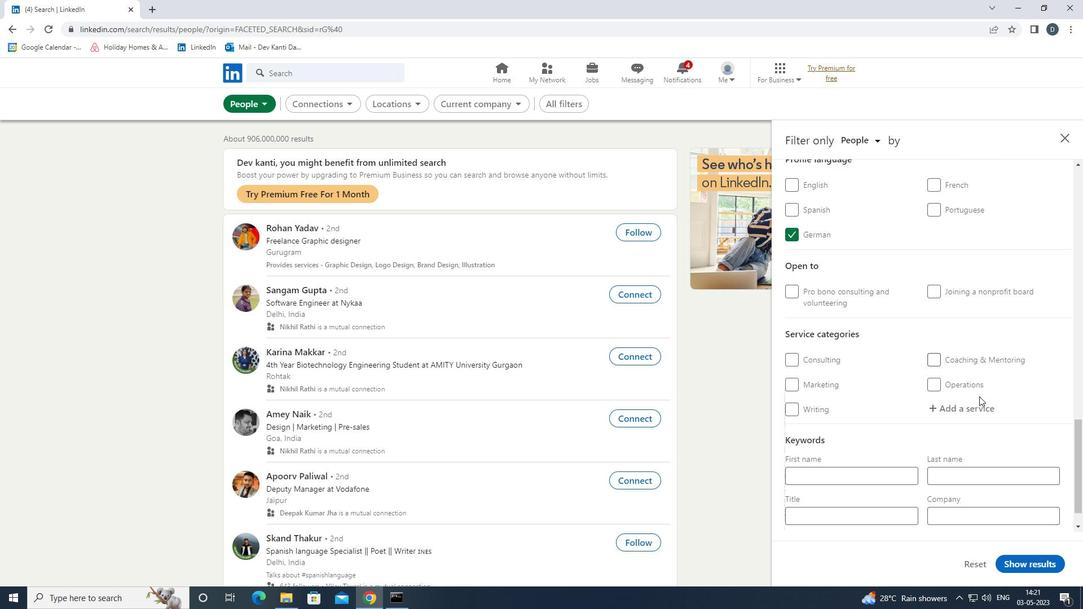 
Action: Mouse pressed left at (981, 406)
Screenshot: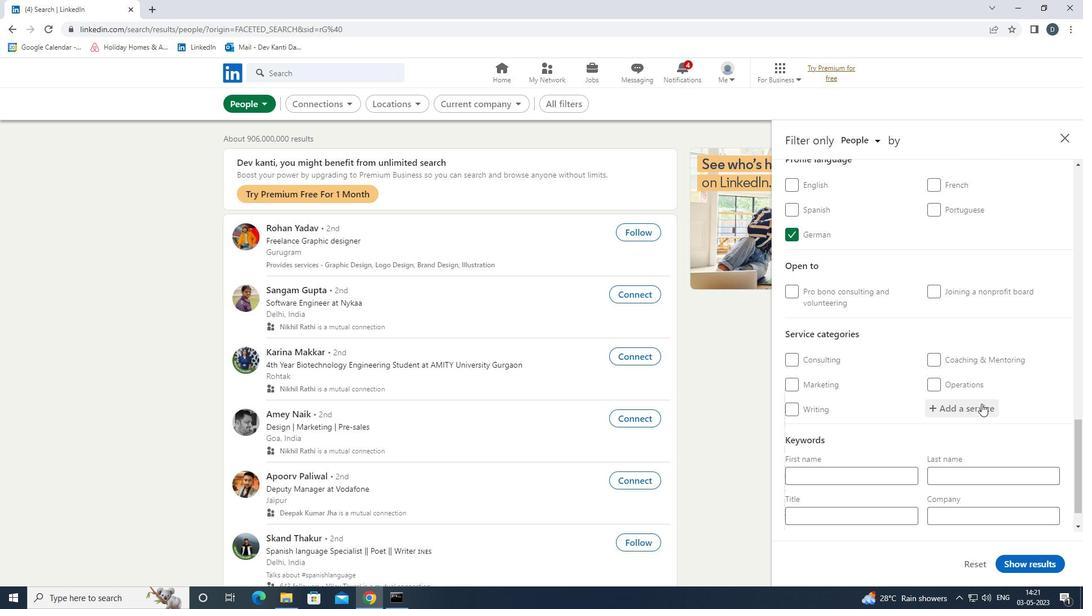 
Action: Key pressed <Key.shift>LIFE<Key.space><Key.shift>IN<Key.down><Key.enter>
Screenshot: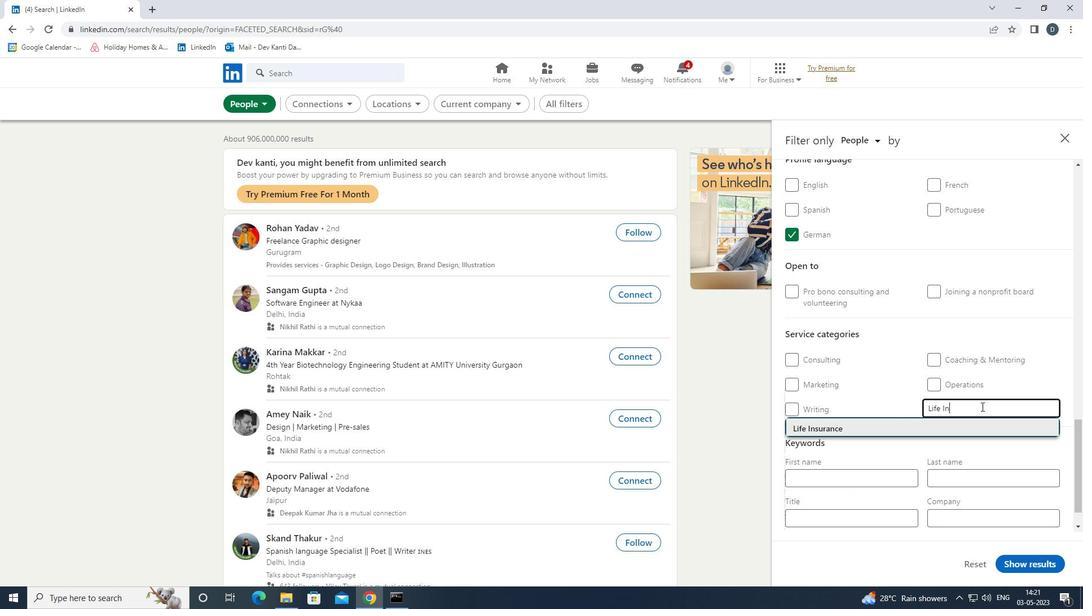 
Action: Mouse moved to (981, 431)
Screenshot: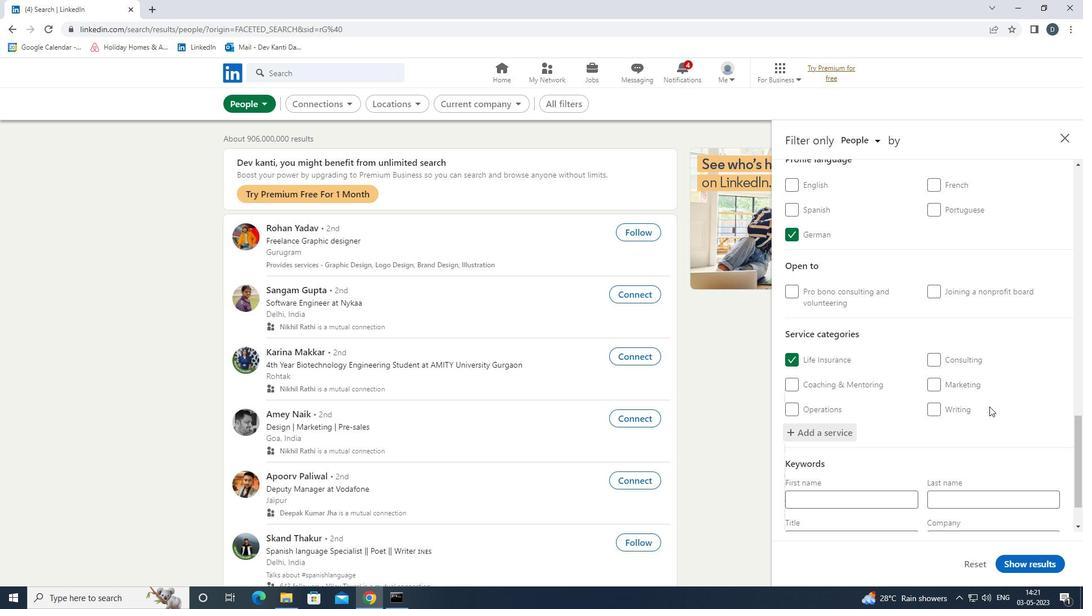 
Action: Mouse scrolled (981, 431) with delta (0, 0)
Screenshot: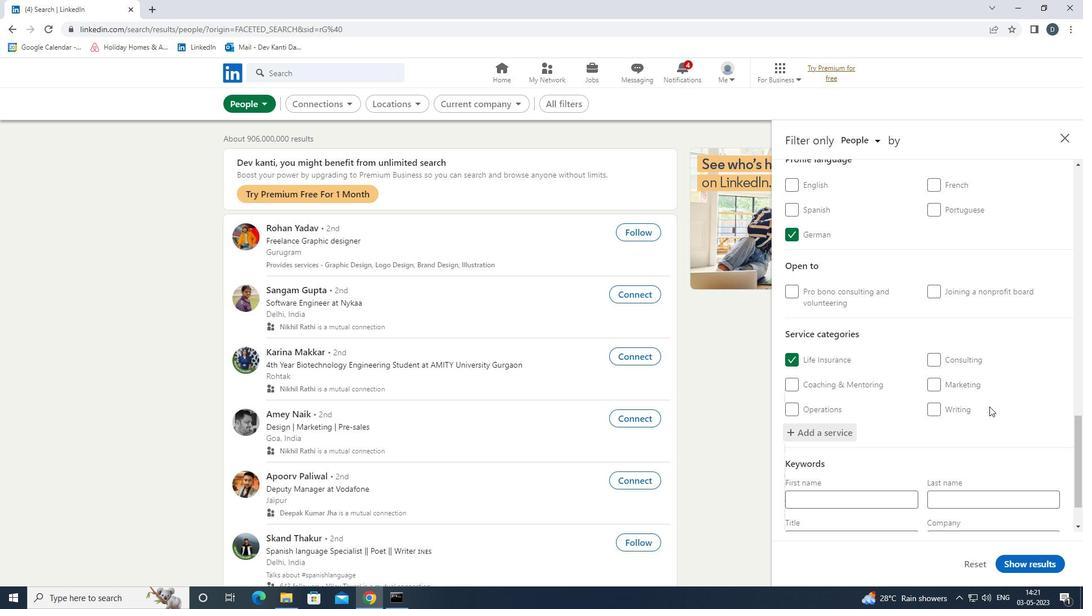 
Action: Mouse moved to (981, 433)
Screenshot: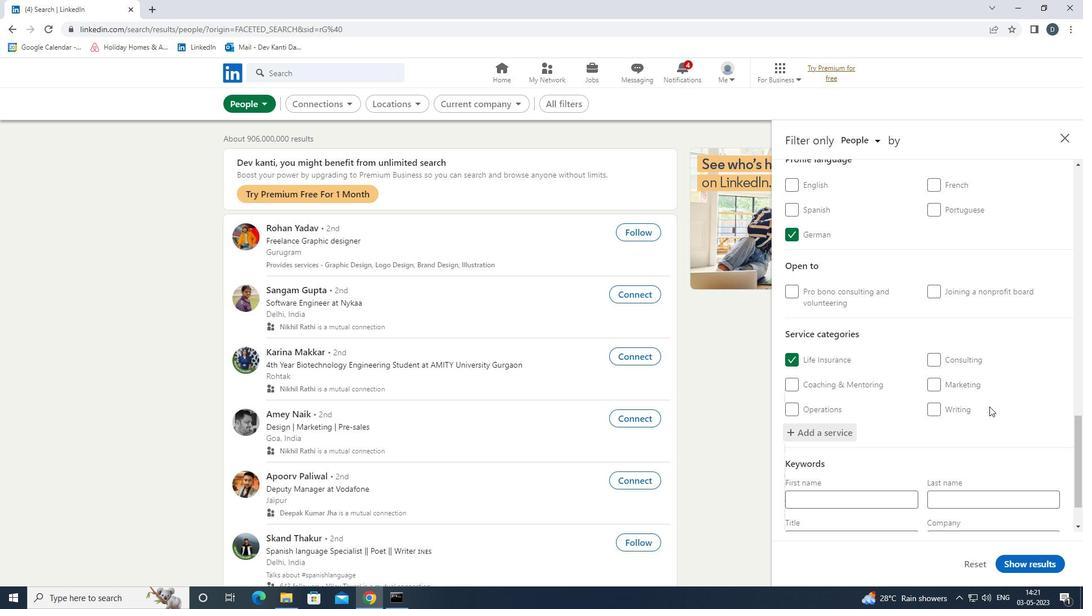 
Action: Mouse scrolled (981, 432) with delta (0, 0)
Screenshot: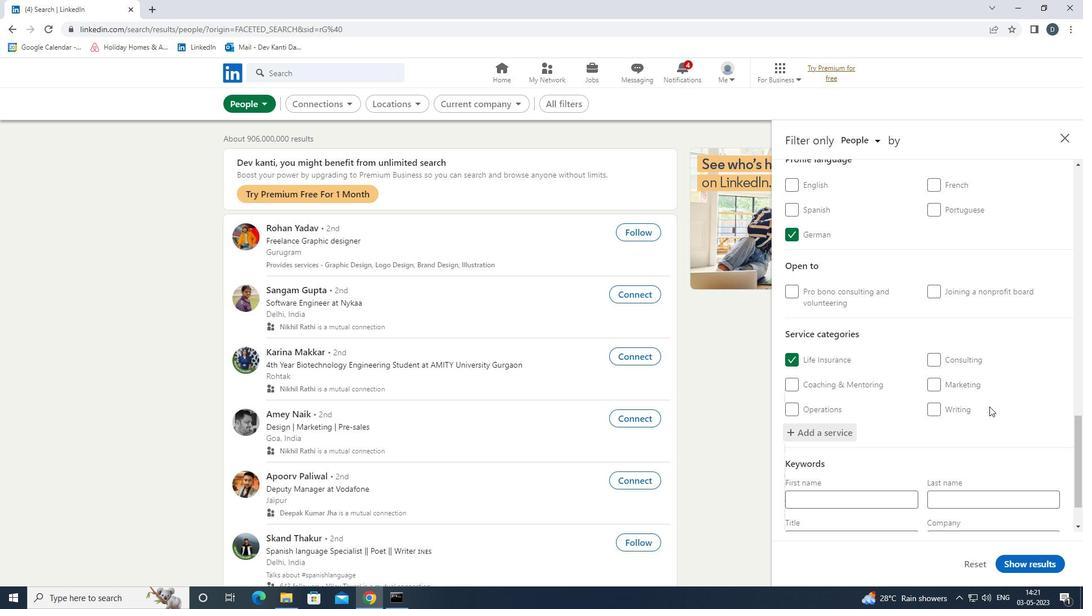 
Action: Mouse scrolled (981, 432) with delta (0, 0)
Screenshot: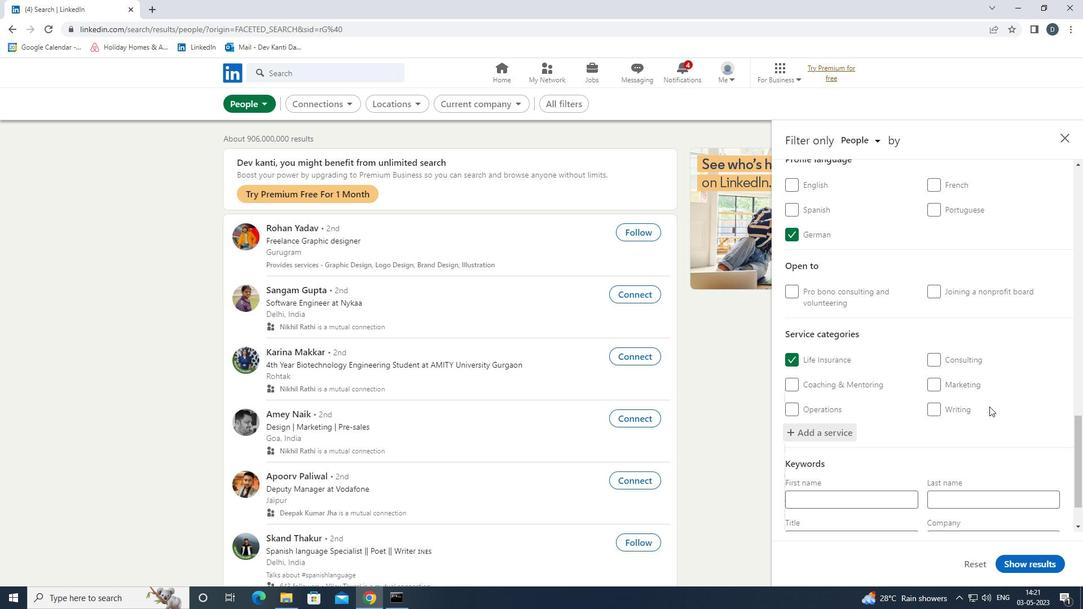 
Action: Mouse moved to (981, 433)
Screenshot: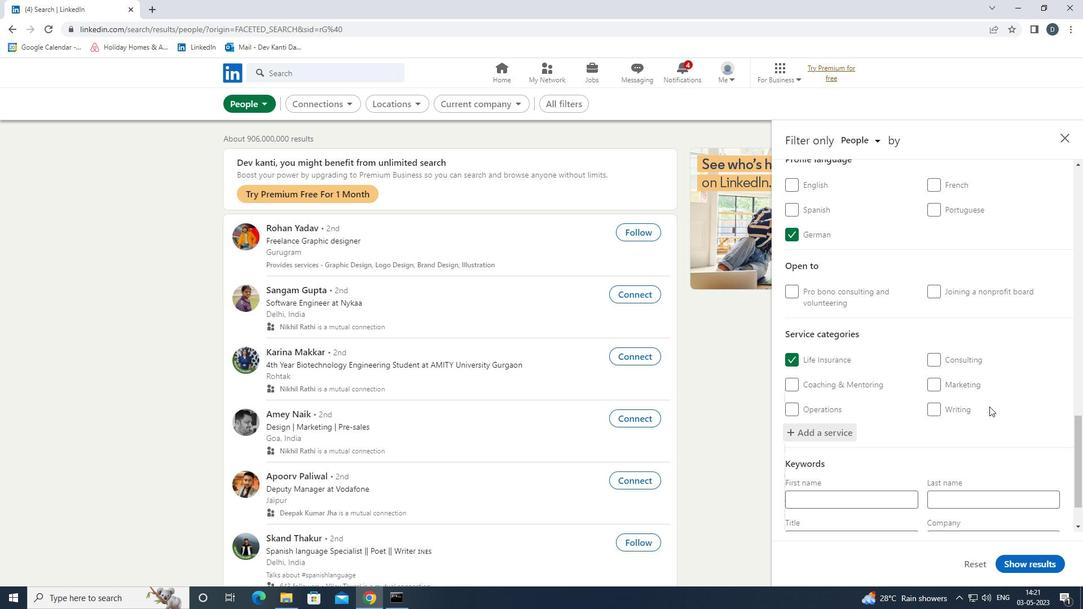 
Action: Mouse scrolled (981, 432) with delta (0, 0)
Screenshot: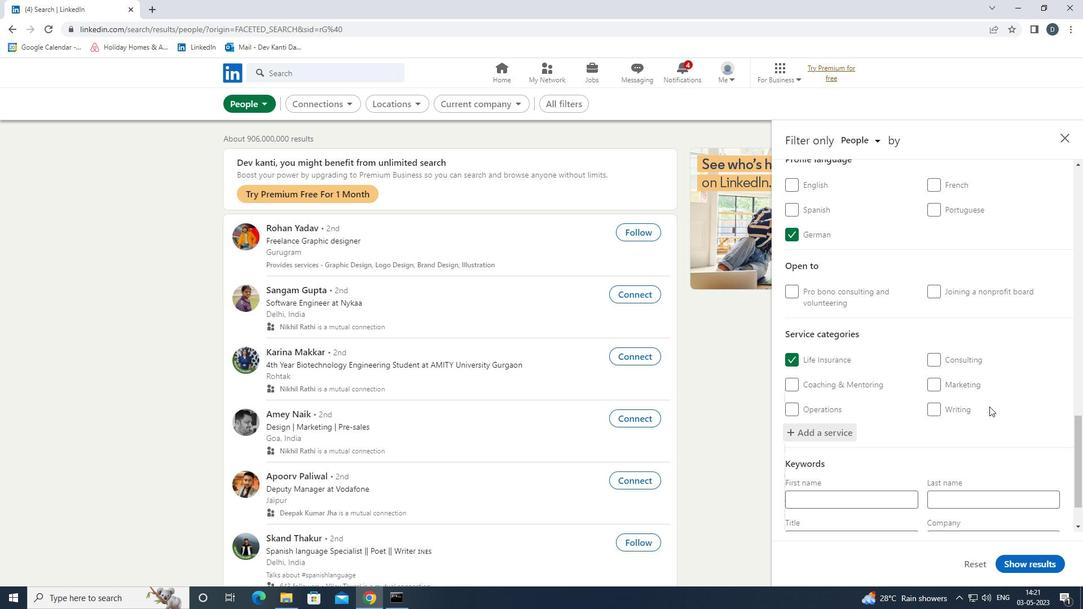 
Action: Mouse moved to (842, 474)
Screenshot: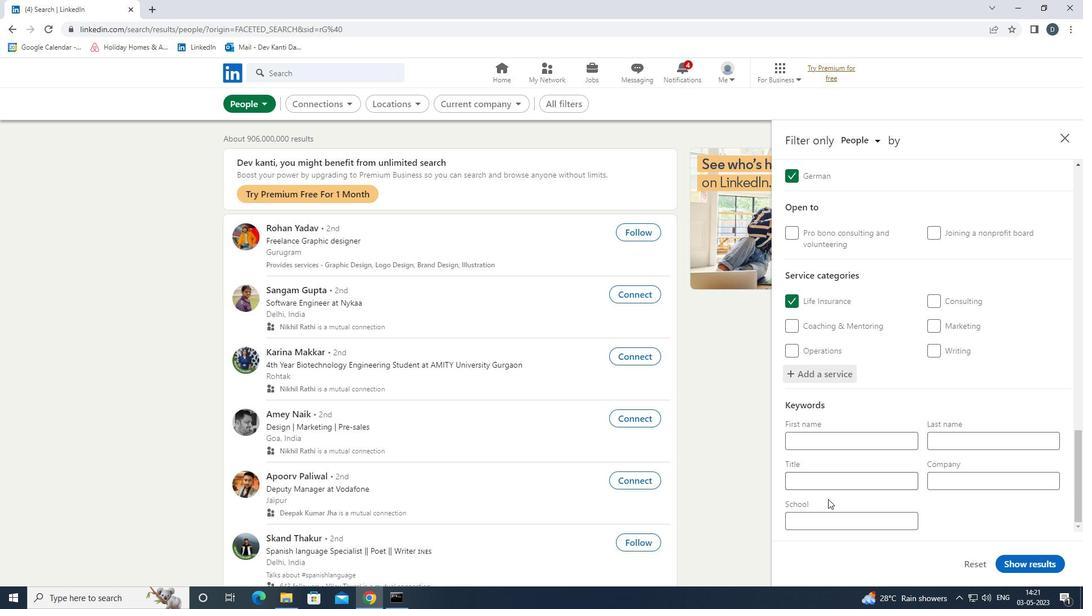 
Action: Mouse pressed left at (842, 474)
Screenshot: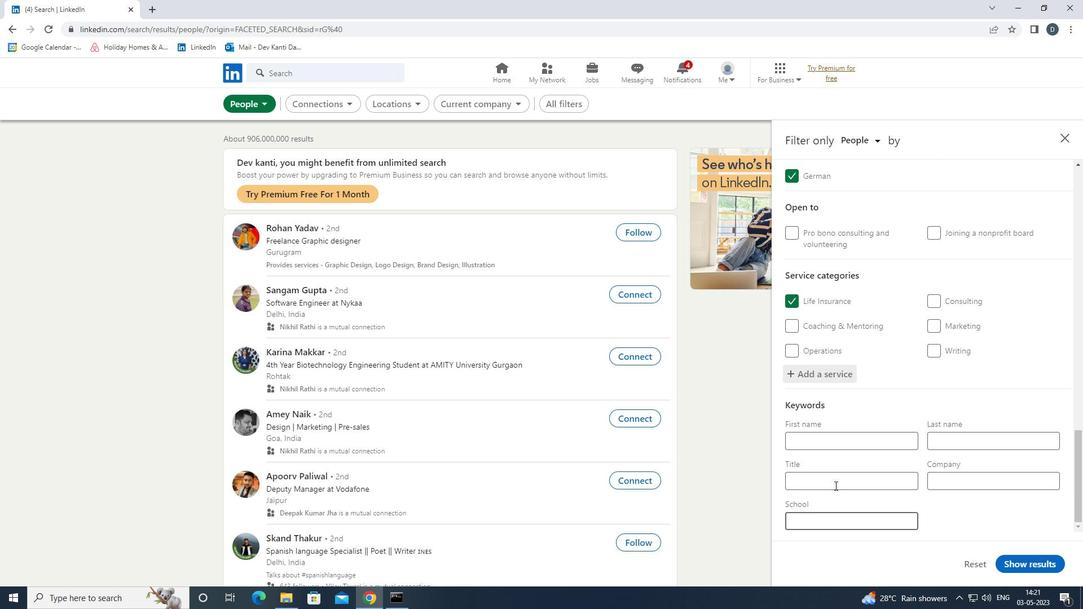 
Action: Key pressed <Key.shift>BARBER
Screenshot: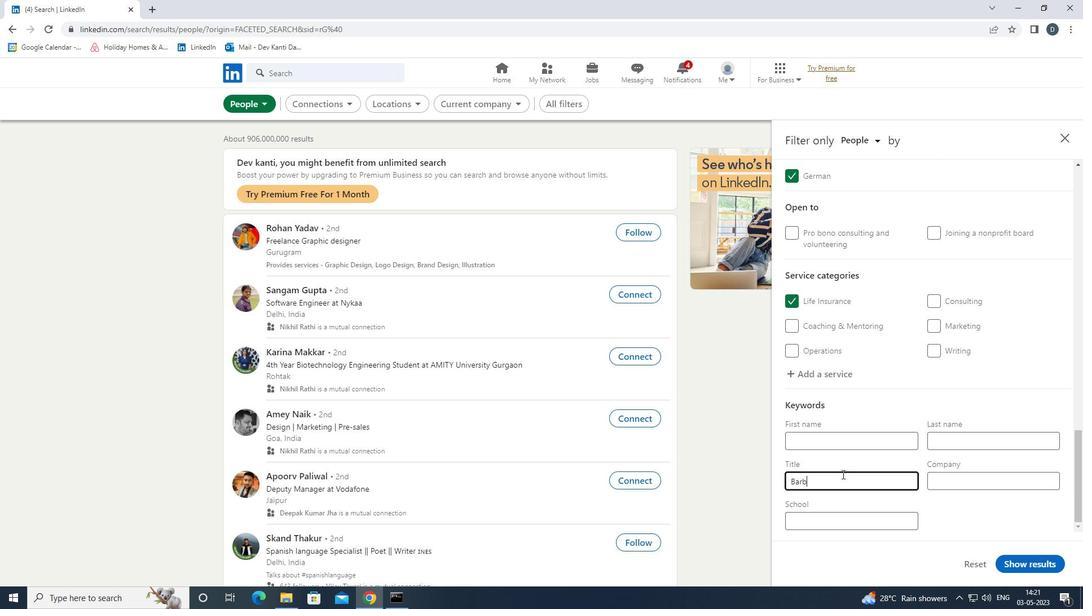 
Action: Mouse moved to (1022, 568)
Screenshot: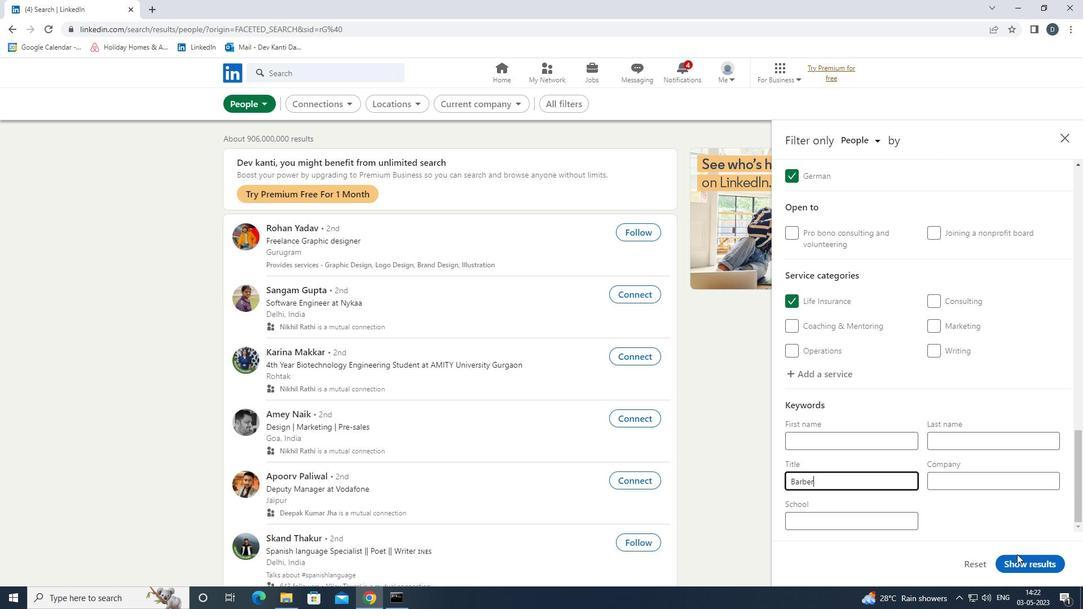 
Action: Mouse pressed left at (1022, 568)
Screenshot: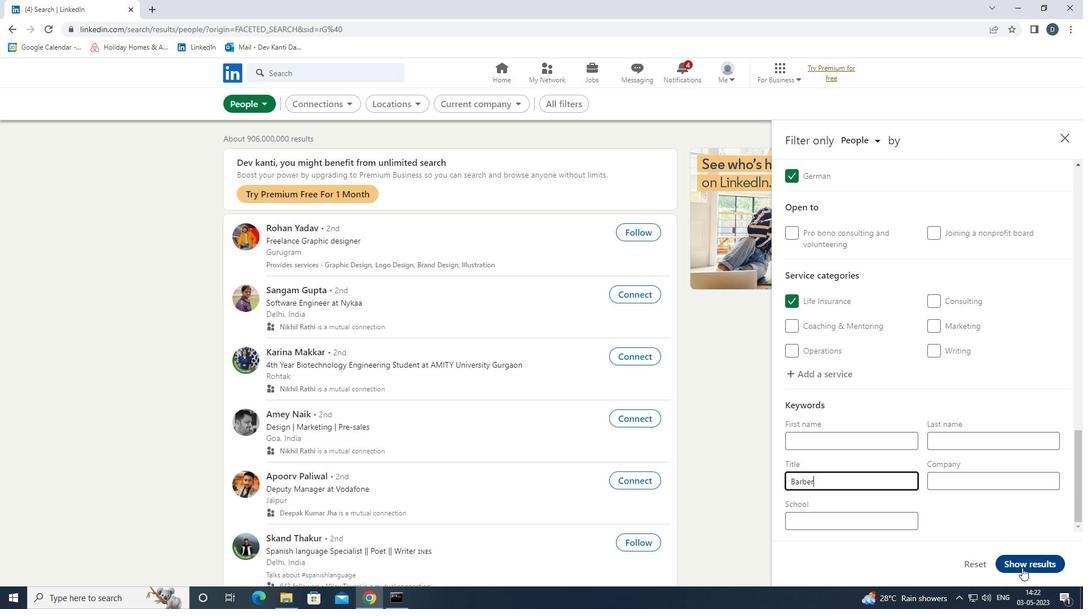 
Action: Mouse moved to (730, 349)
Screenshot: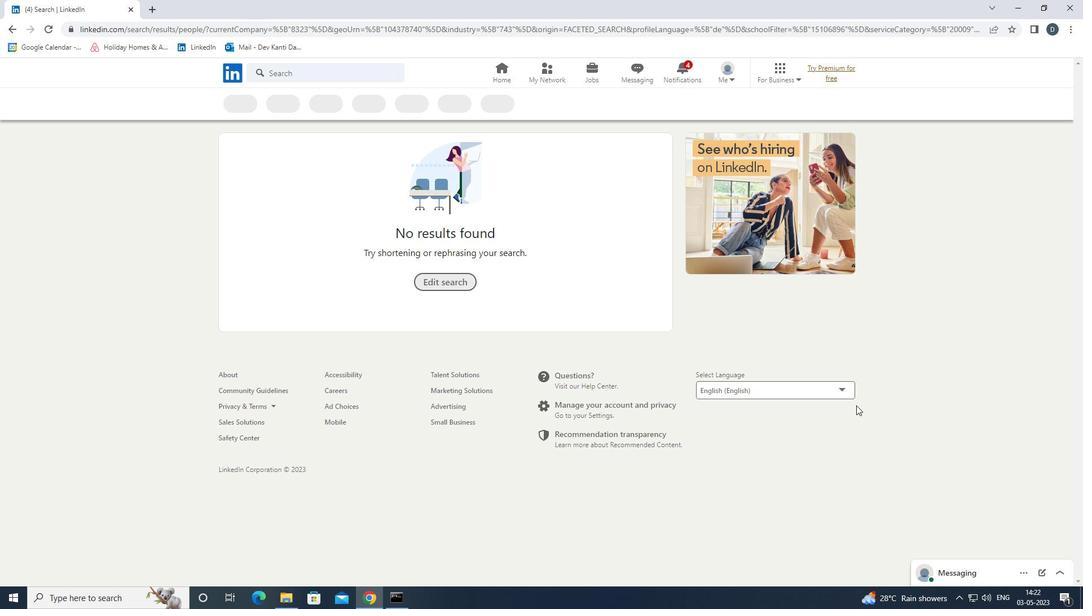 
